 Task: Find connections with filter location Palmital with filter topic #leadershipwith filter profile language Potuguese with filter current company Euronet with filter school INSTITUTE OF AERONAUTICAL ENGINEERING with filter industry Wholesale Metals and Minerals with filter service category User Experience Design with filter keywords title Communications Director
Action: Mouse moved to (356, 434)
Screenshot: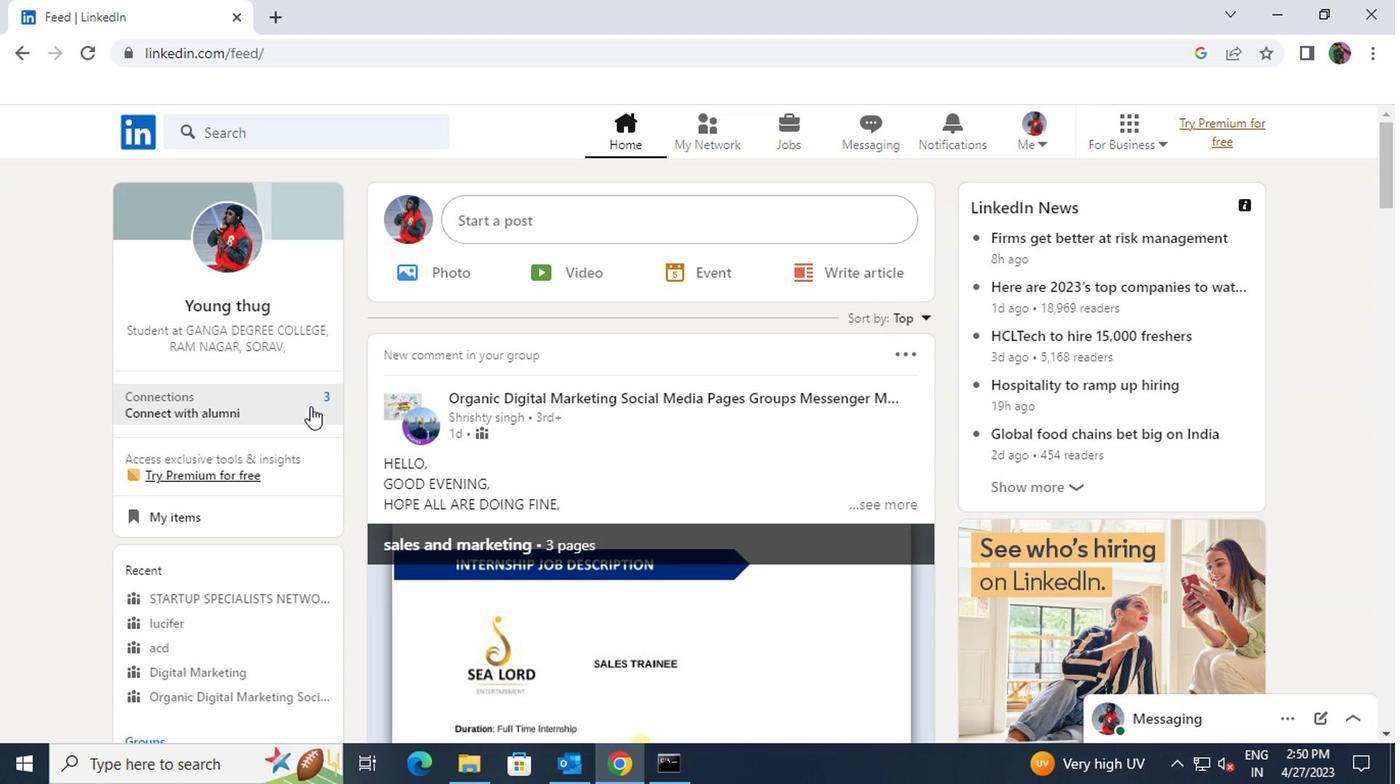 
Action: Mouse pressed left at (356, 434)
Screenshot: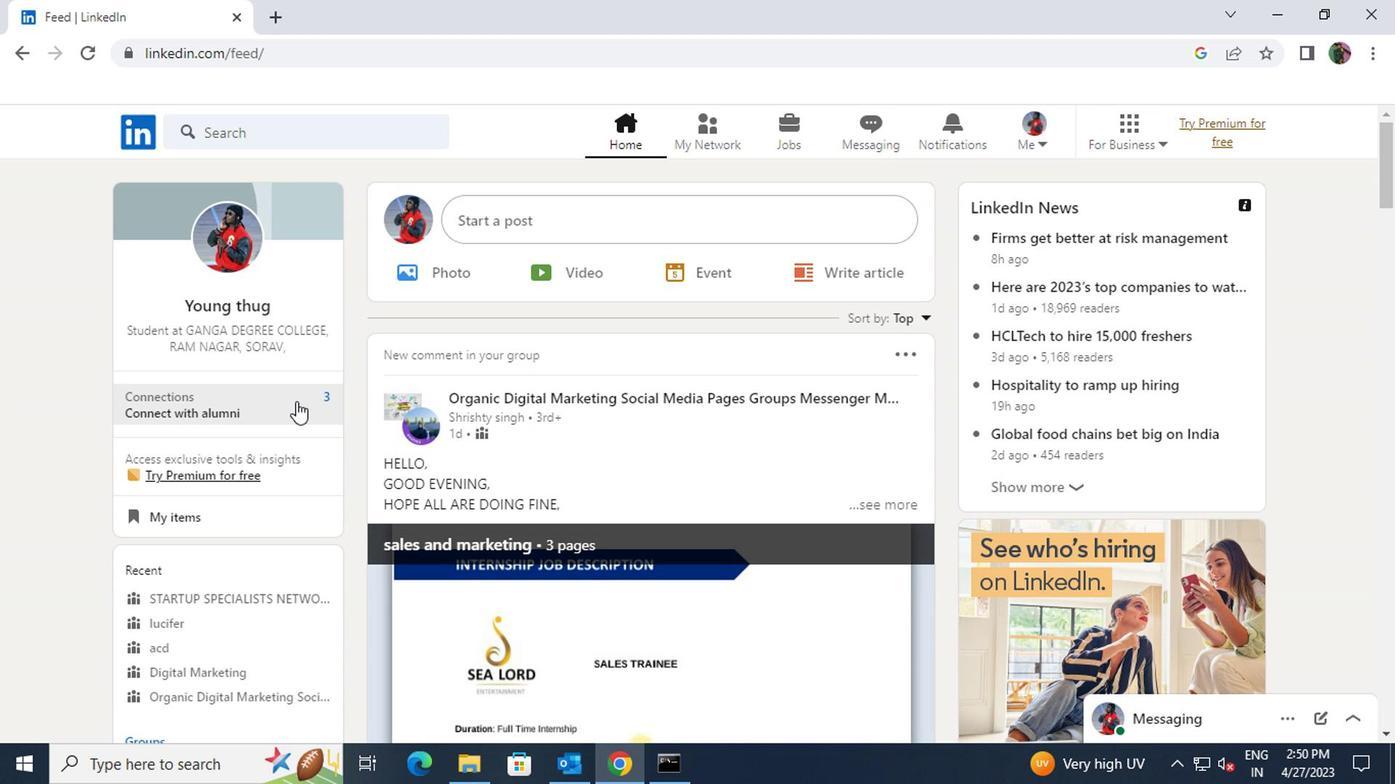 
Action: Mouse moved to (348, 323)
Screenshot: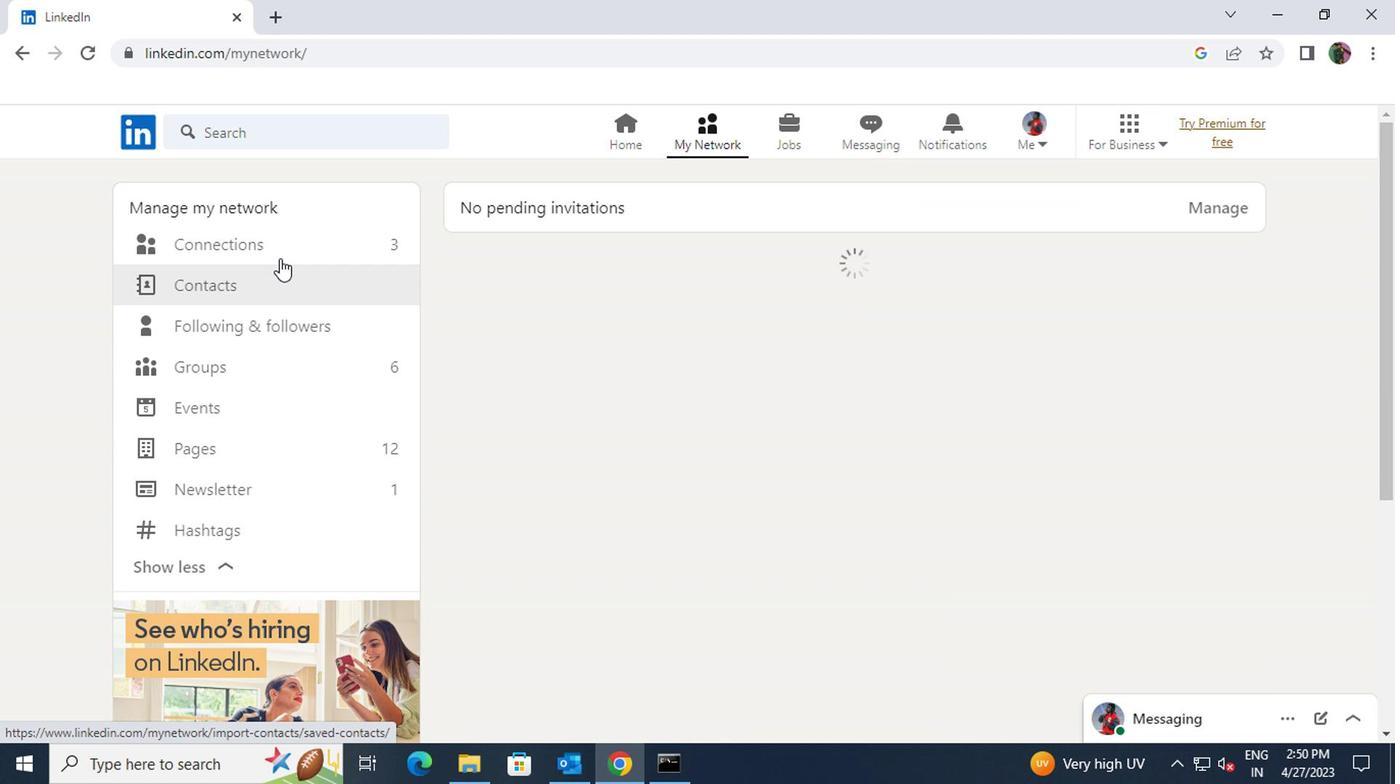 
Action: Mouse pressed left at (348, 323)
Screenshot: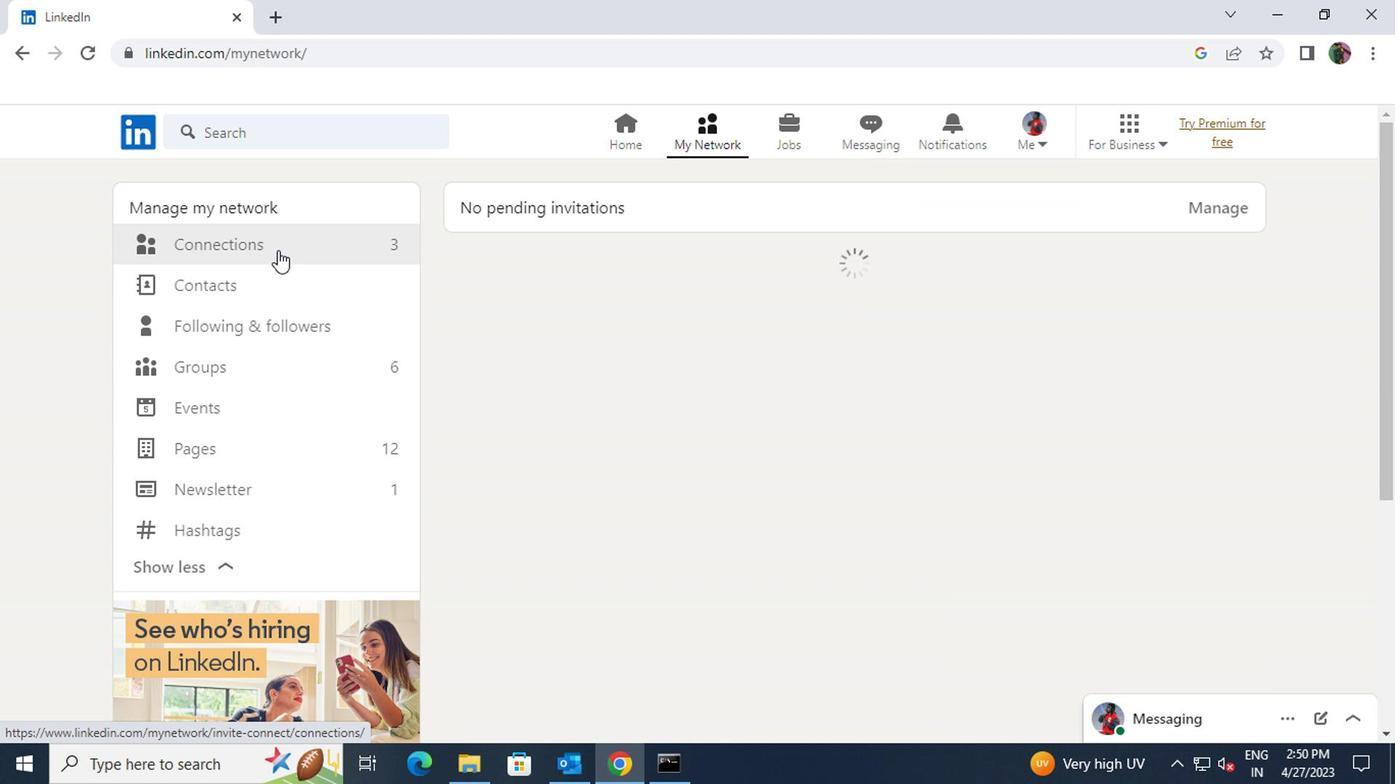 
Action: Mouse pressed left at (348, 323)
Screenshot: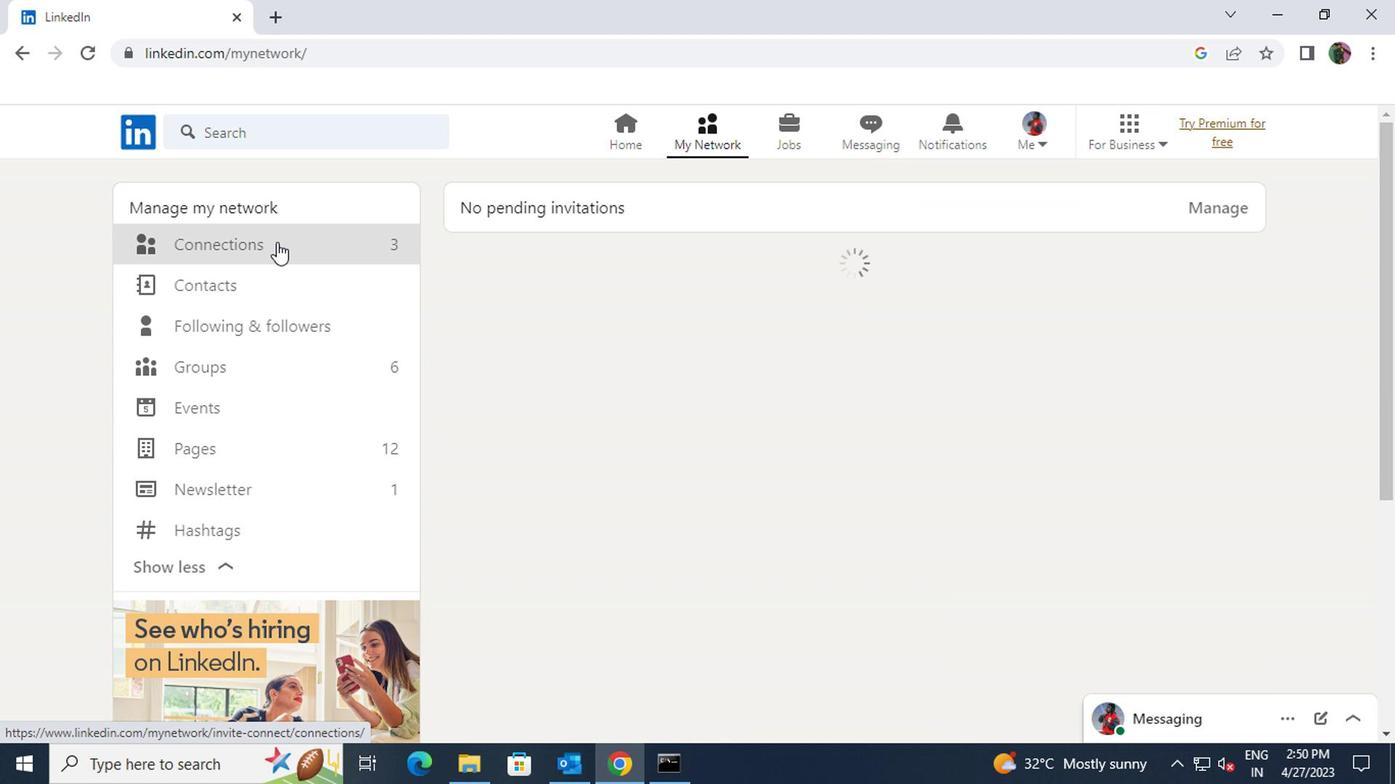 
Action: Mouse moved to (727, 326)
Screenshot: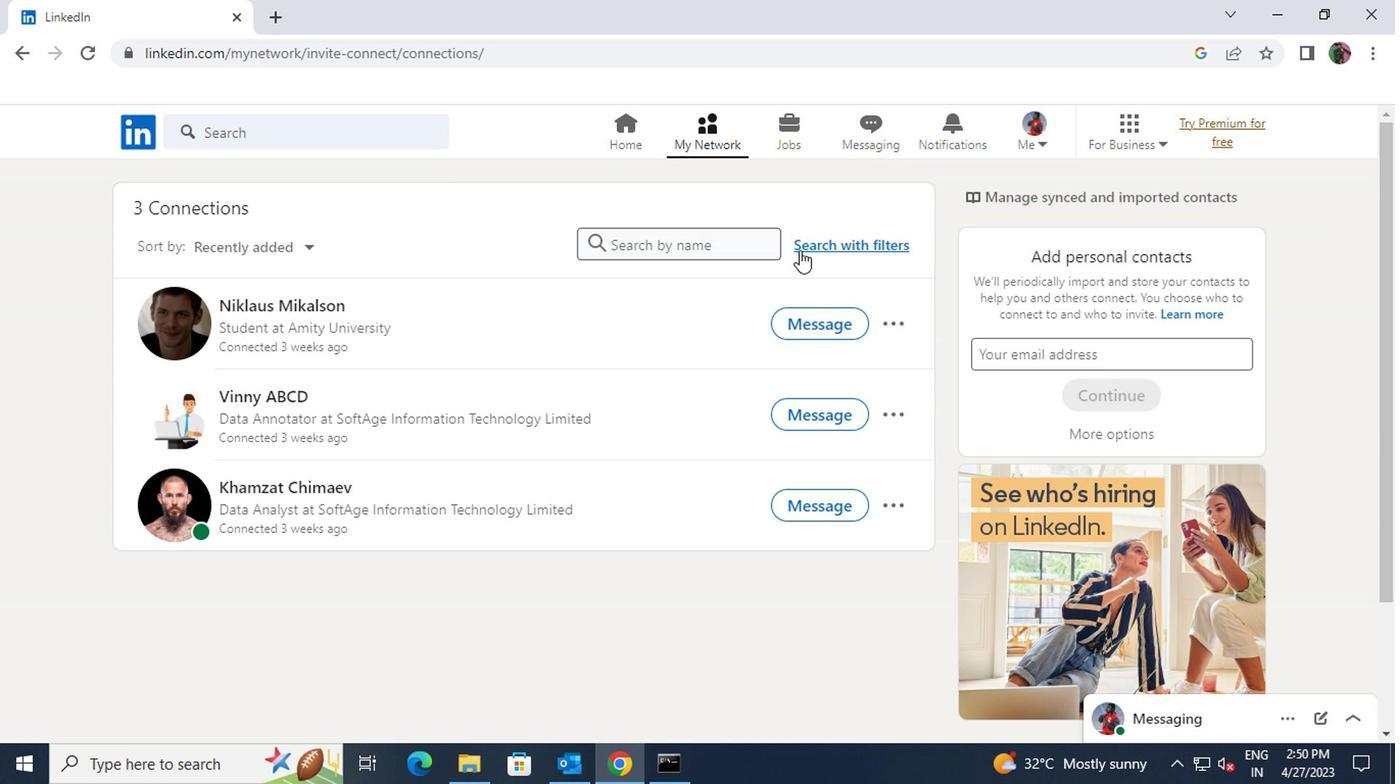 
Action: Mouse pressed left at (727, 326)
Screenshot: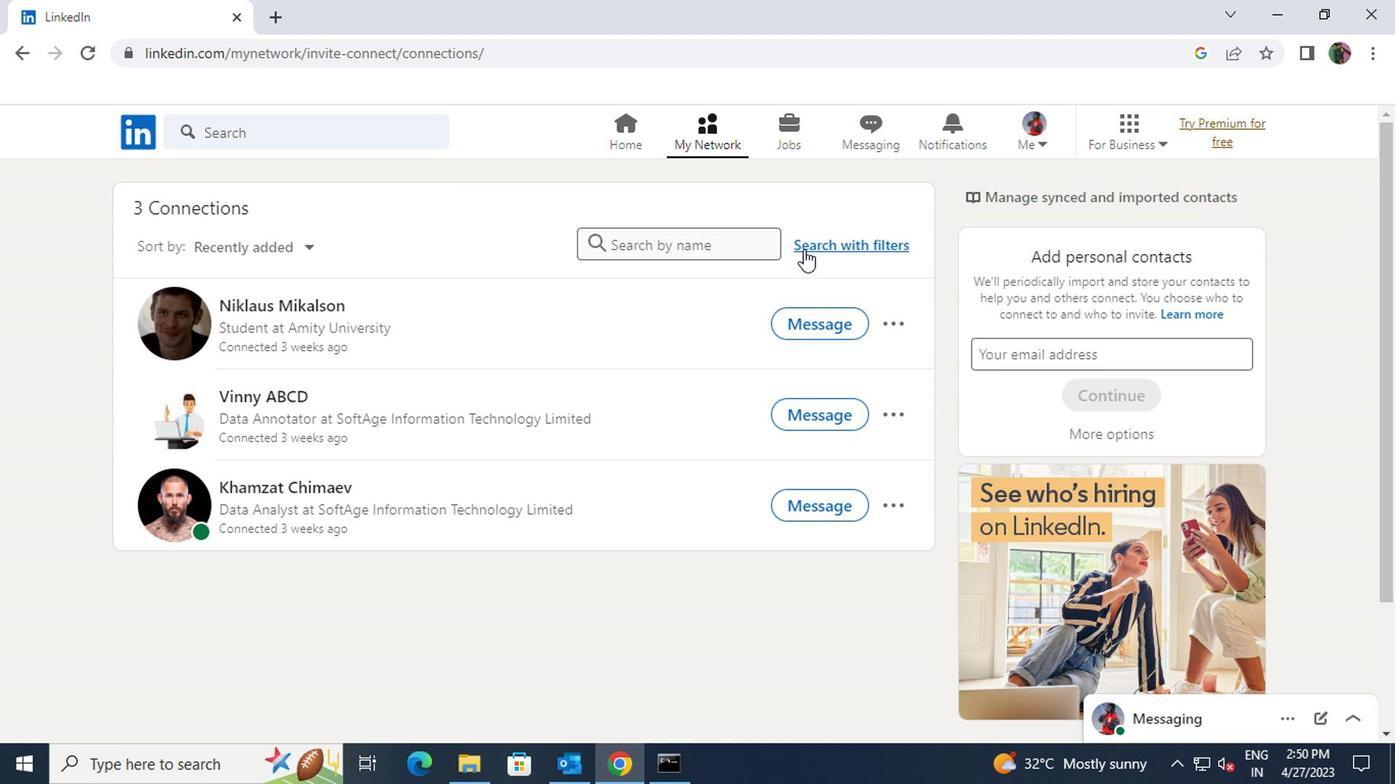 
Action: Mouse moved to (695, 283)
Screenshot: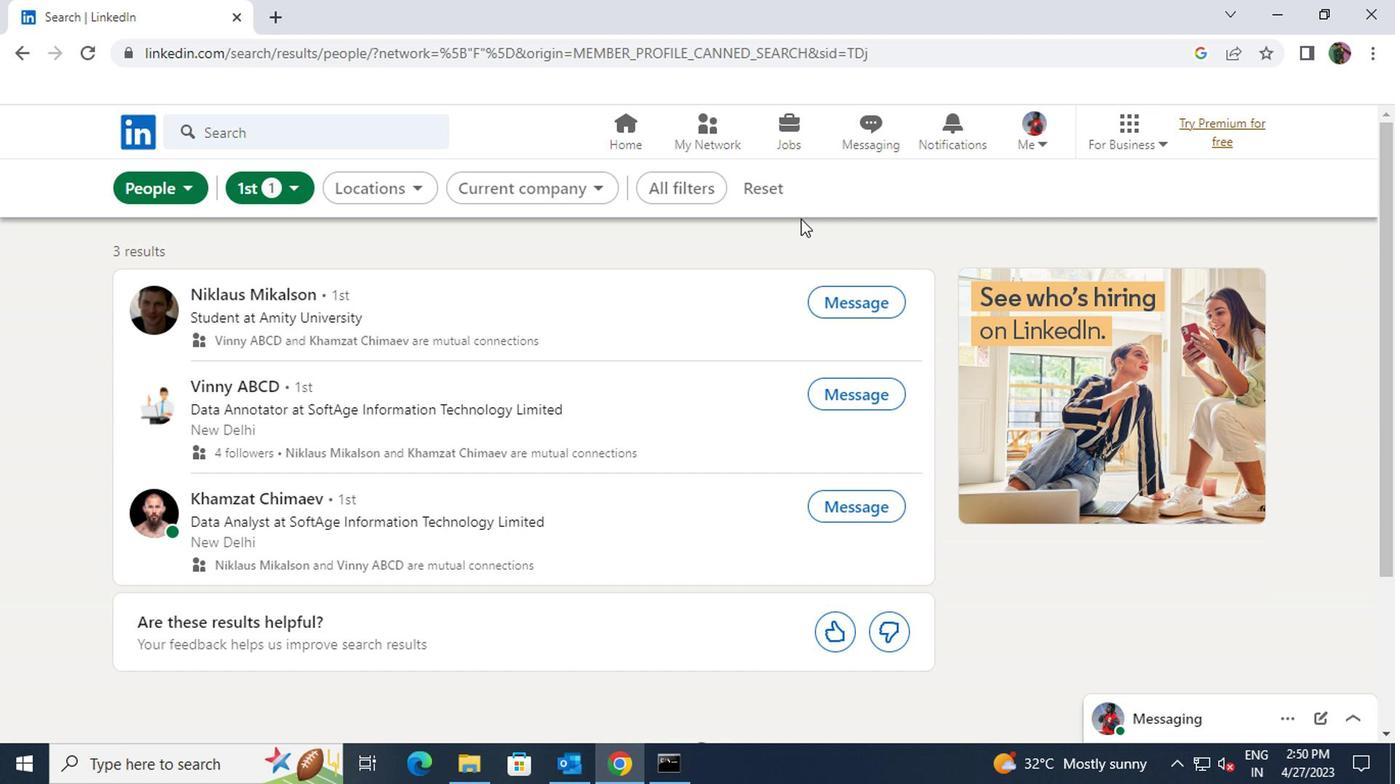 
Action: Mouse pressed left at (695, 283)
Screenshot: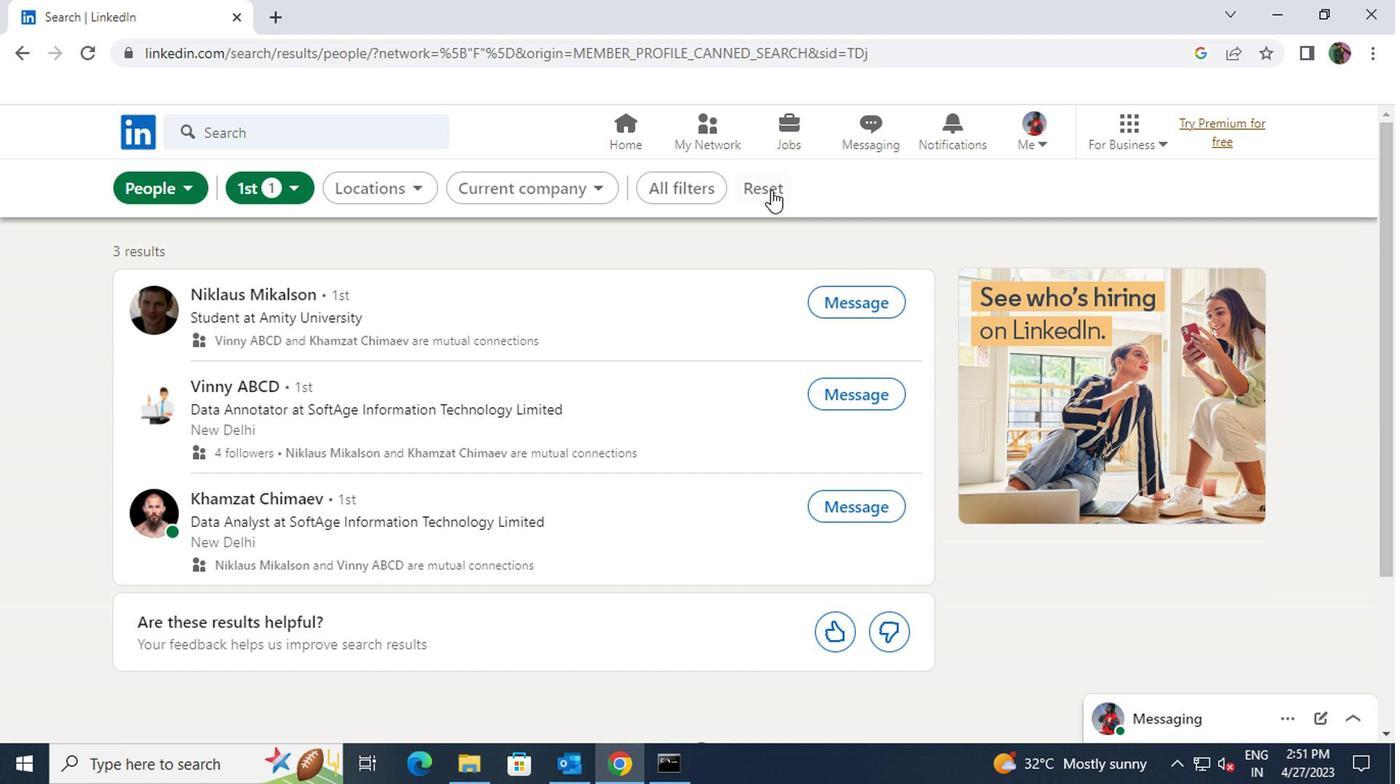 
Action: Mouse moved to (690, 280)
Screenshot: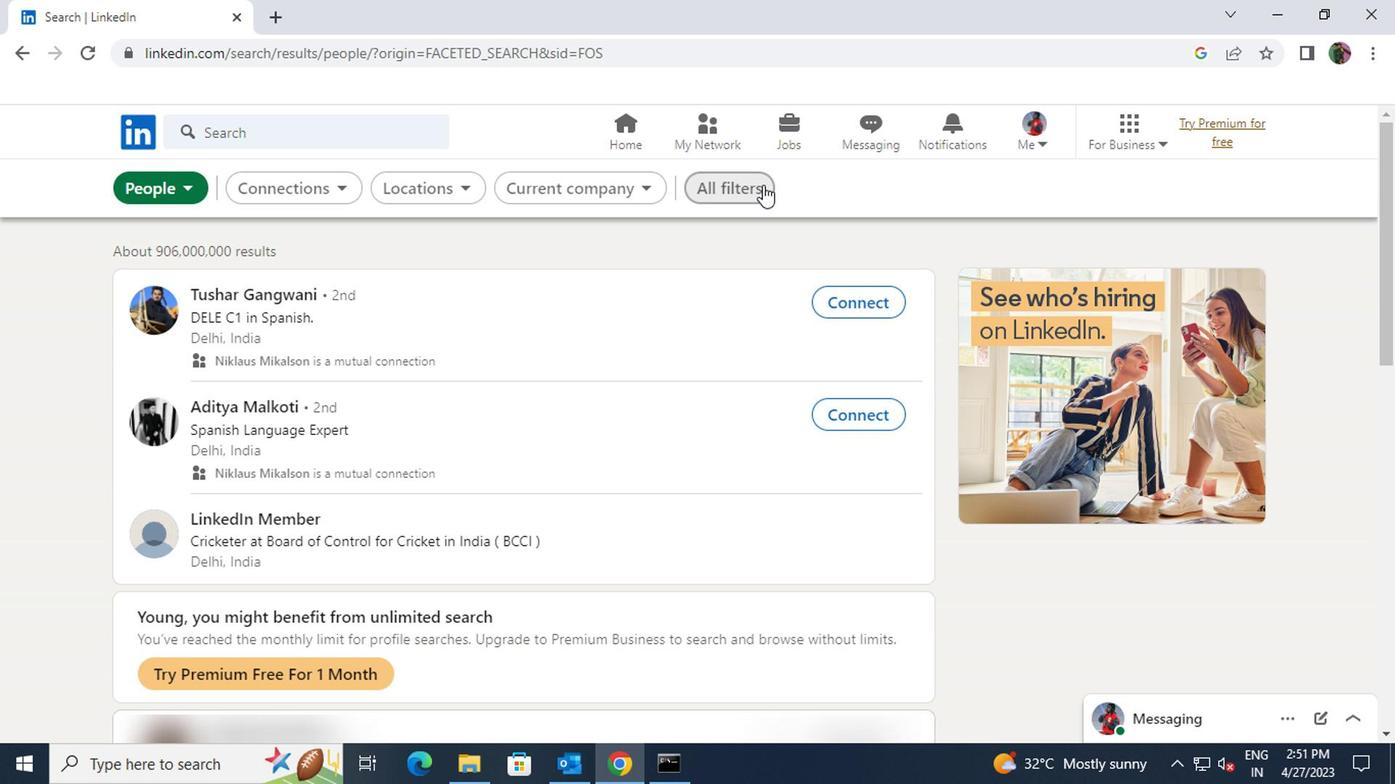 
Action: Mouse pressed left at (690, 280)
Screenshot: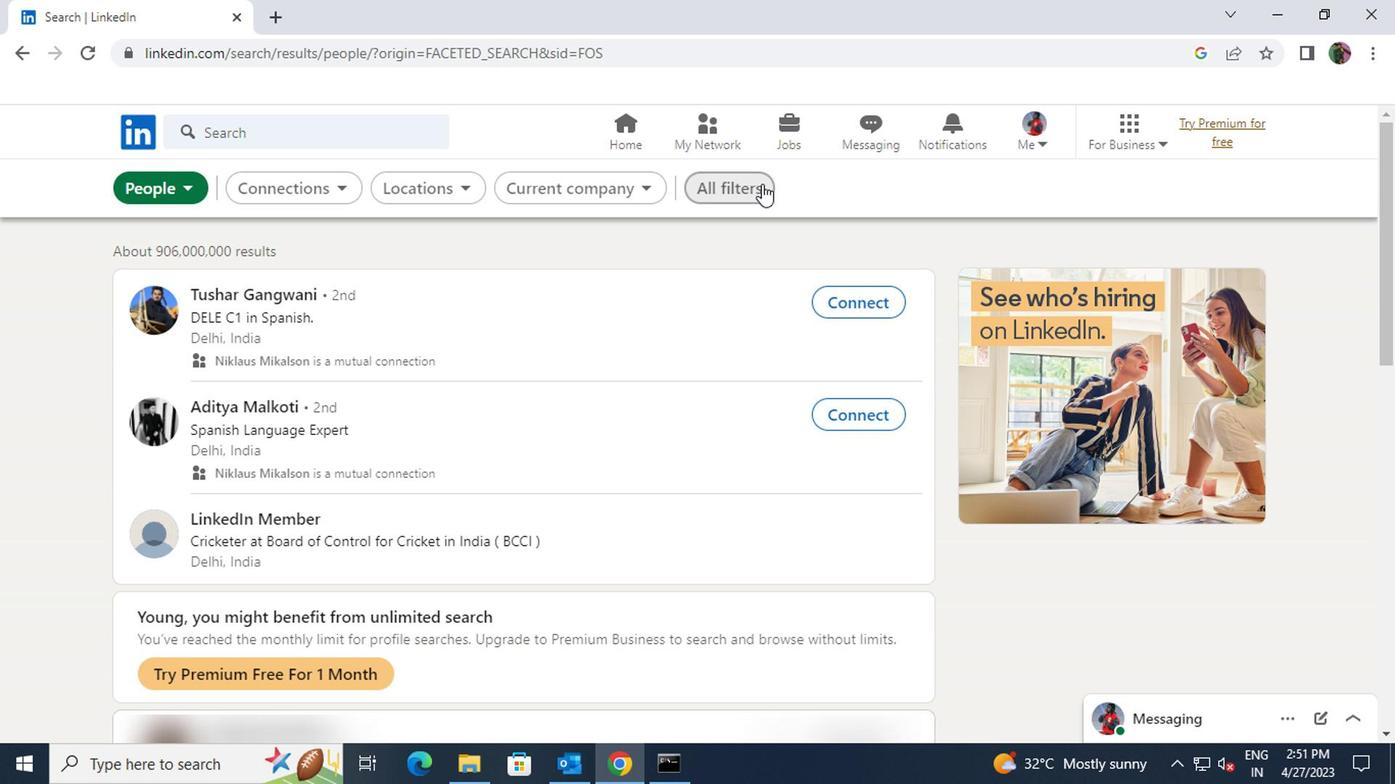 
Action: Mouse moved to (853, 433)
Screenshot: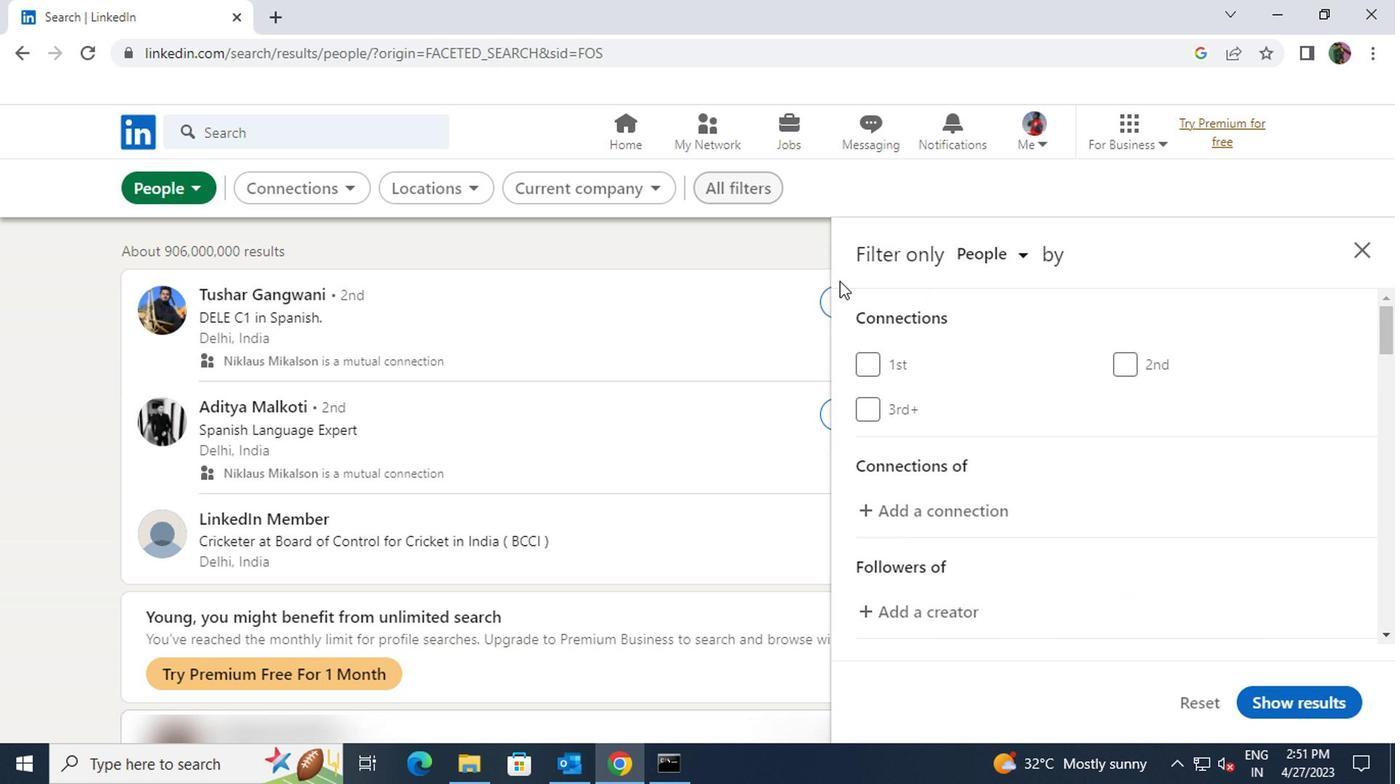 
Action: Mouse scrolled (853, 432) with delta (0, 0)
Screenshot: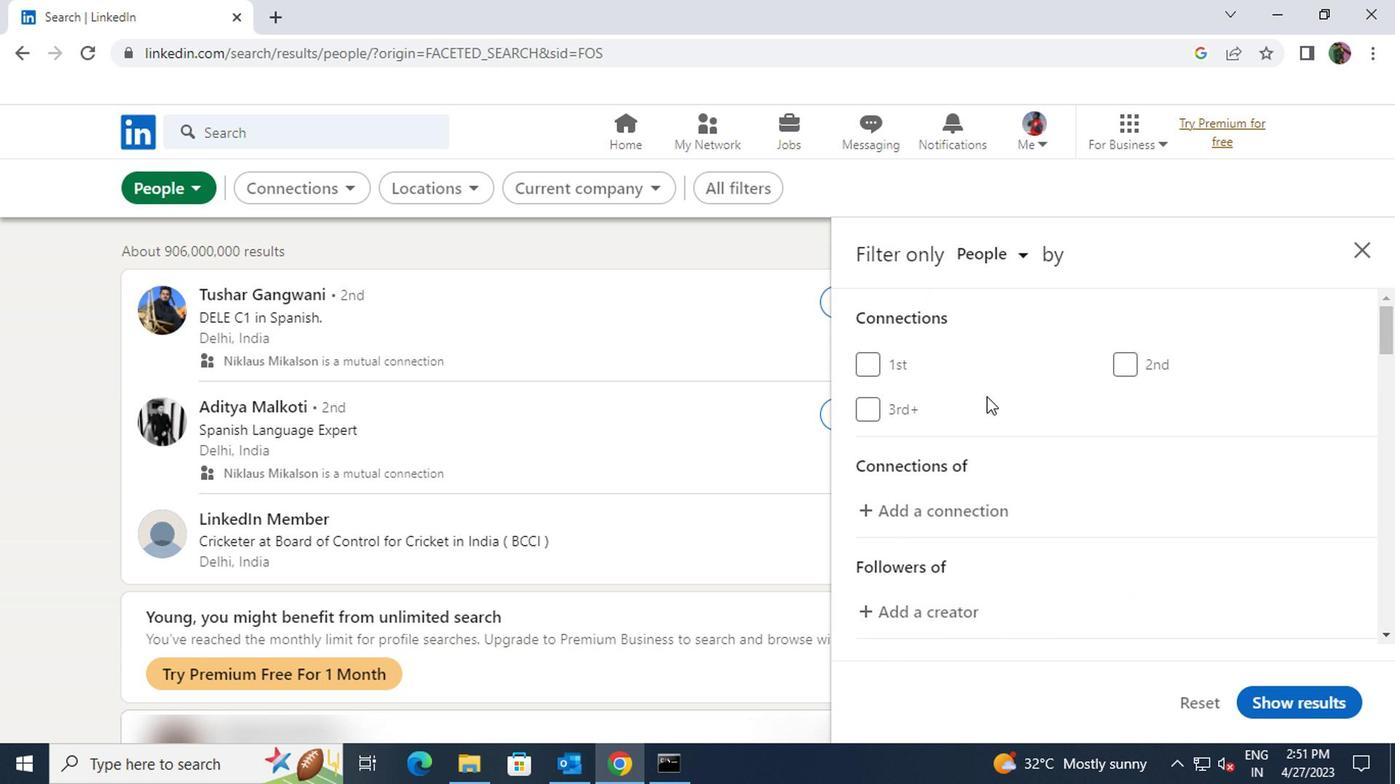 
Action: Mouse scrolled (853, 432) with delta (0, 0)
Screenshot: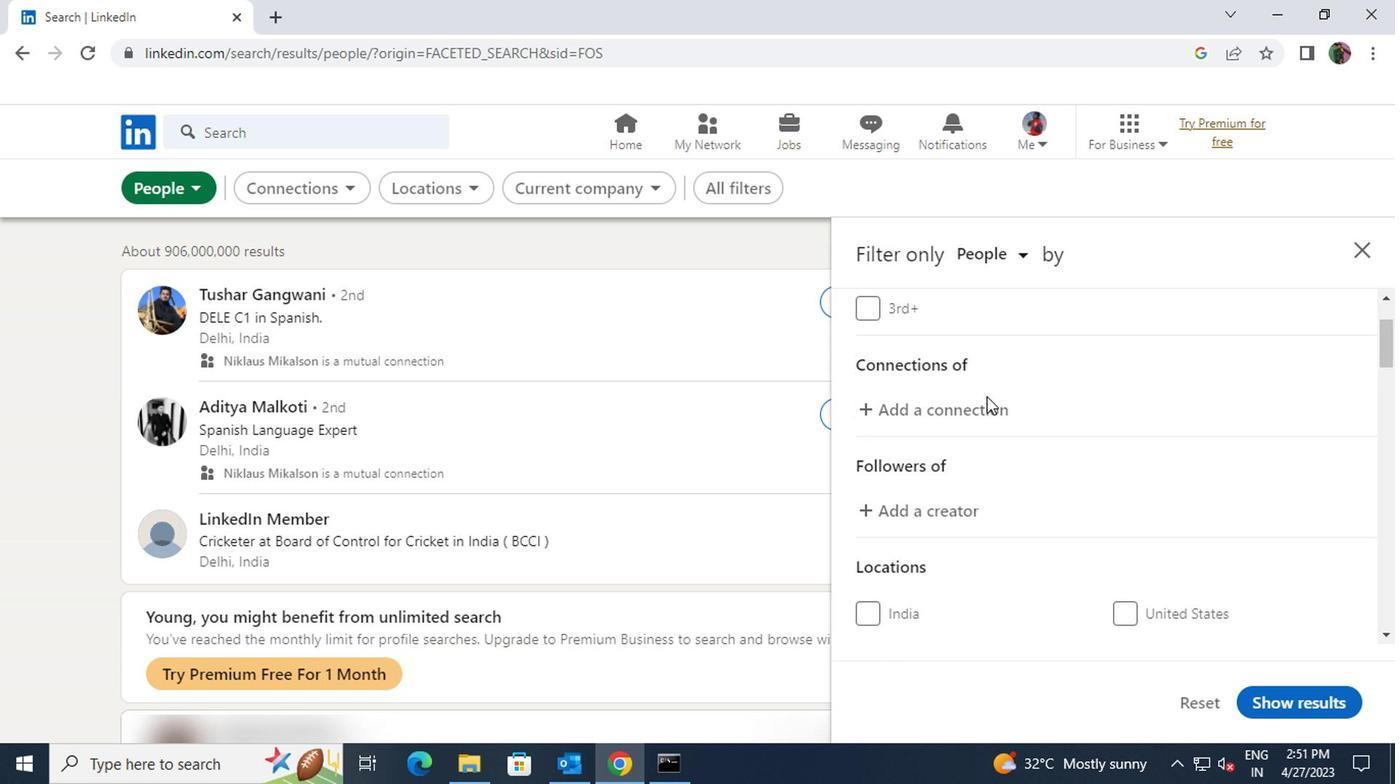 
Action: Mouse scrolled (853, 432) with delta (0, 0)
Screenshot: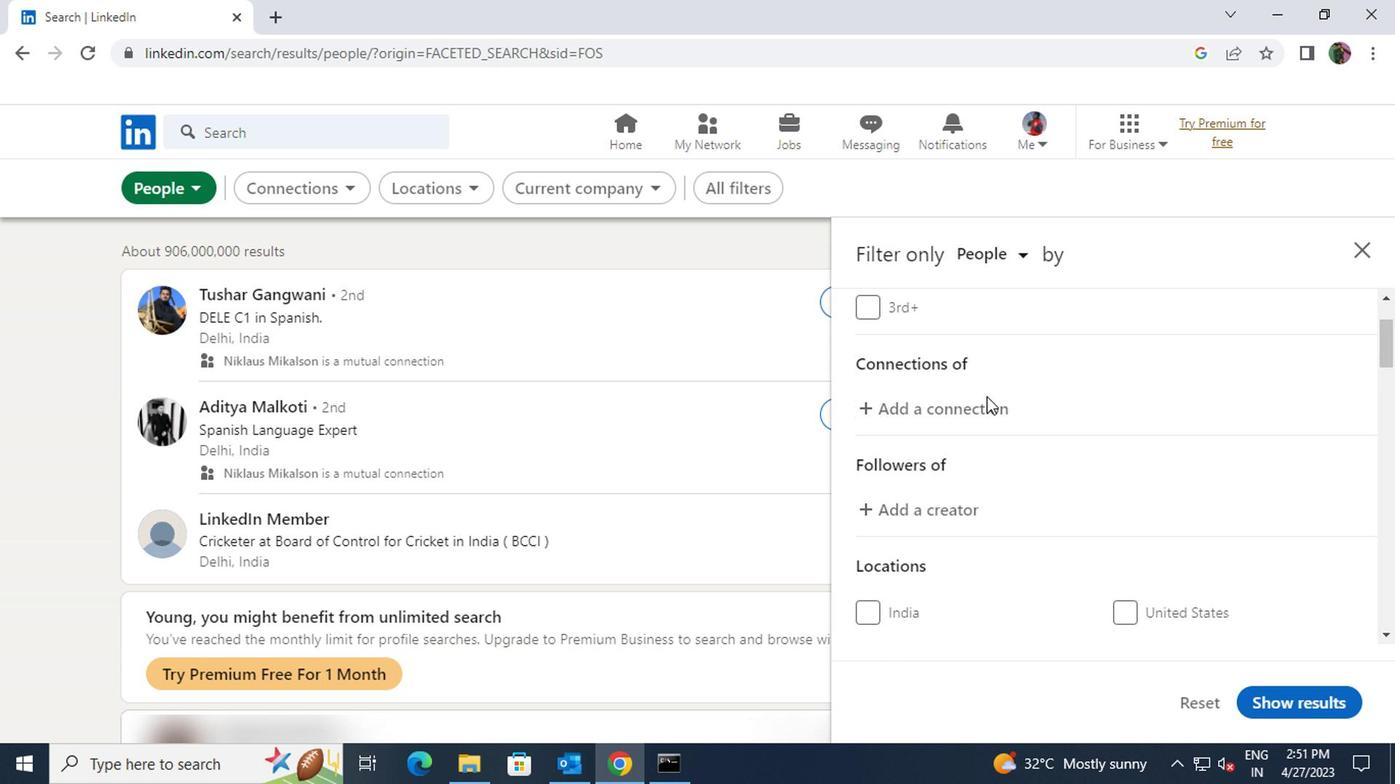 
Action: Mouse moved to (986, 505)
Screenshot: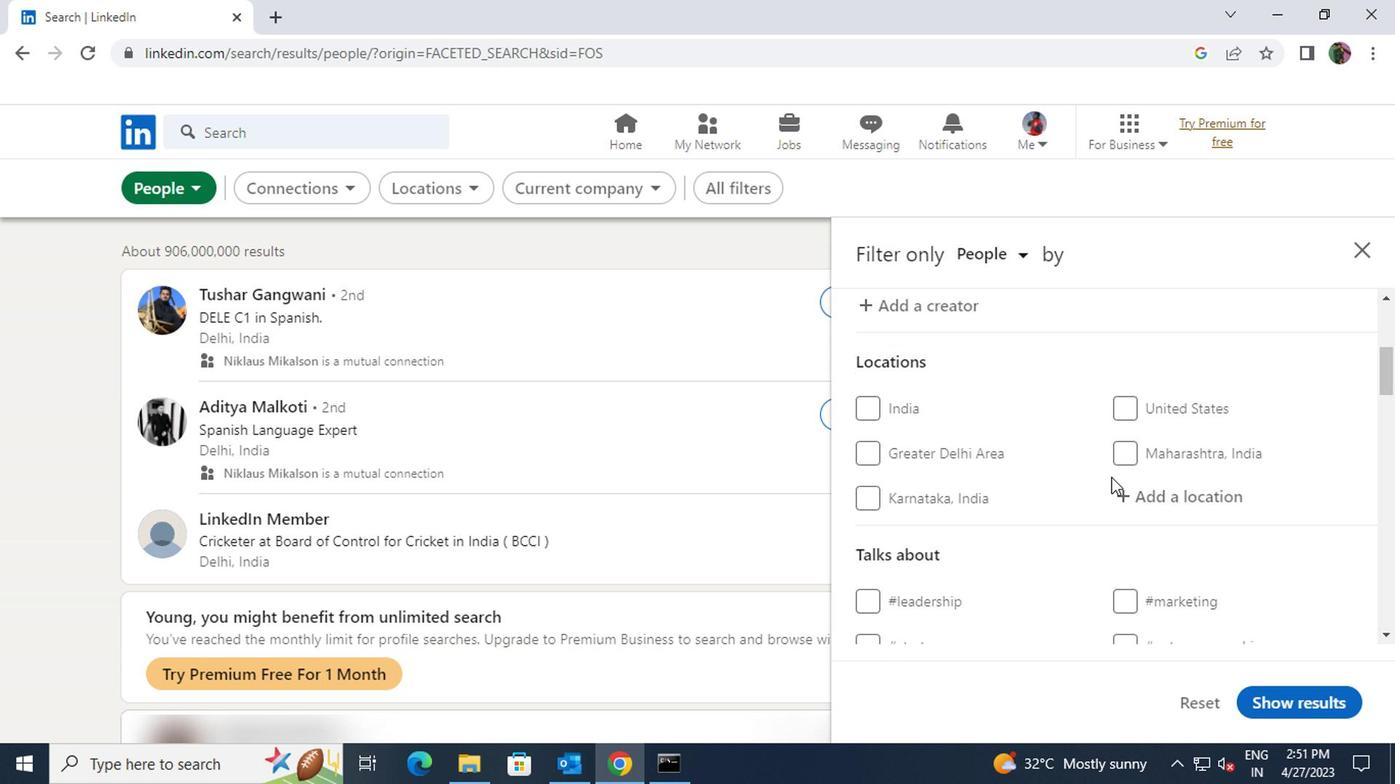 
Action: Mouse pressed left at (986, 505)
Screenshot: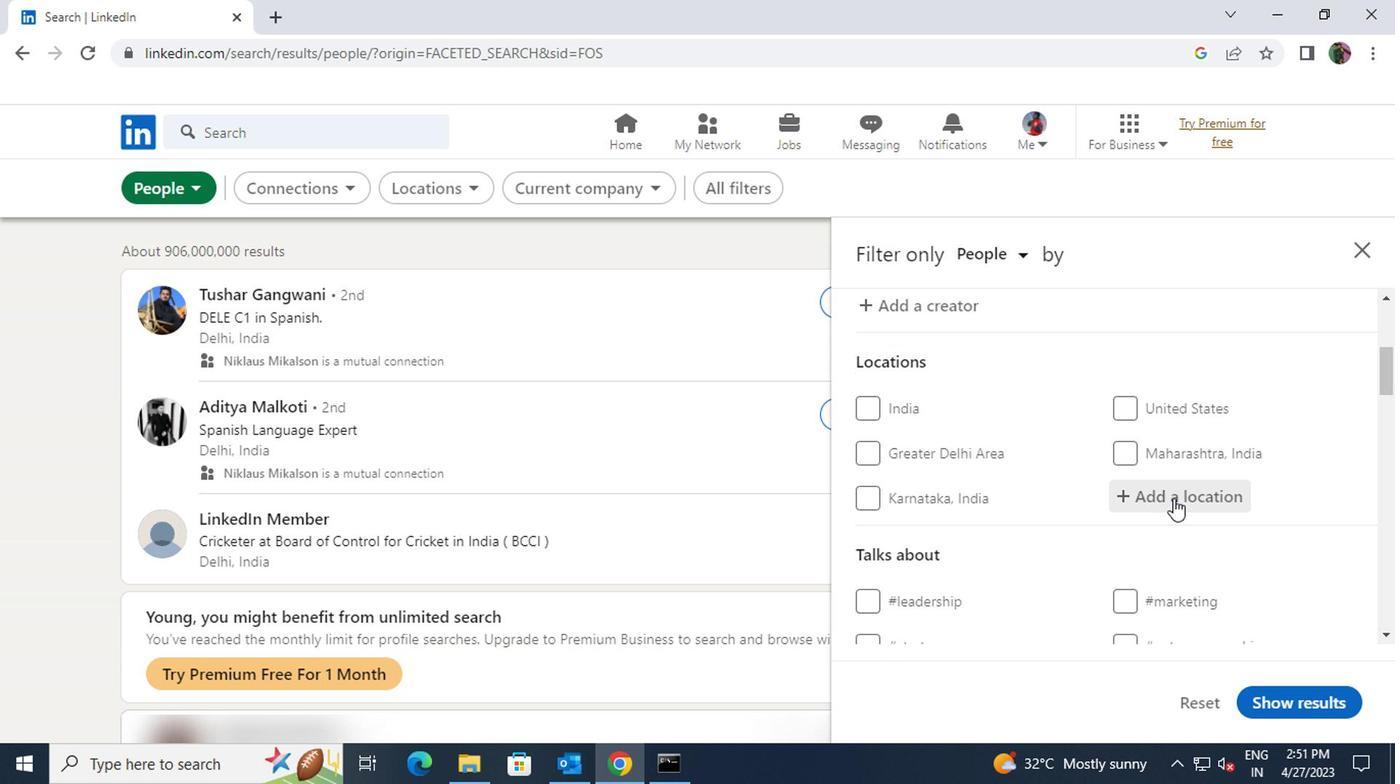 
Action: Key pressed <Key.shift><Key.shift>PALMITAL
Screenshot: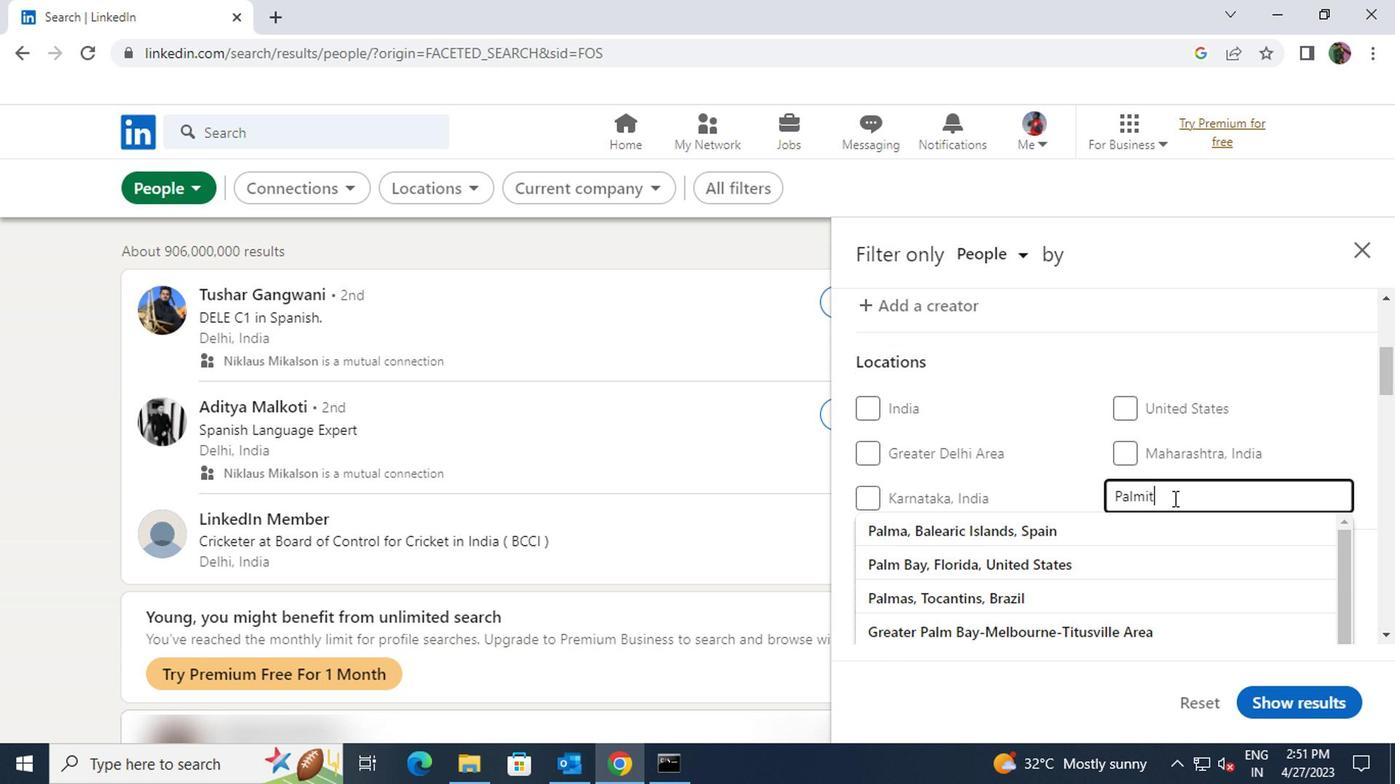 
Action: Mouse moved to (984, 521)
Screenshot: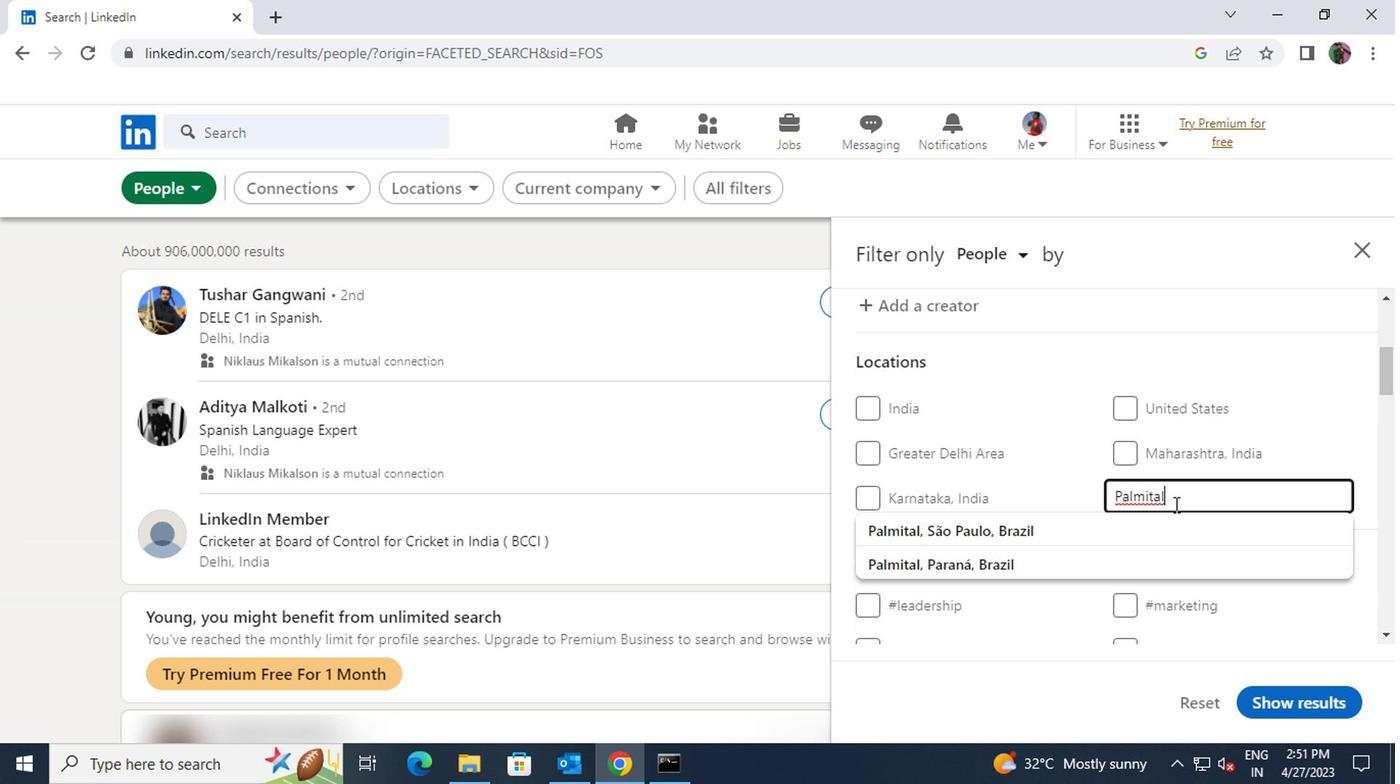 
Action: Mouse pressed left at (984, 521)
Screenshot: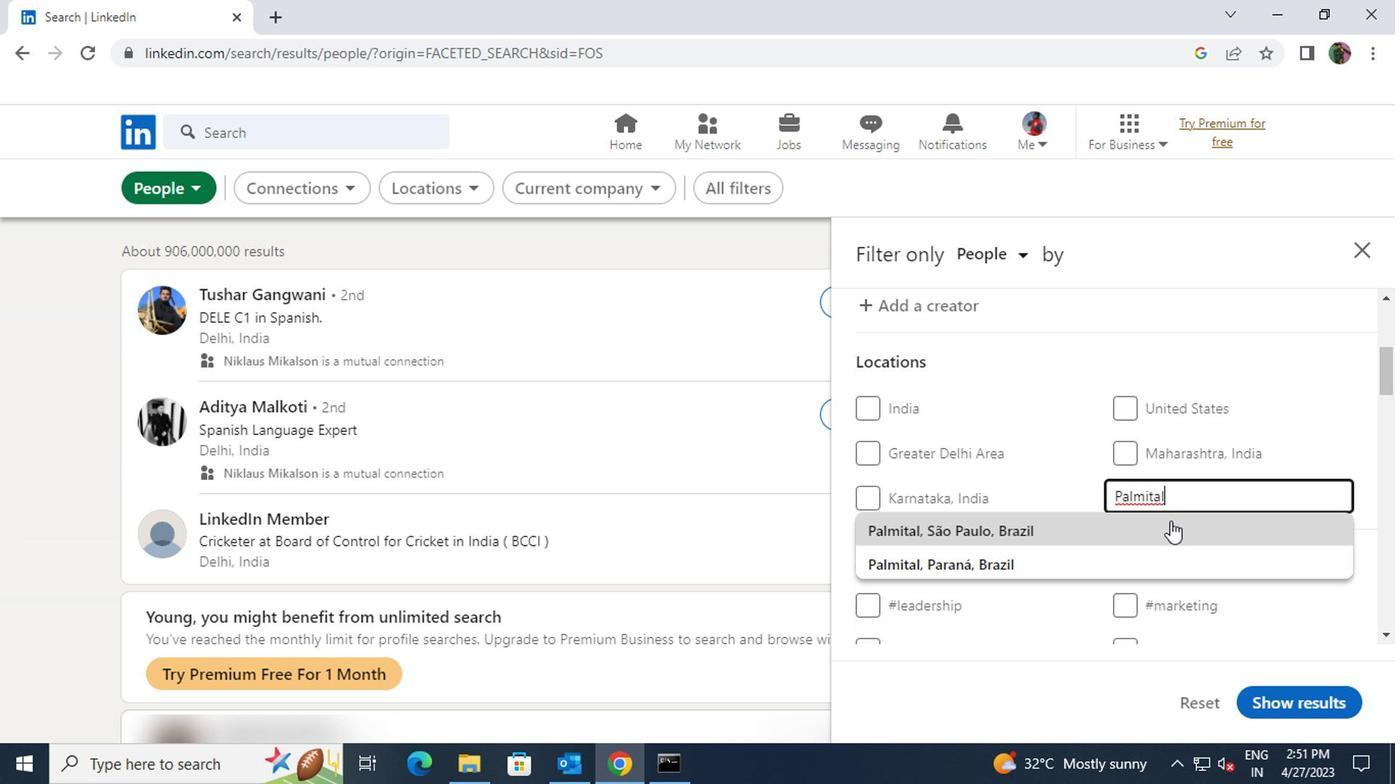 
Action: Mouse scrolled (984, 521) with delta (0, 0)
Screenshot: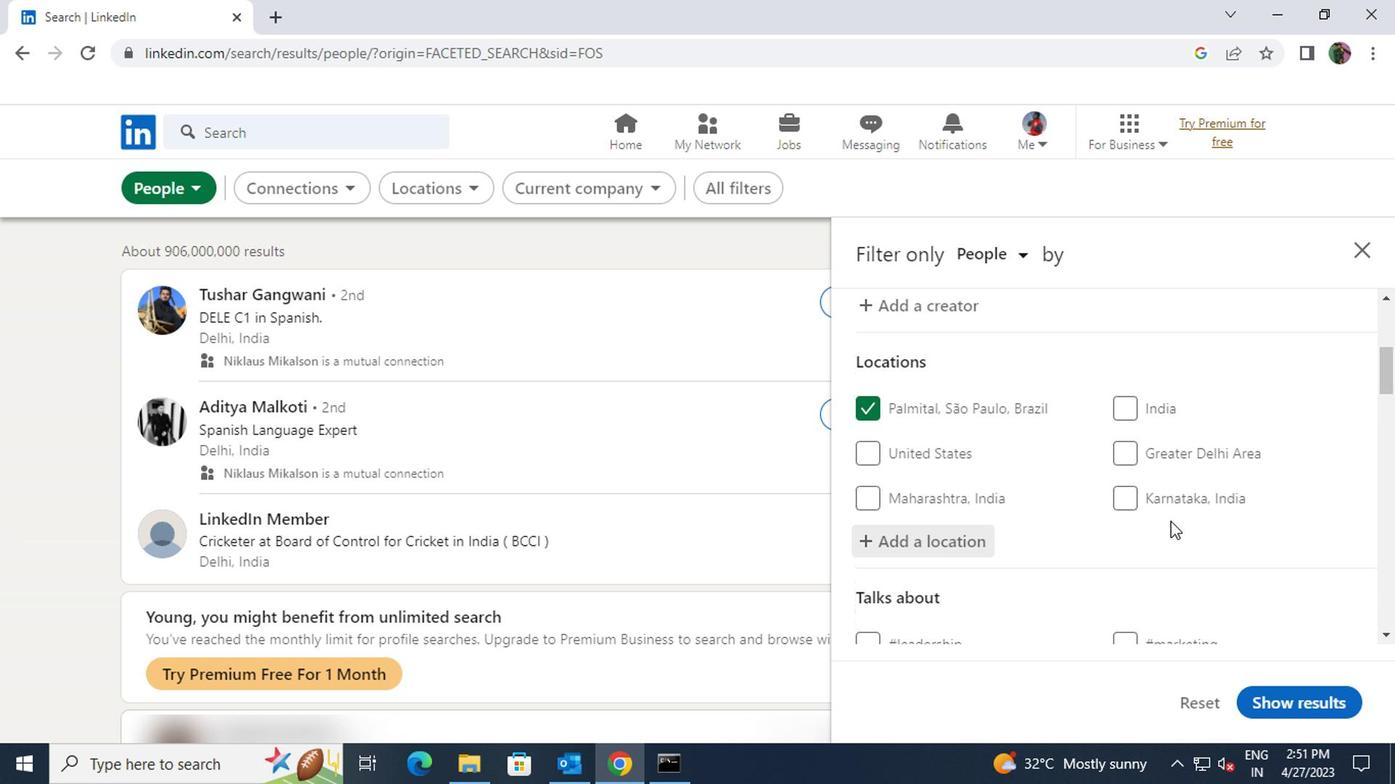 
Action: Mouse scrolled (984, 521) with delta (0, 0)
Screenshot: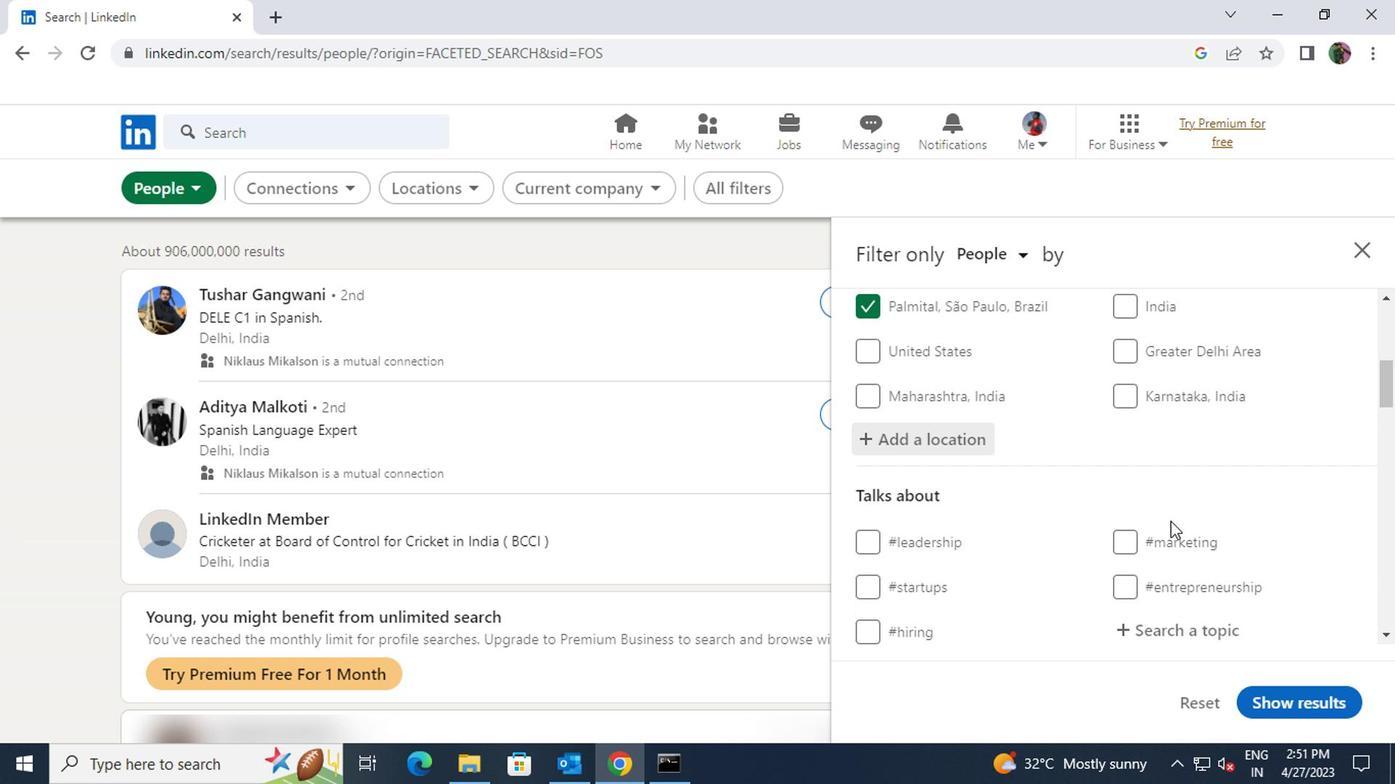 
Action: Mouse pressed left at (984, 521)
Screenshot: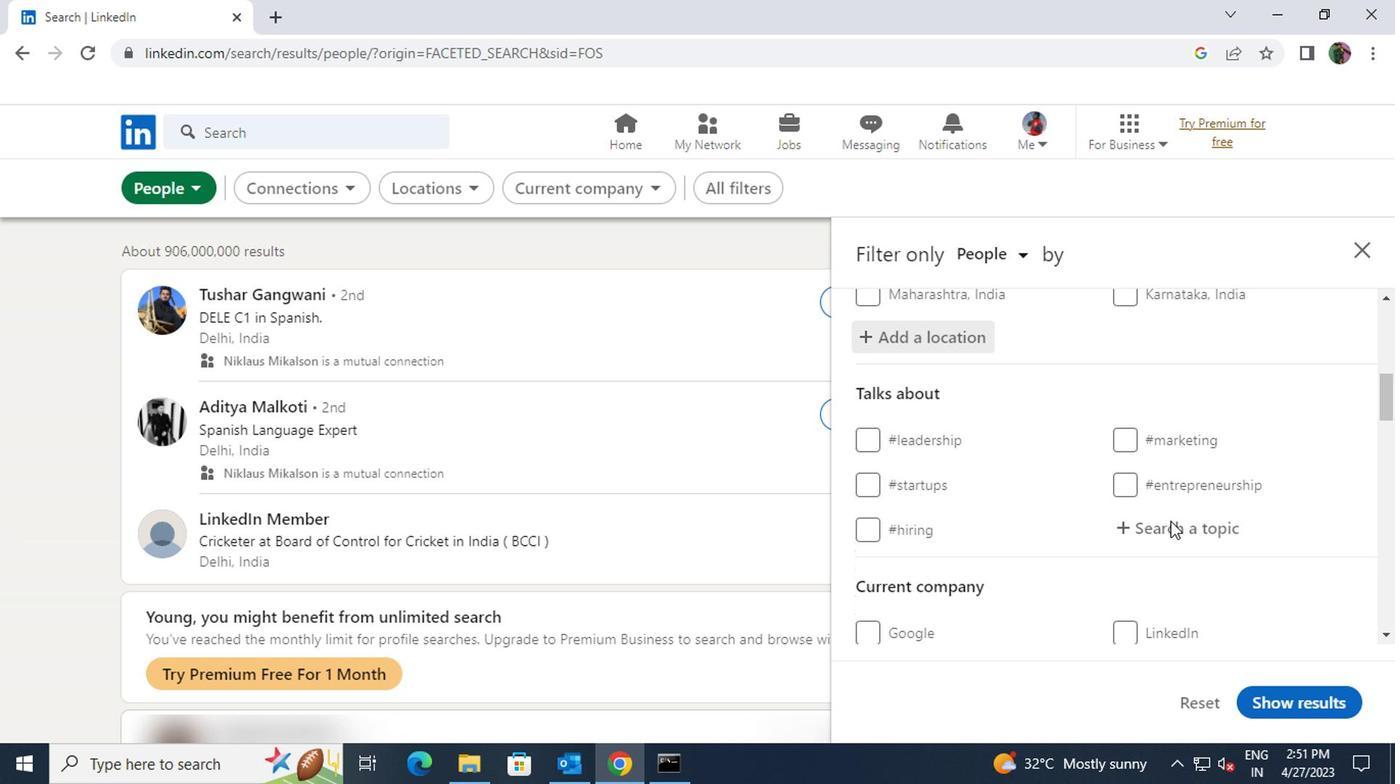 
Action: Key pressed <Key.shift><Key.shift><Key.shift><Key.shift><Key.shift>#LEADERSHIPWITH
Screenshot: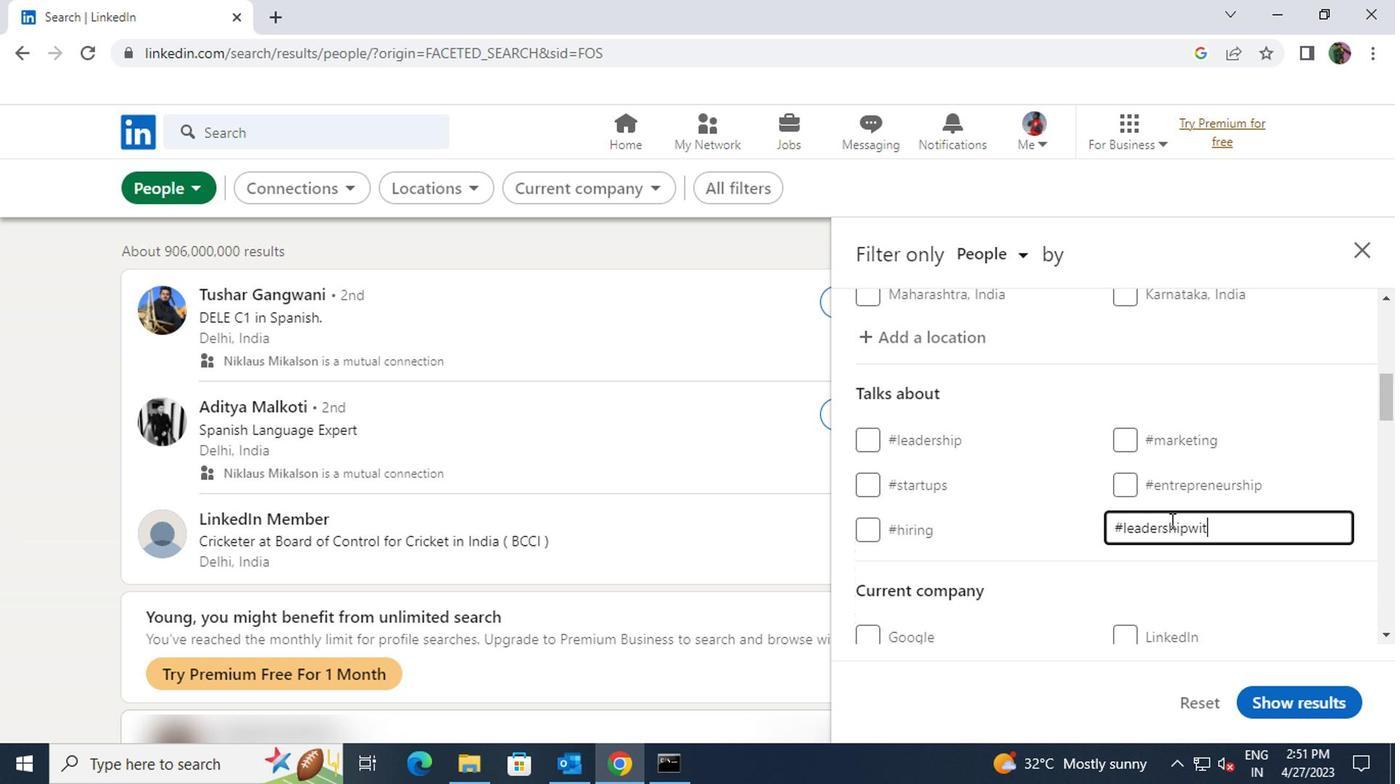 
Action: Mouse scrolled (984, 521) with delta (0, 0)
Screenshot: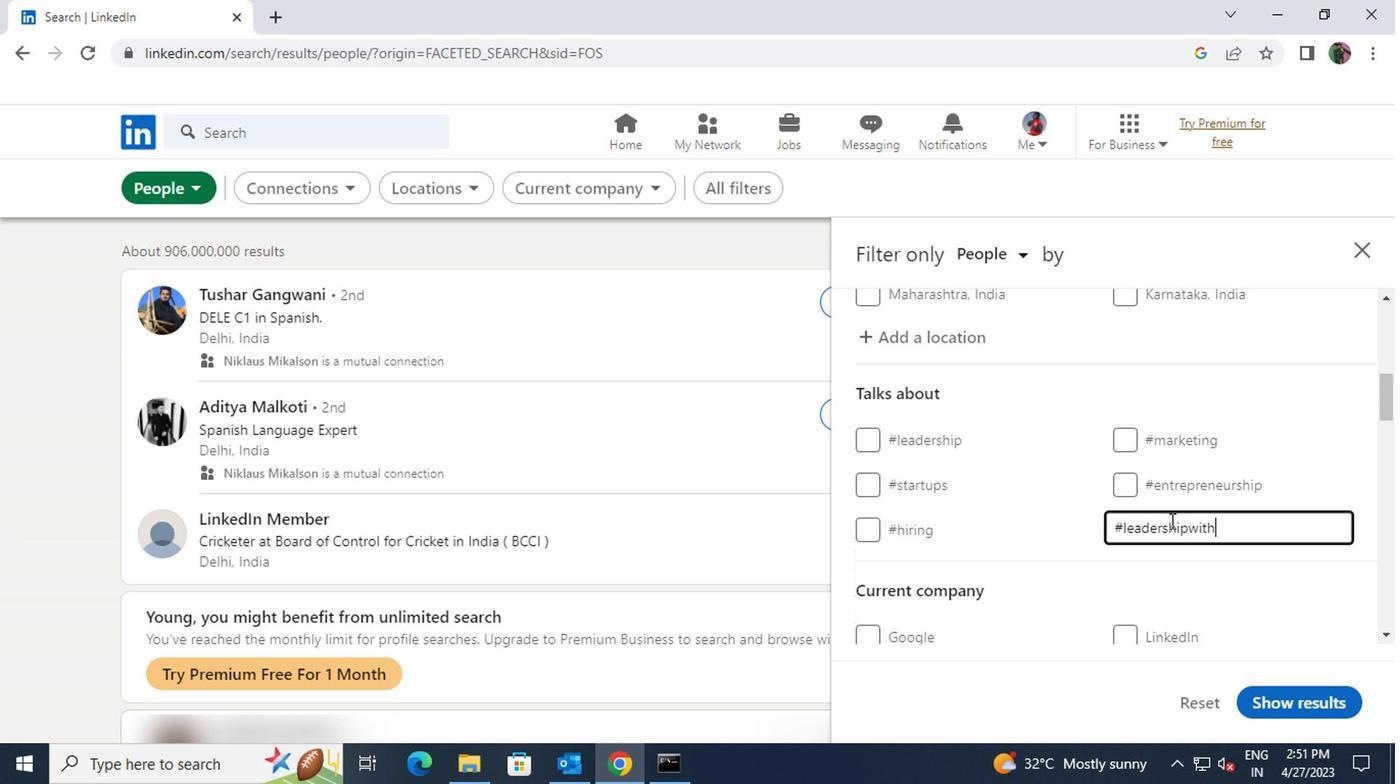 
Action: Mouse scrolled (984, 521) with delta (0, 0)
Screenshot: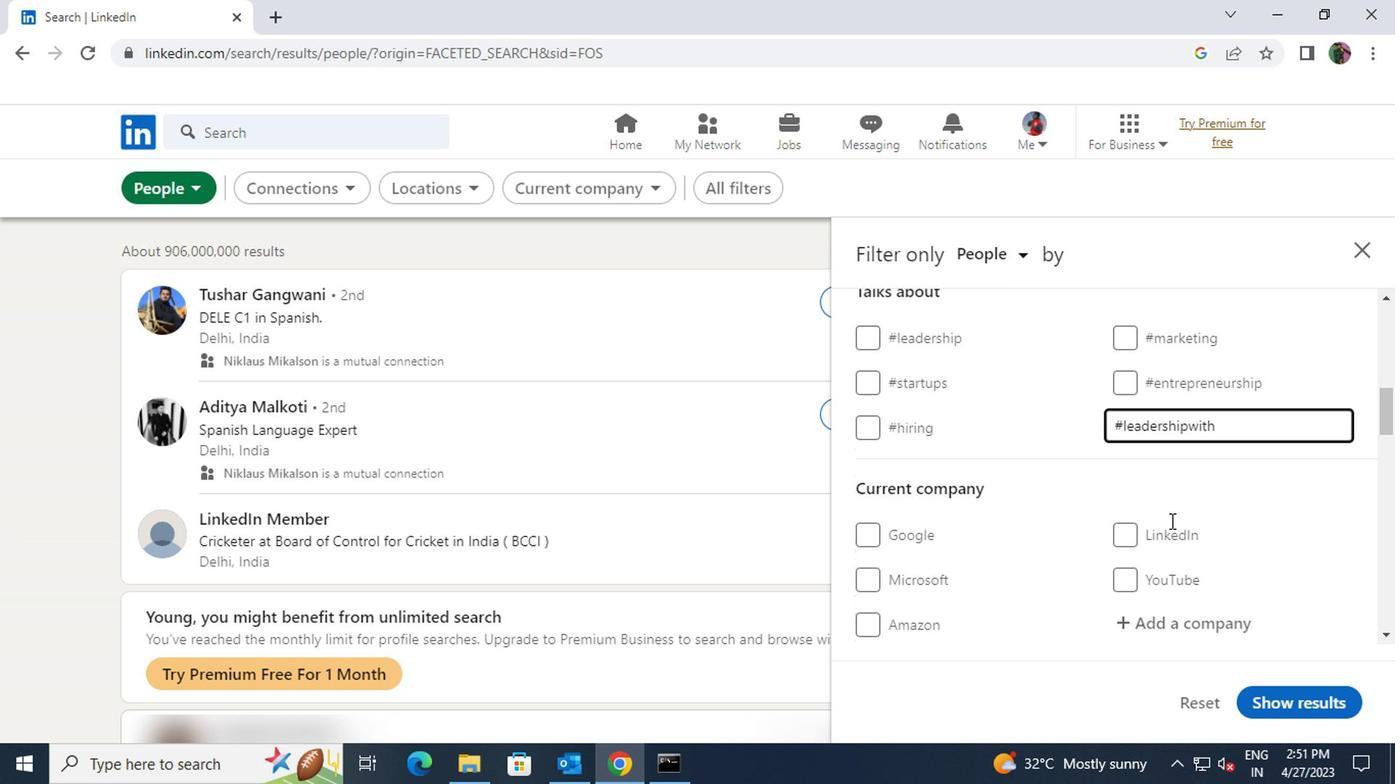 
Action: Mouse scrolled (984, 521) with delta (0, 0)
Screenshot: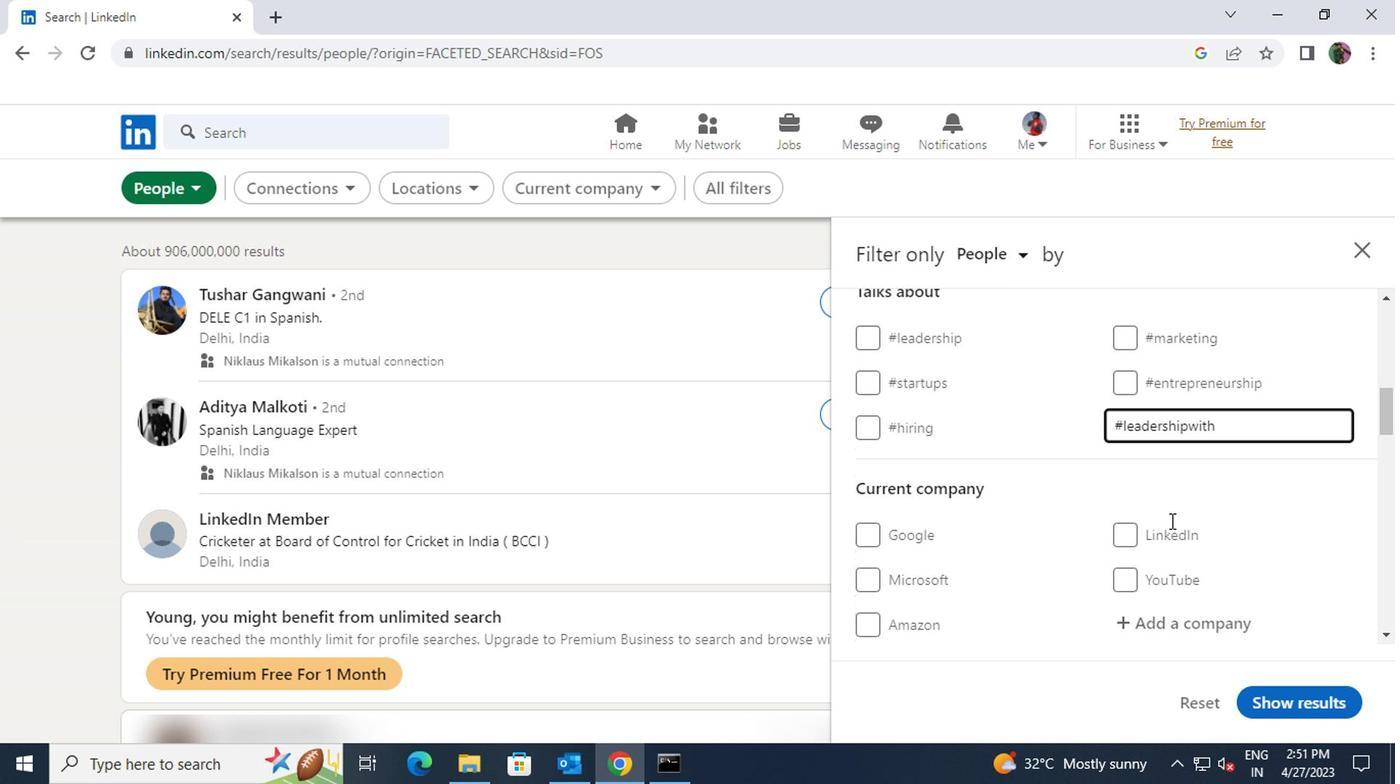 
Action: Mouse moved to (979, 452)
Screenshot: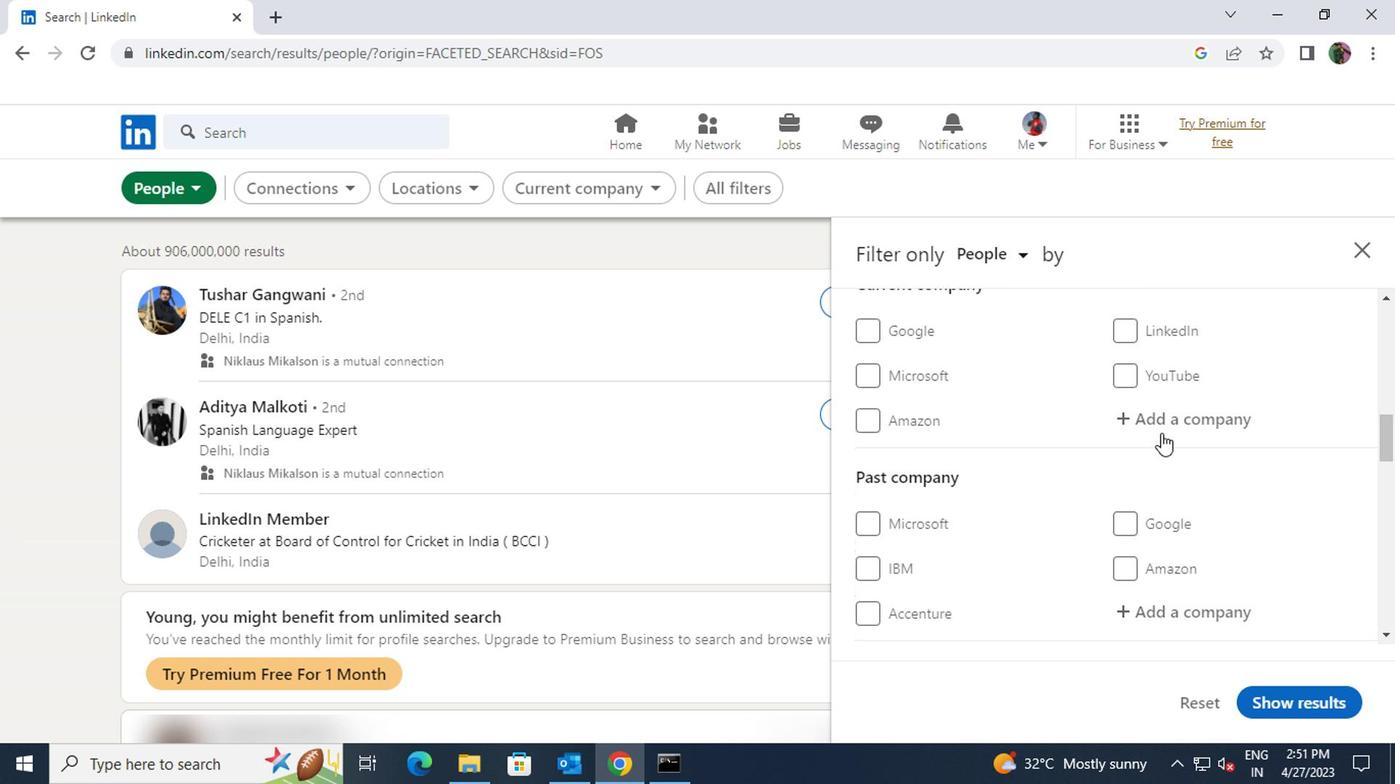 
Action: Mouse pressed left at (979, 452)
Screenshot: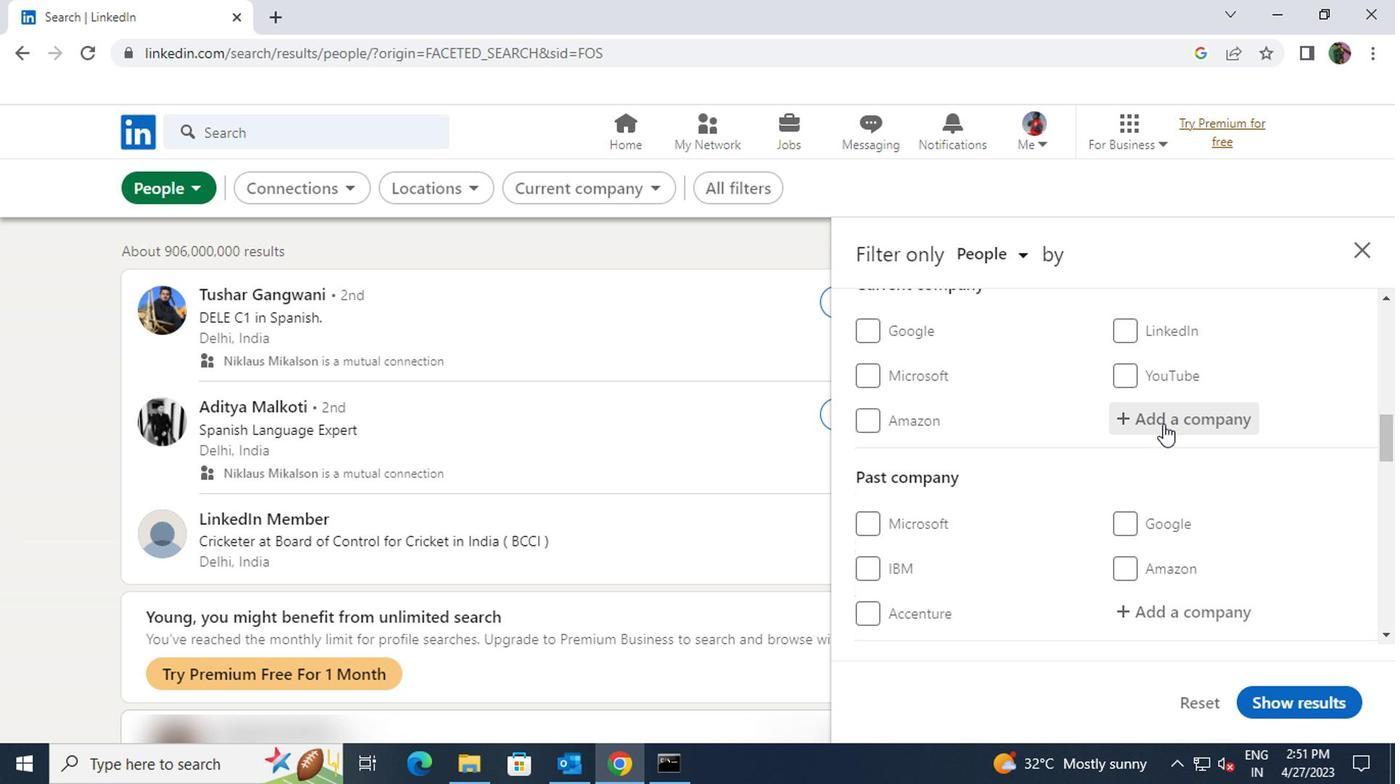 
Action: Key pressed <Key.shift><Key.shift><Key.shift><Key.shift><Key.shift><Key.shift><Key.shift>EURON
Screenshot: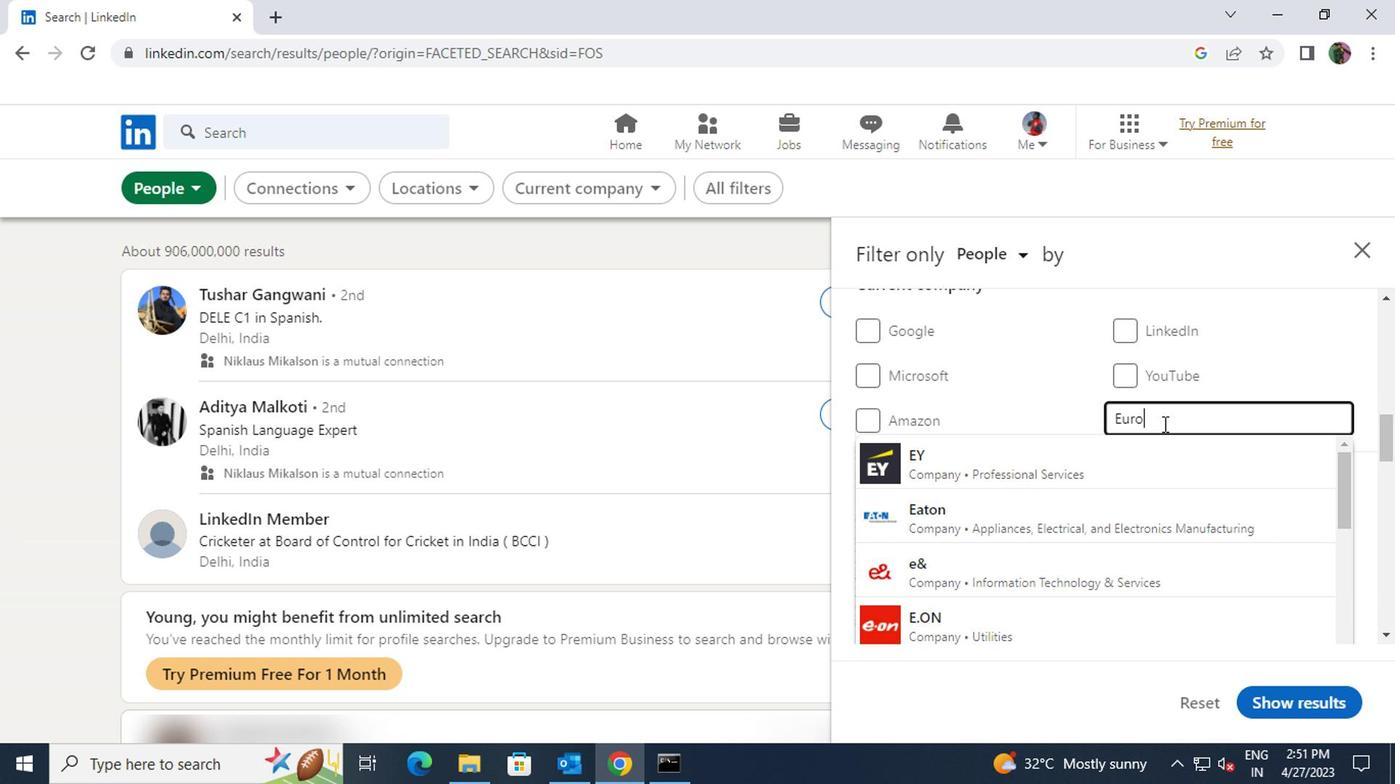 
Action: Mouse moved to (970, 513)
Screenshot: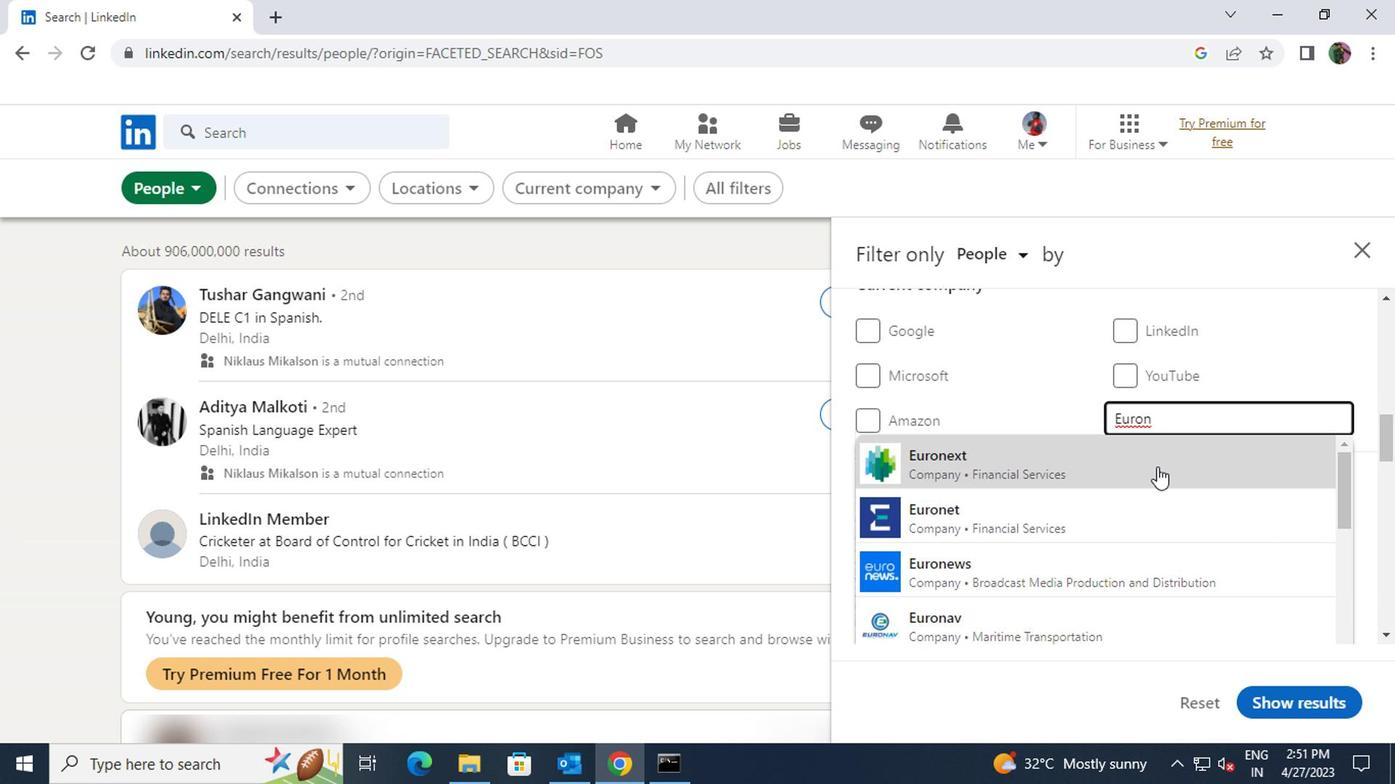 
Action: Mouse pressed left at (970, 513)
Screenshot: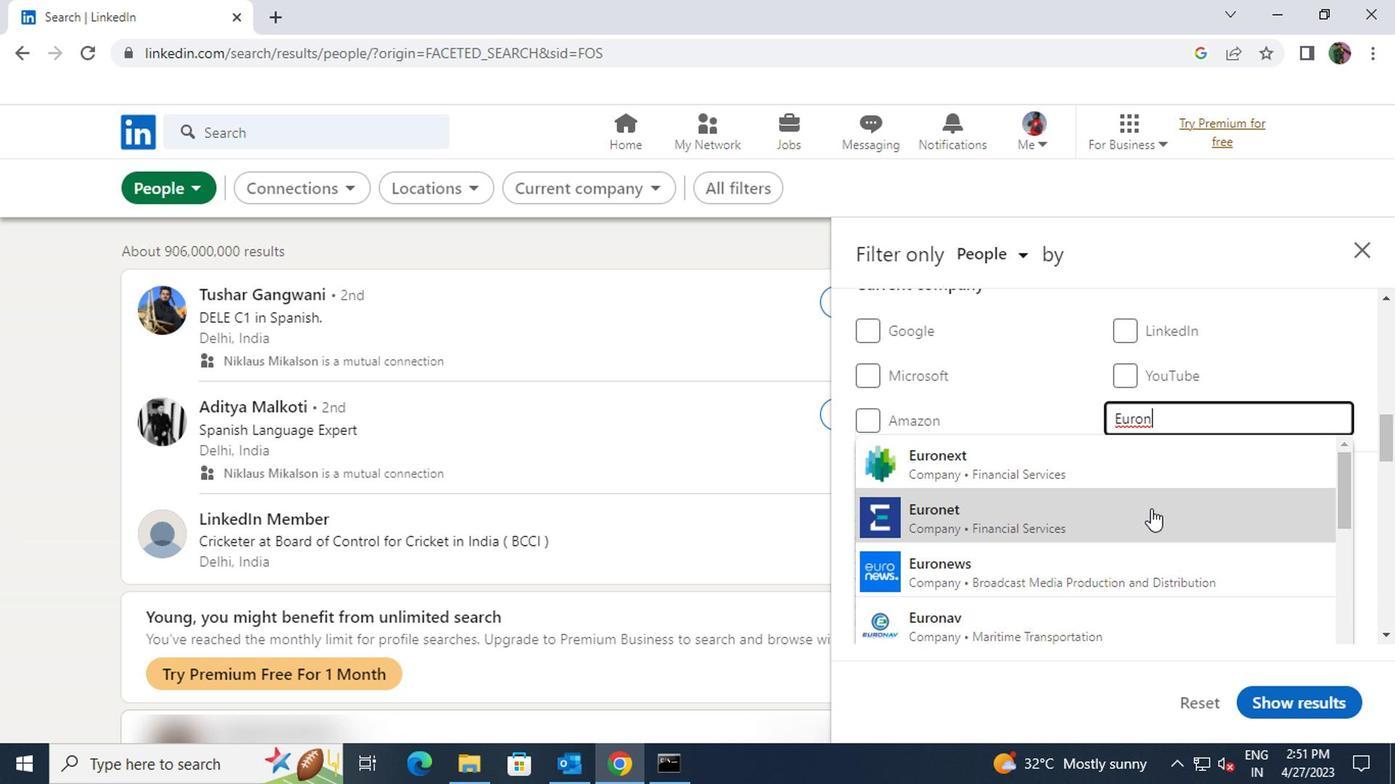 
Action: Mouse scrolled (970, 512) with delta (0, 0)
Screenshot: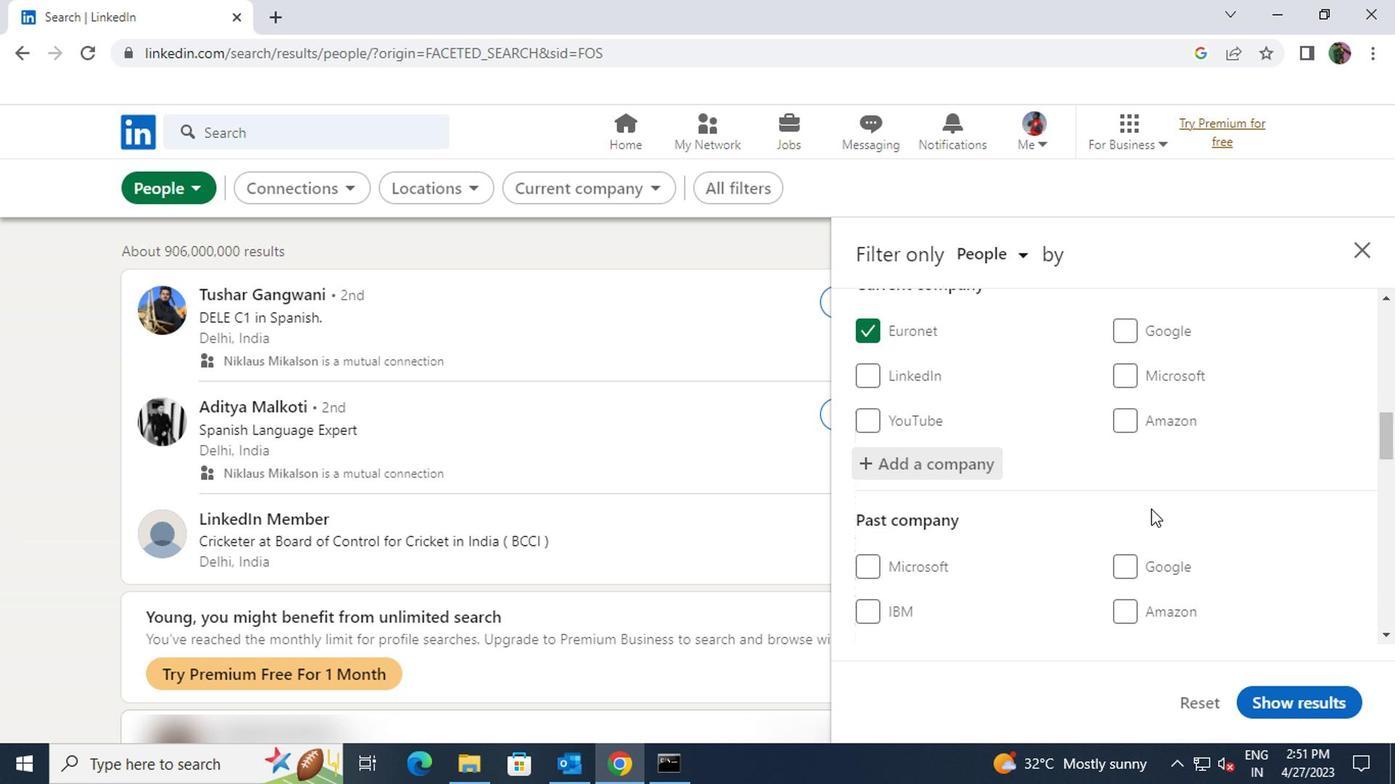 
Action: Mouse scrolled (970, 512) with delta (0, 0)
Screenshot: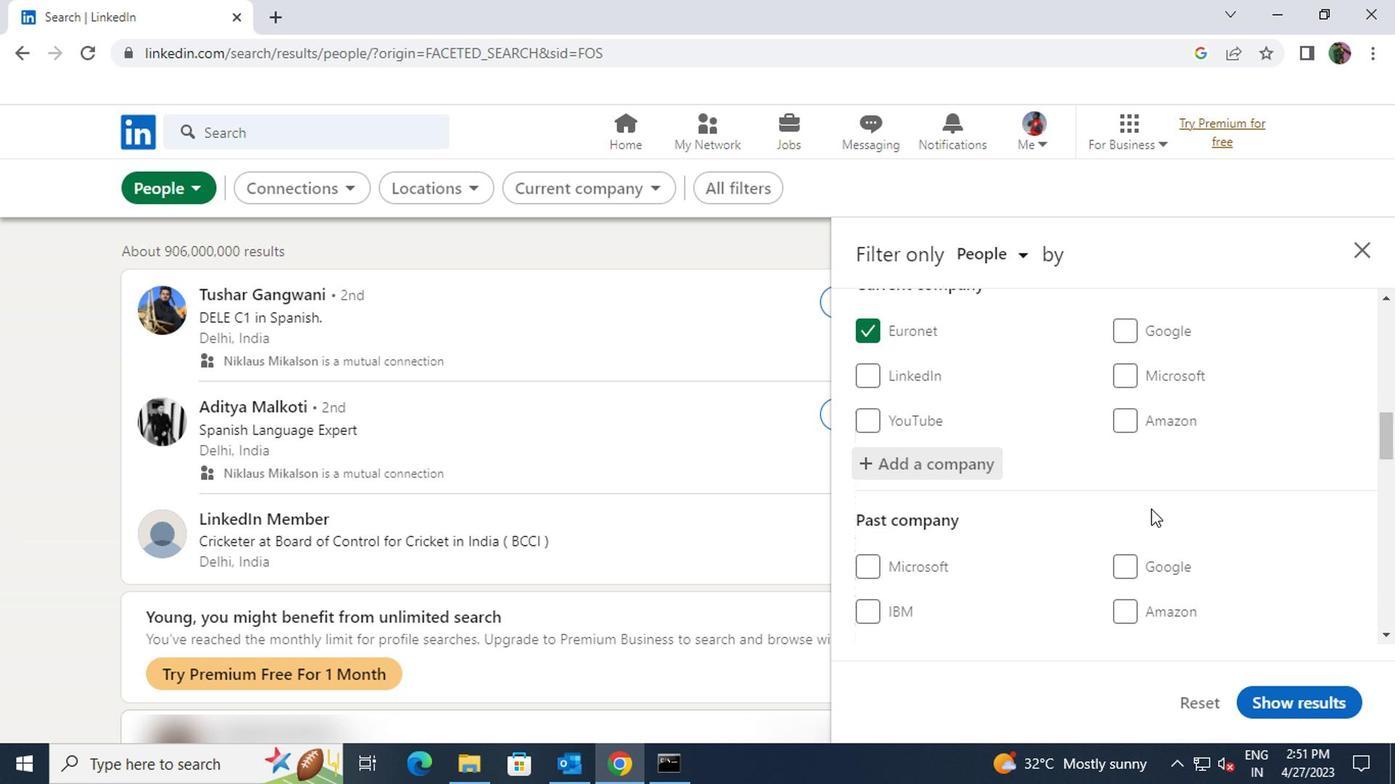 
Action: Mouse scrolled (970, 512) with delta (0, 0)
Screenshot: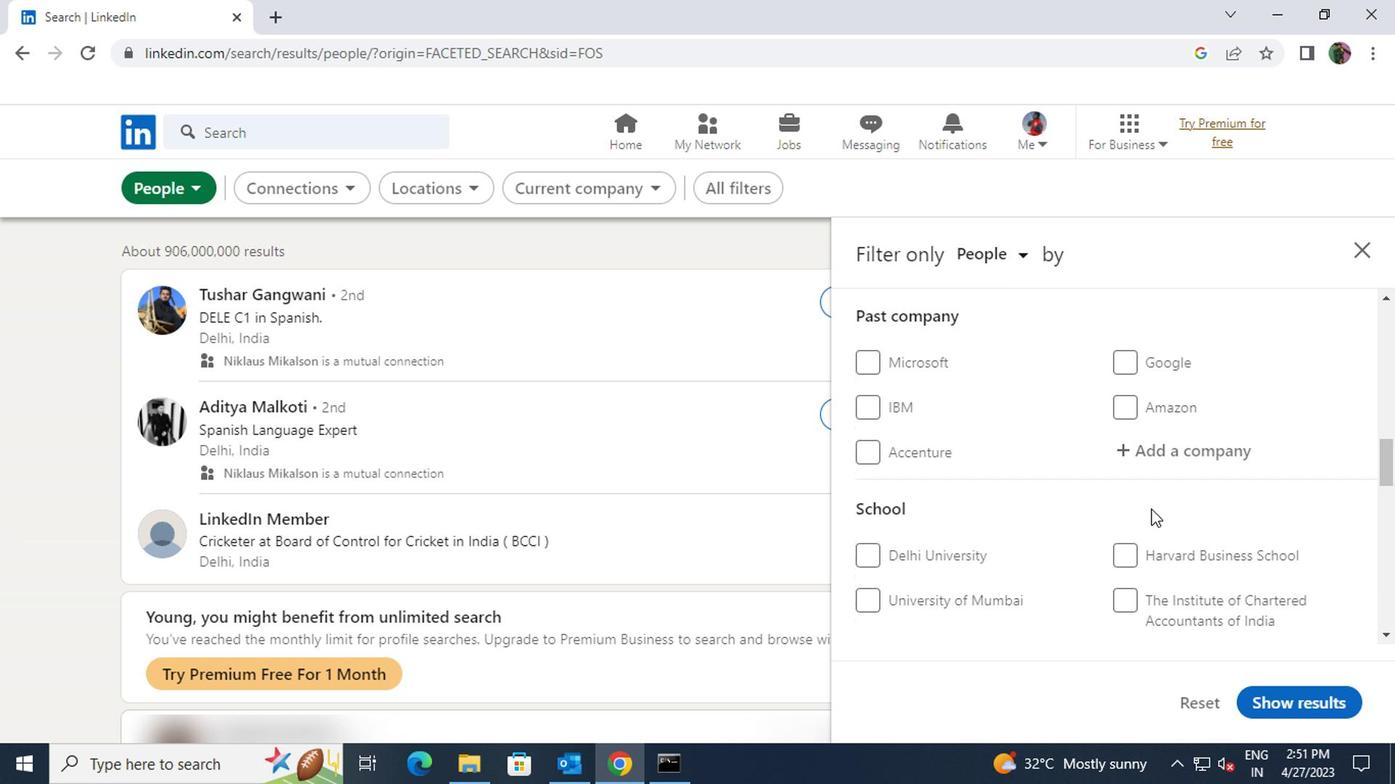 
Action: Mouse moved to (973, 548)
Screenshot: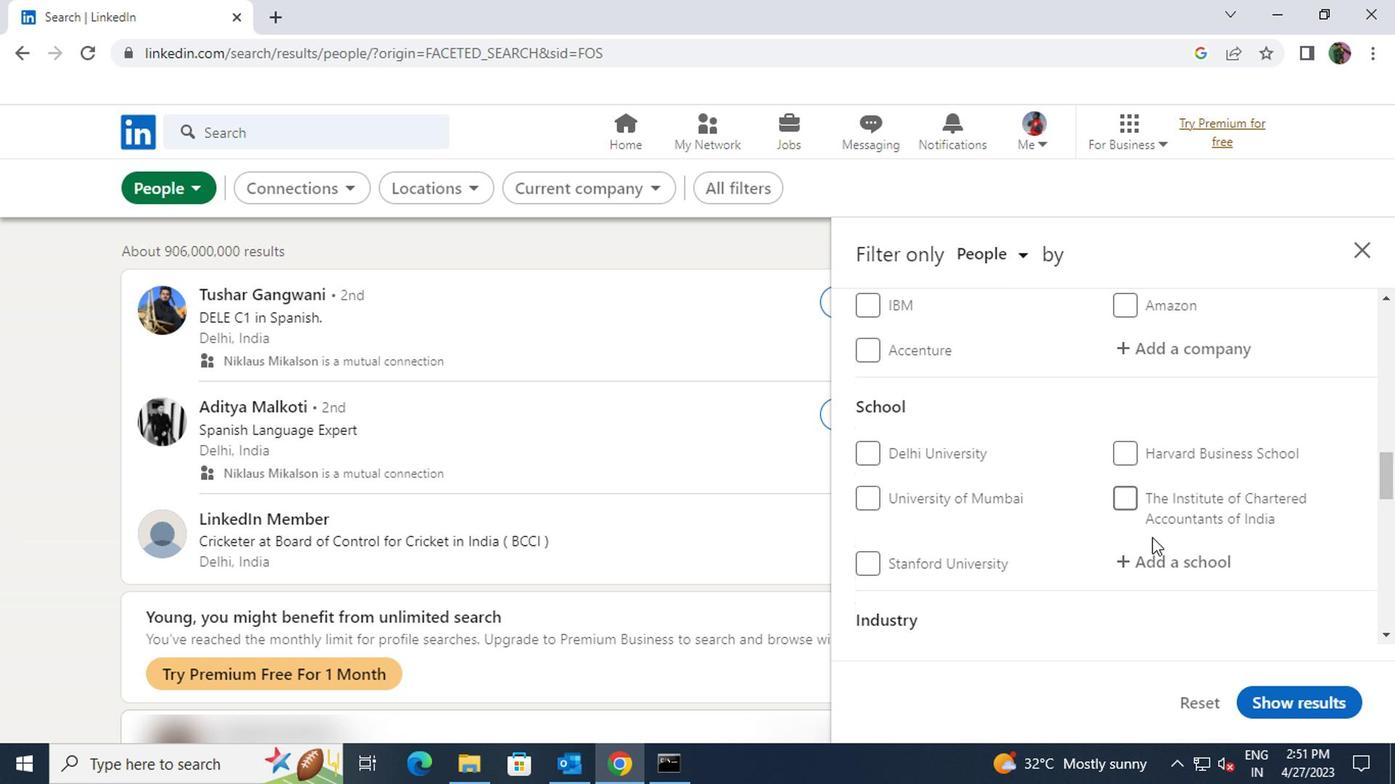 
Action: Mouse pressed left at (973, 548)
Screenshot: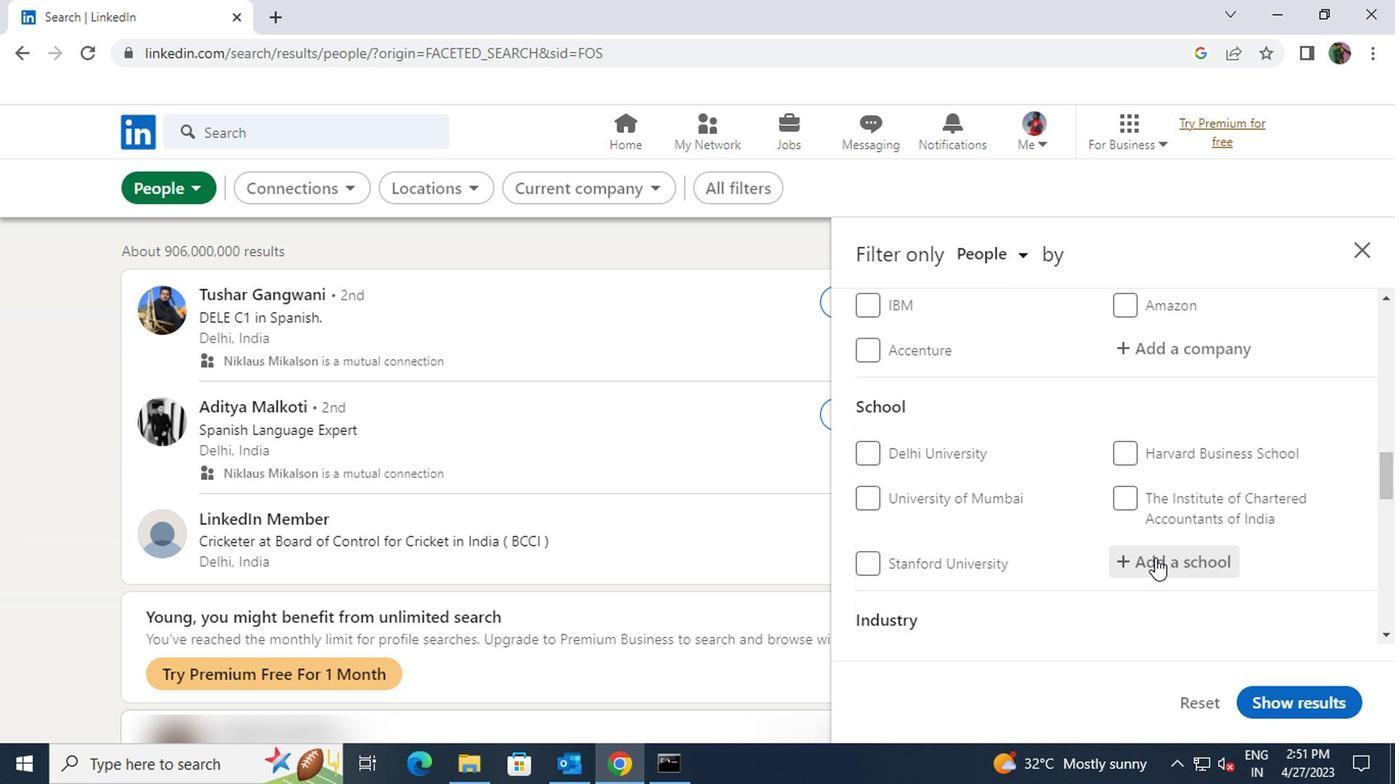 
Action: Key pressed <Key.shift><Key.shift>INSTITUTE<Key.space>OF<Key.space>AERO
Screenshot: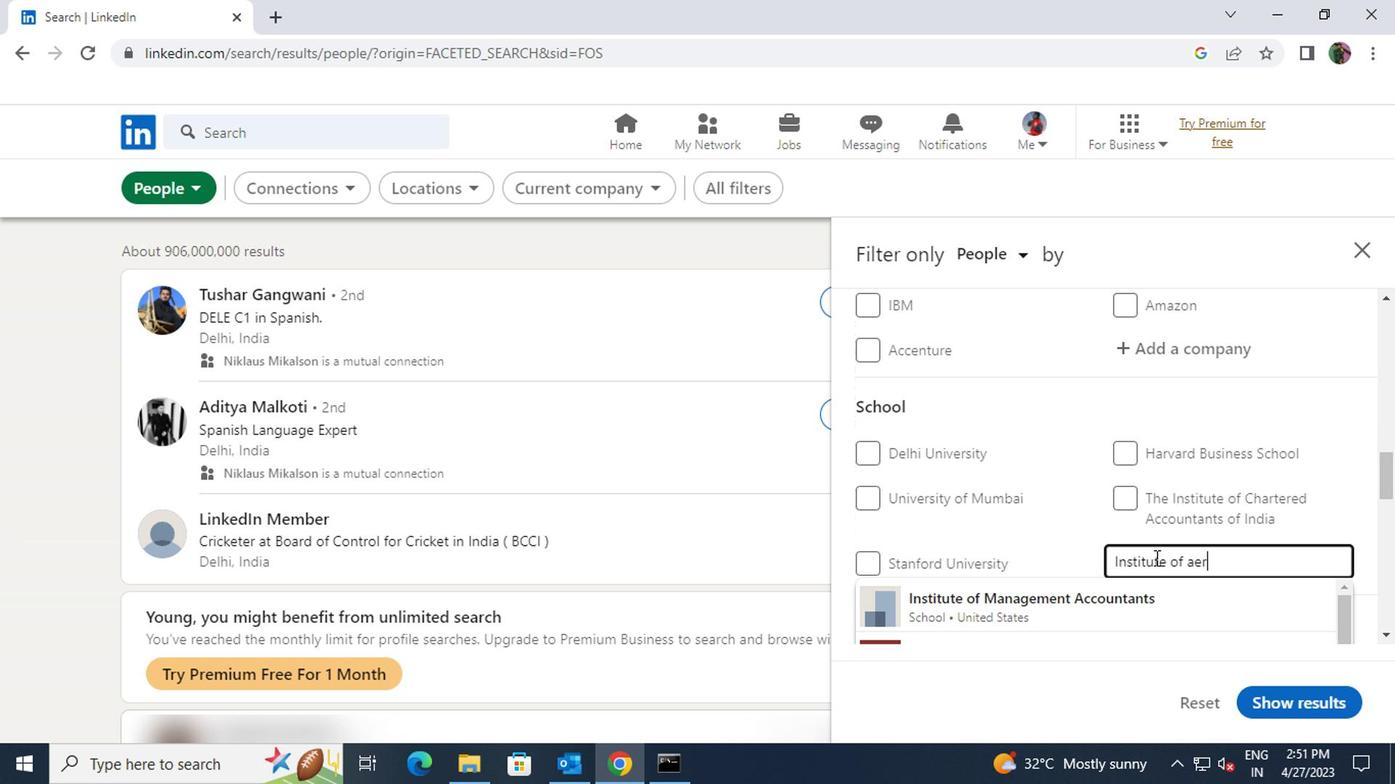 
Action: Mouse moved to (972, 574)
Screenshot: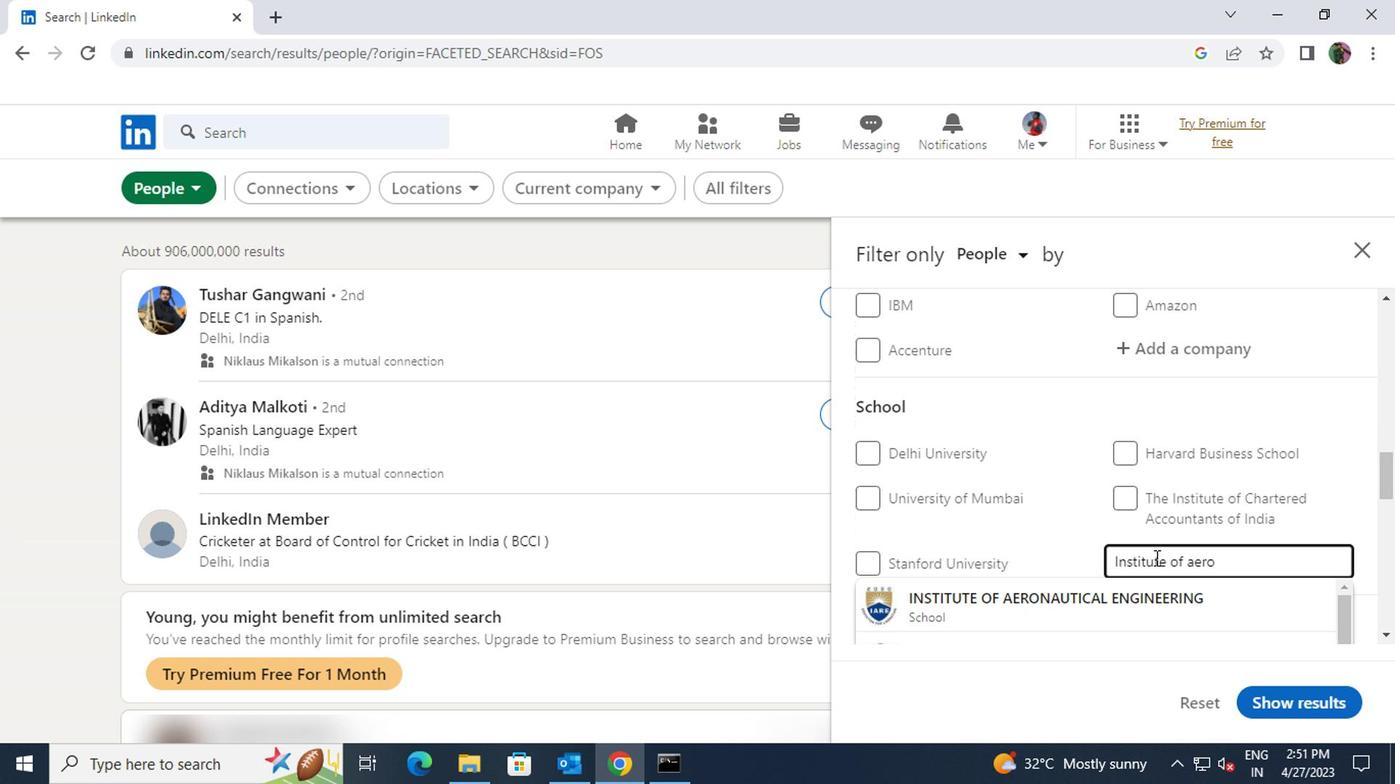 
Action: Mouse pressed left at (972, 574)
Screenshot: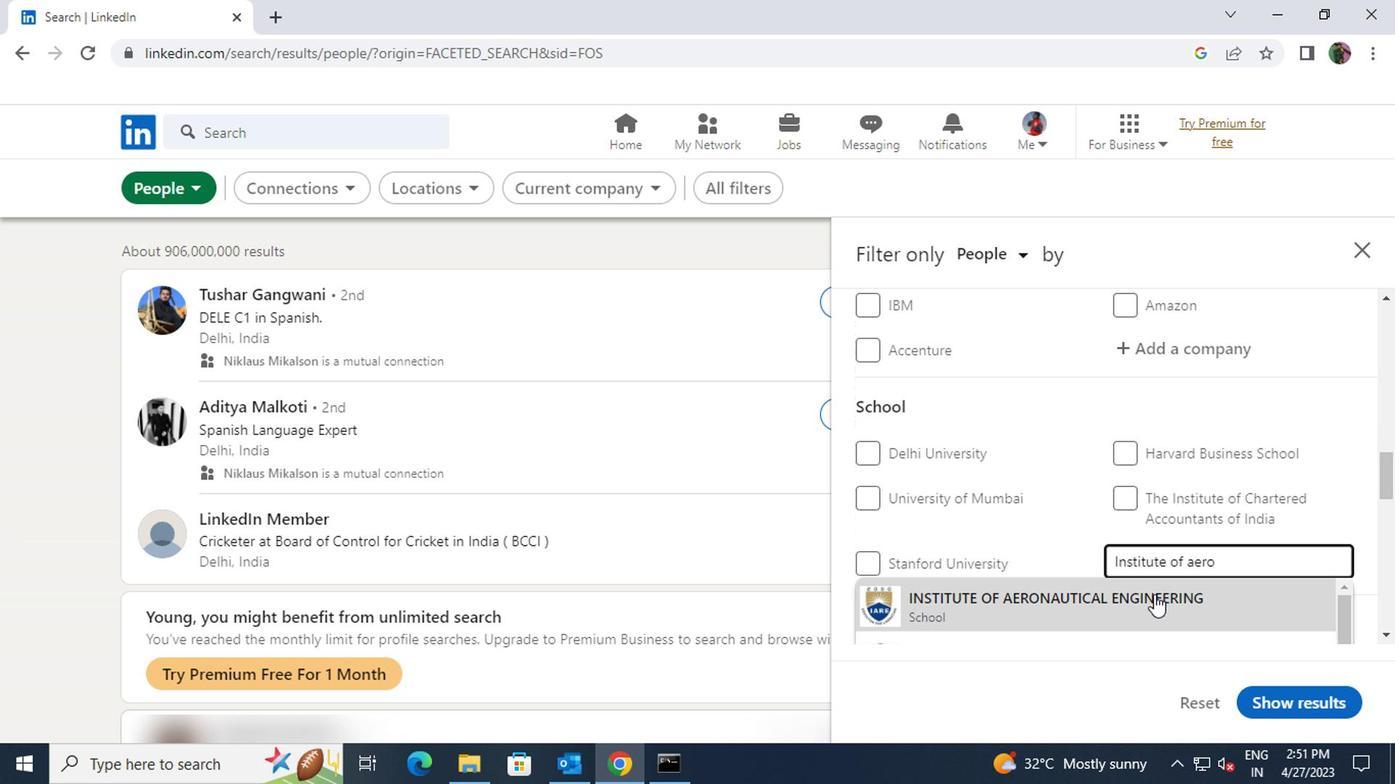
Action: Mouse scrolled (972, 573) with delta (0, 0)
Screenshot: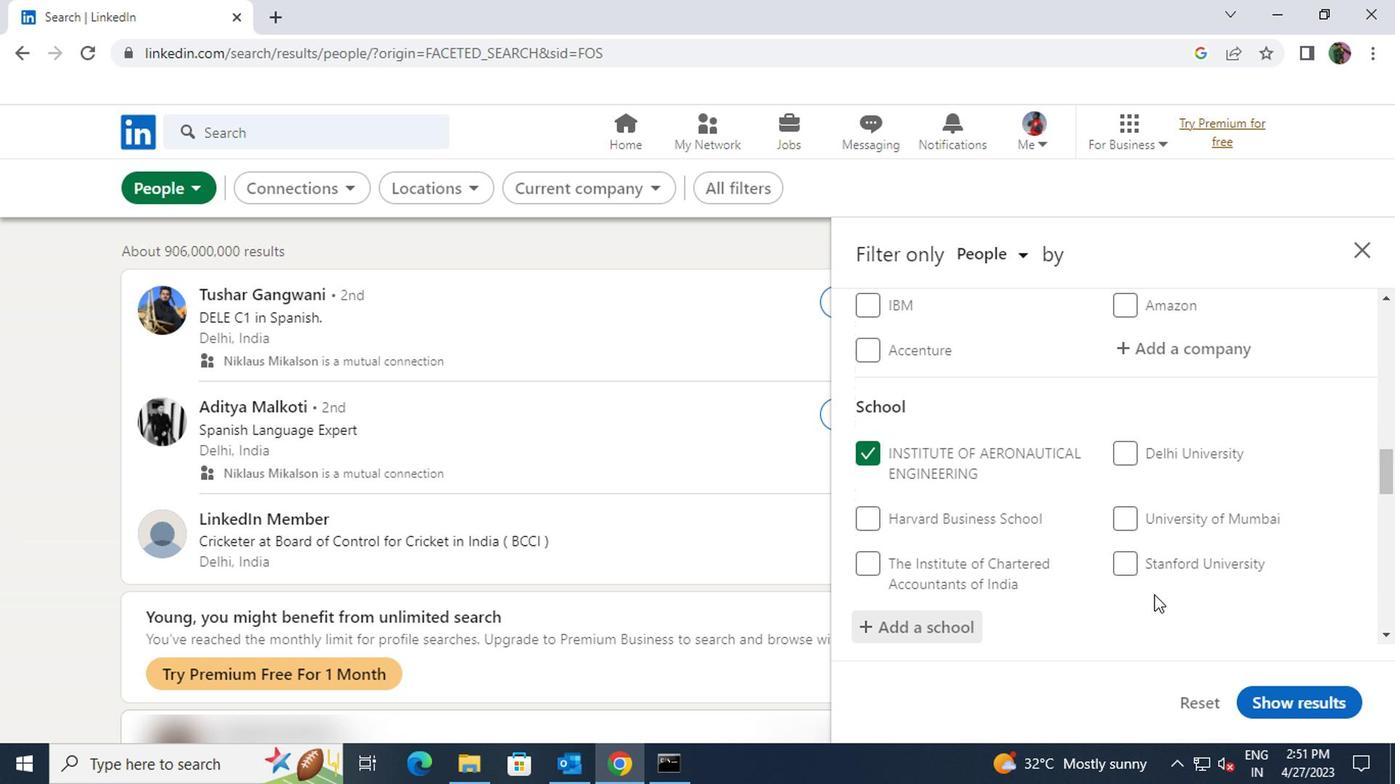 
Action: Mouse scrolled (972, 573) with delta (0, 0)
Screenshot: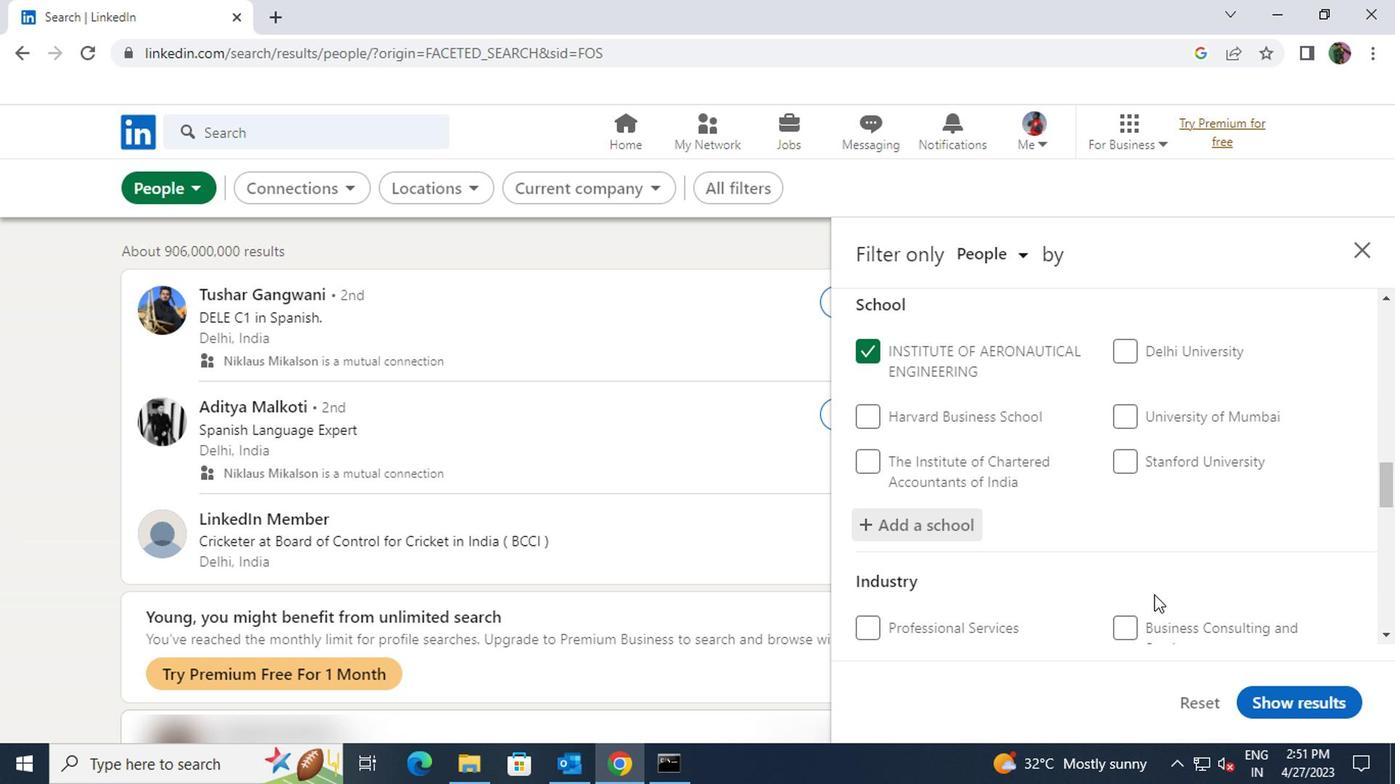 
Action: Mouse scrolled (972, 573) with delta (0, 0)
Screenshot: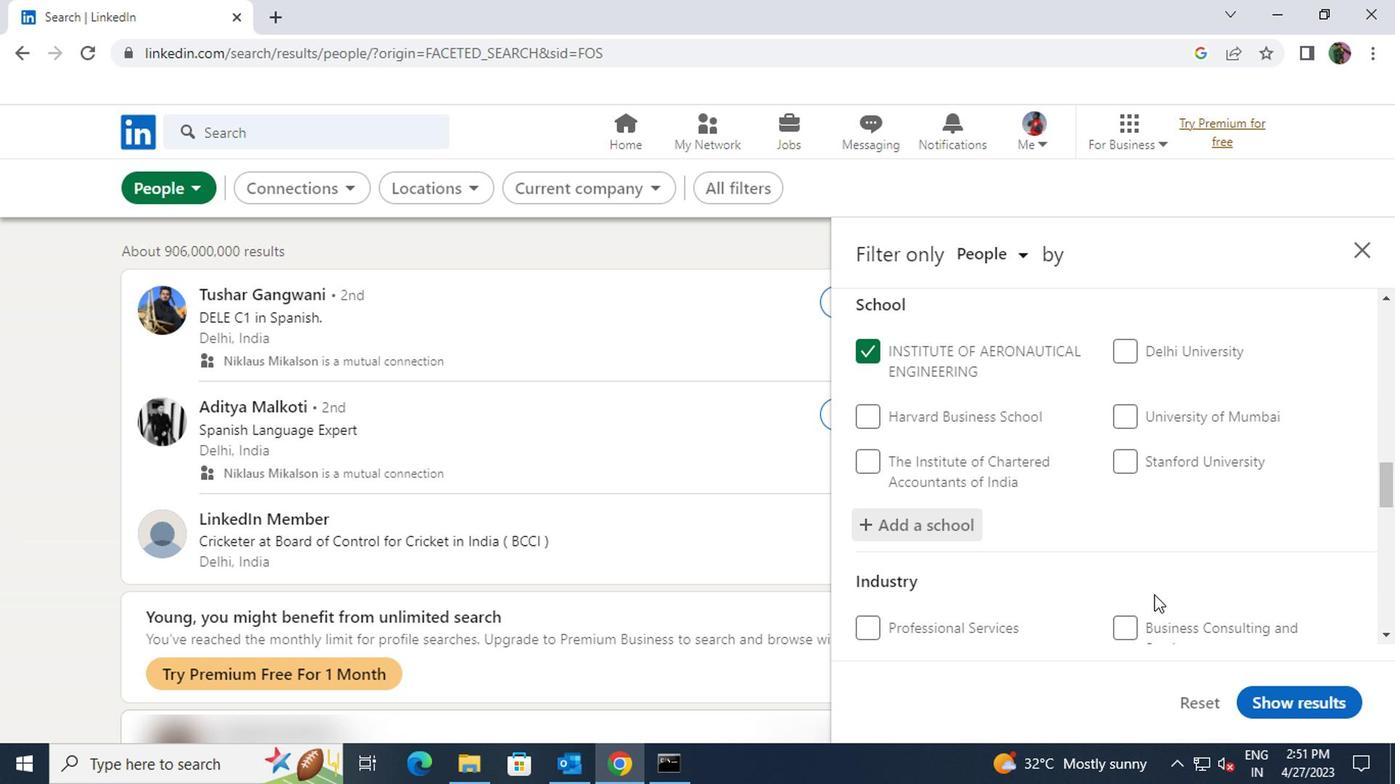 
Action: Mouse moved to (971, 547)
Screenshot: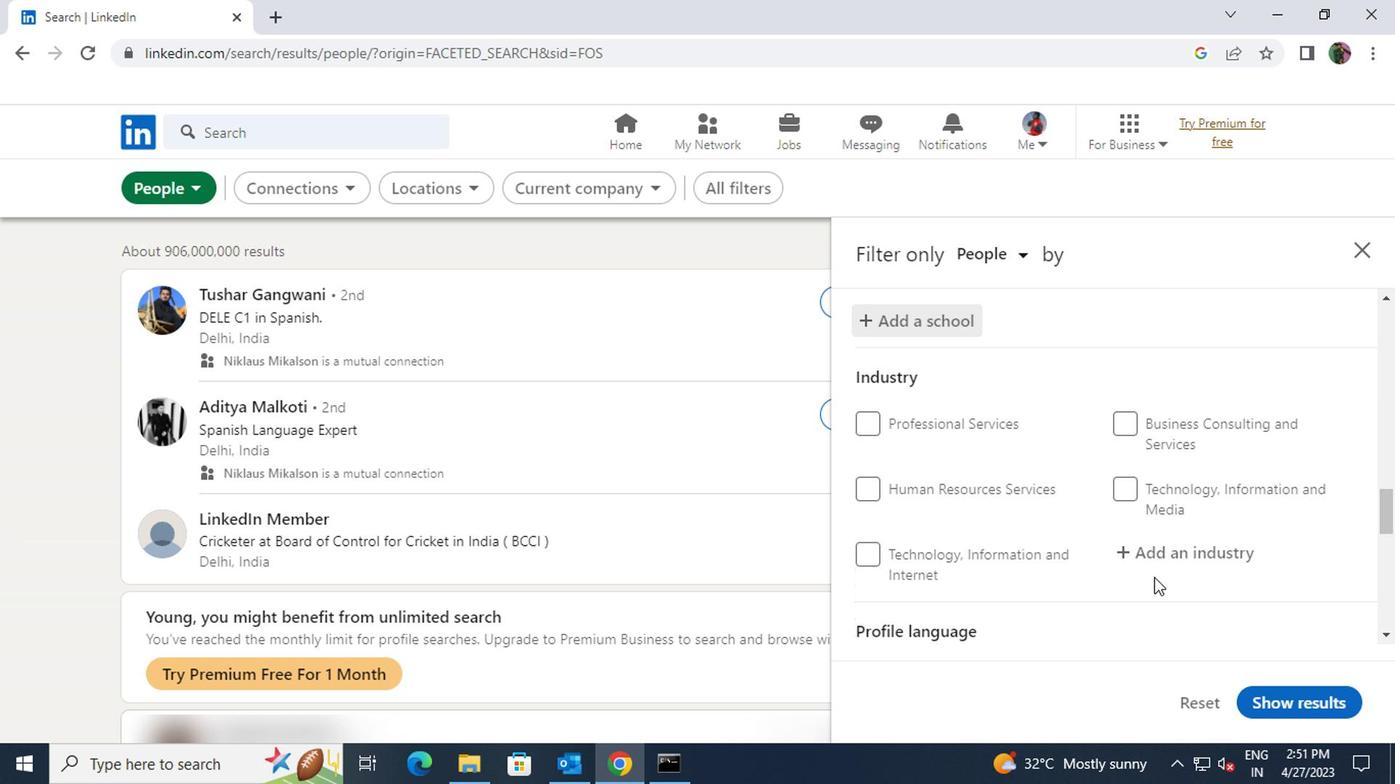 
Action: Mouse pressed left at (971, 547)
Screenshot: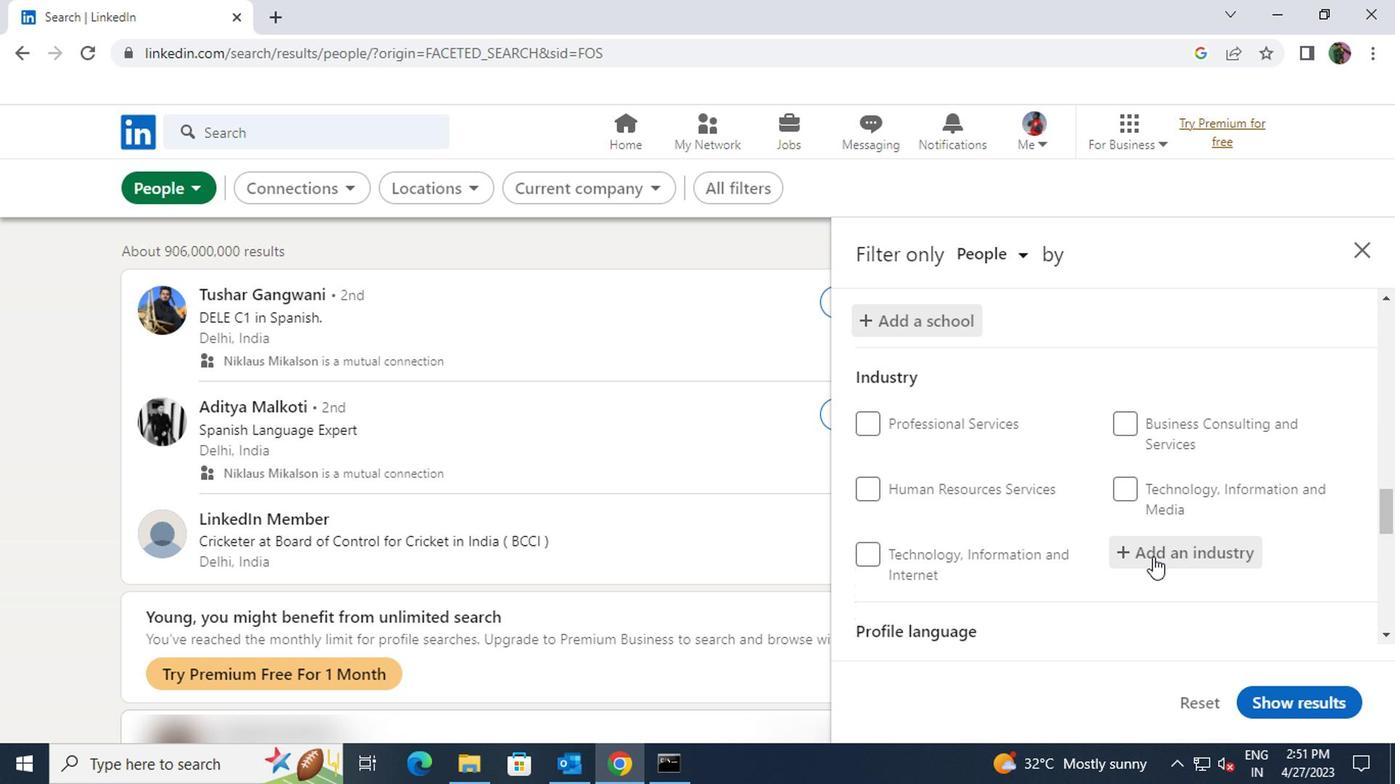 
Action: Key pressed <Key.shift>WHOLESALE
Screenshot: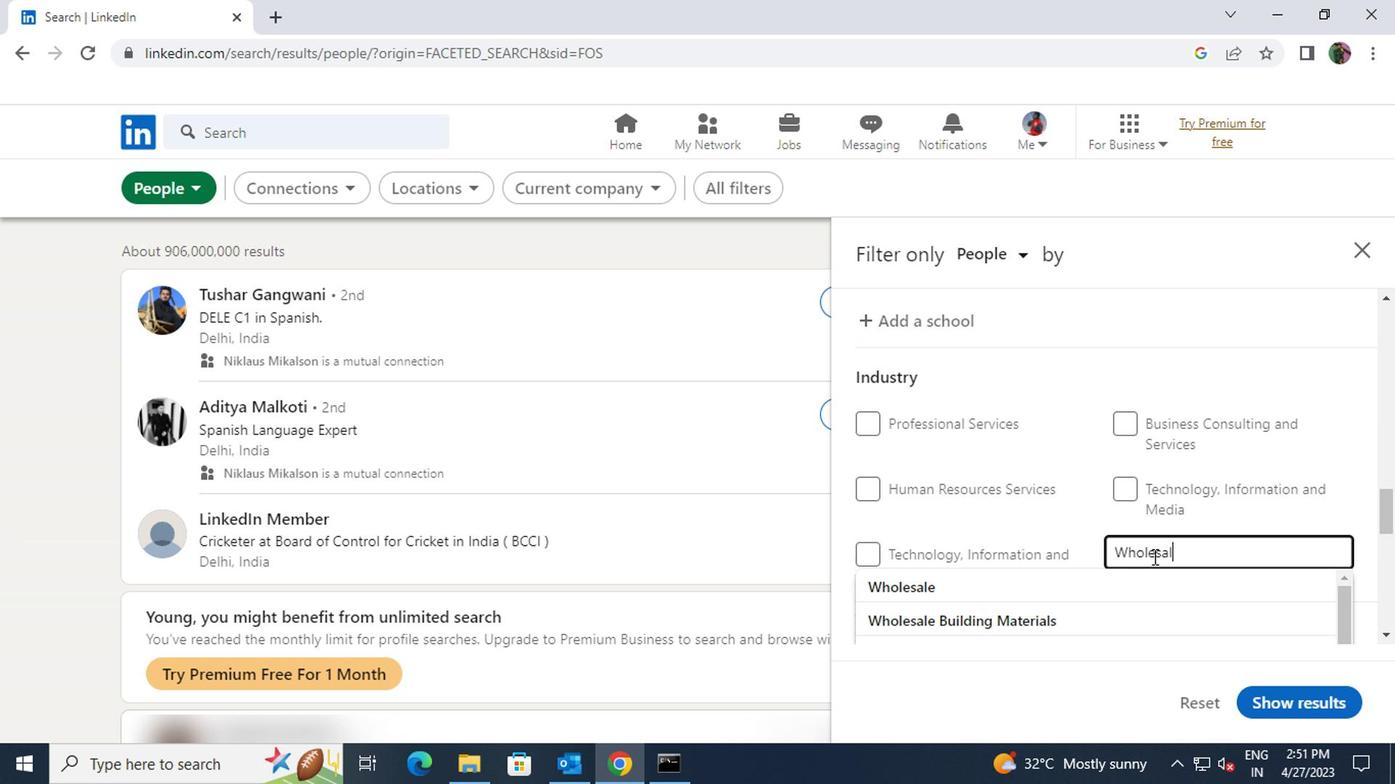 
Action: Mouse moved to (960, 584)
Screenshot: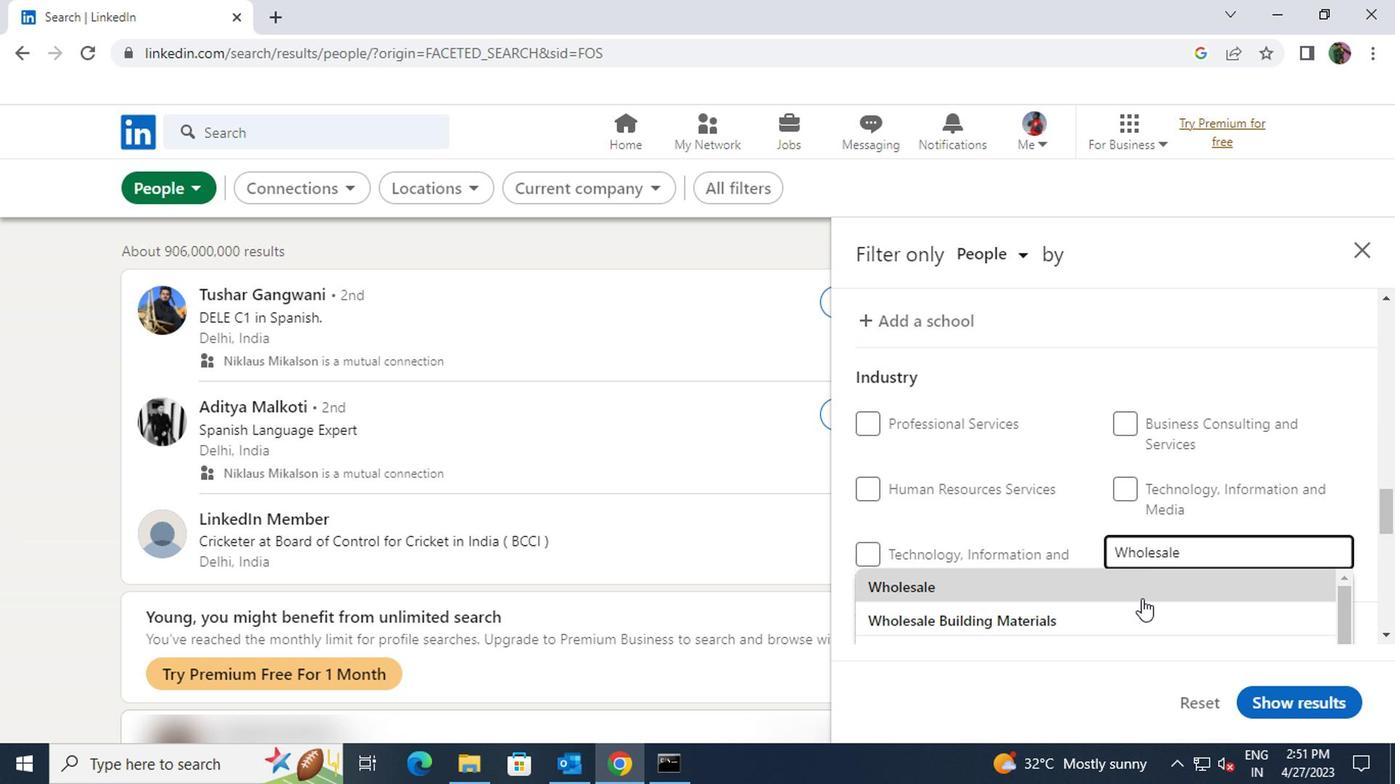 
Action: Mouse pressed left at (960, 584)
Screenshot: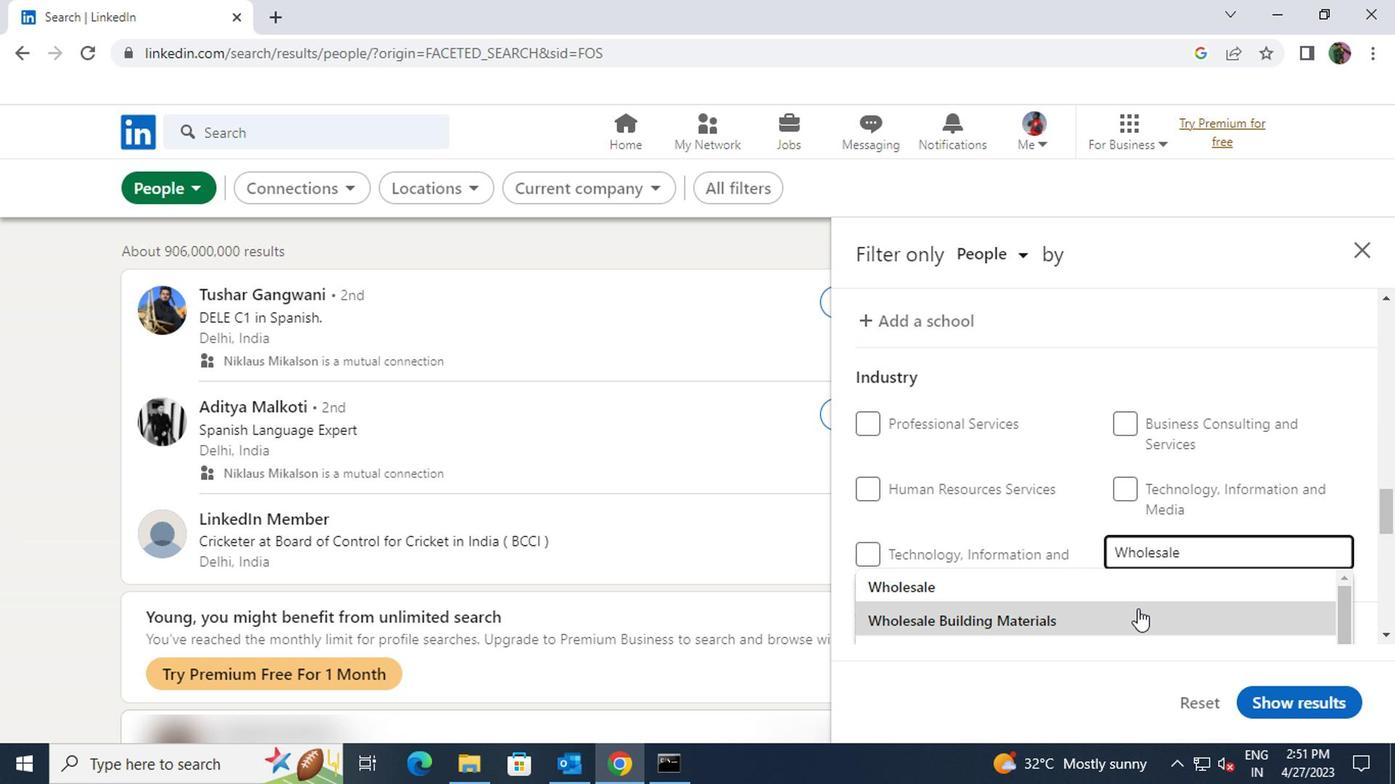 
Action: Mouse scrolled (960, 583) with delta (0, 0)
Screenshot: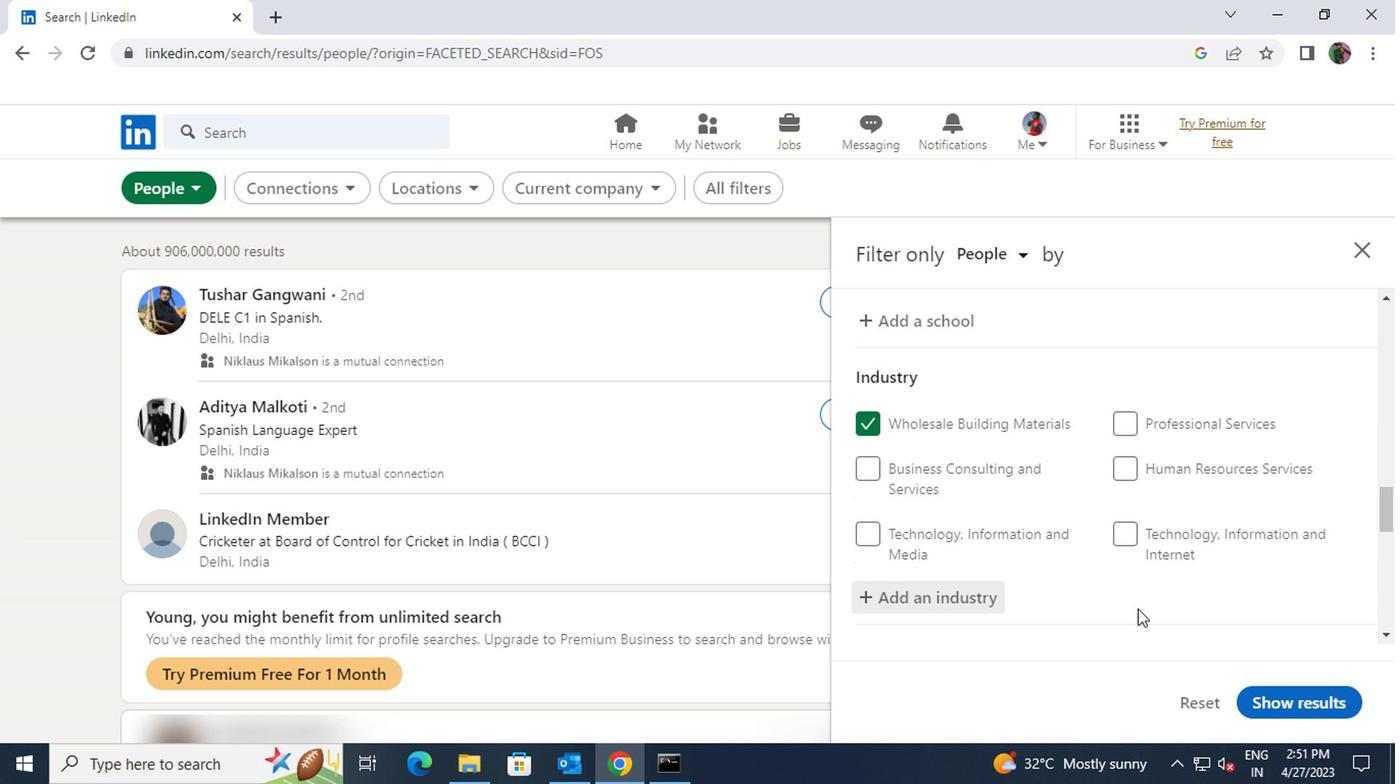 
Action: Mouse scrolled (960, 583) with delta (0, 0)
Screenshot: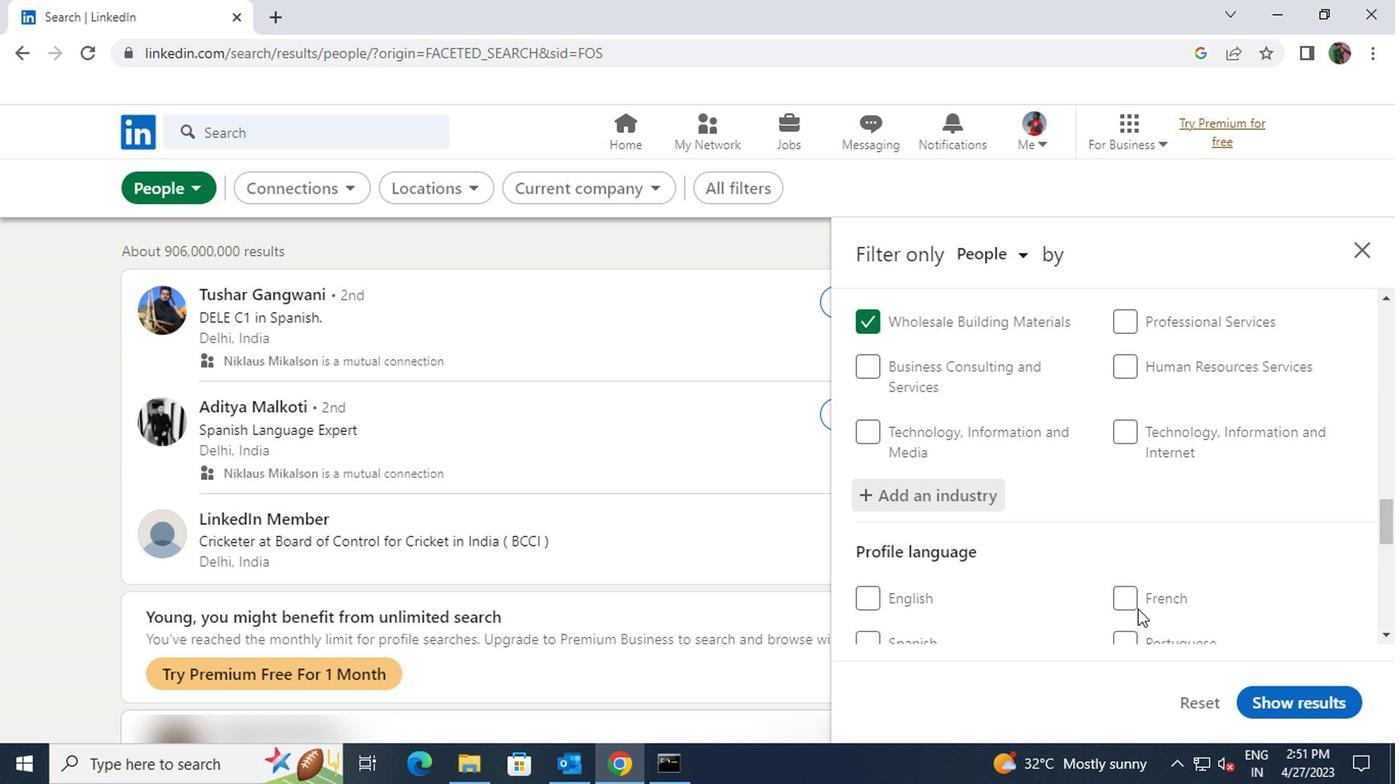 
Action: Mouse scrolled (960, 583) with delta (0, 0)
Screenshot: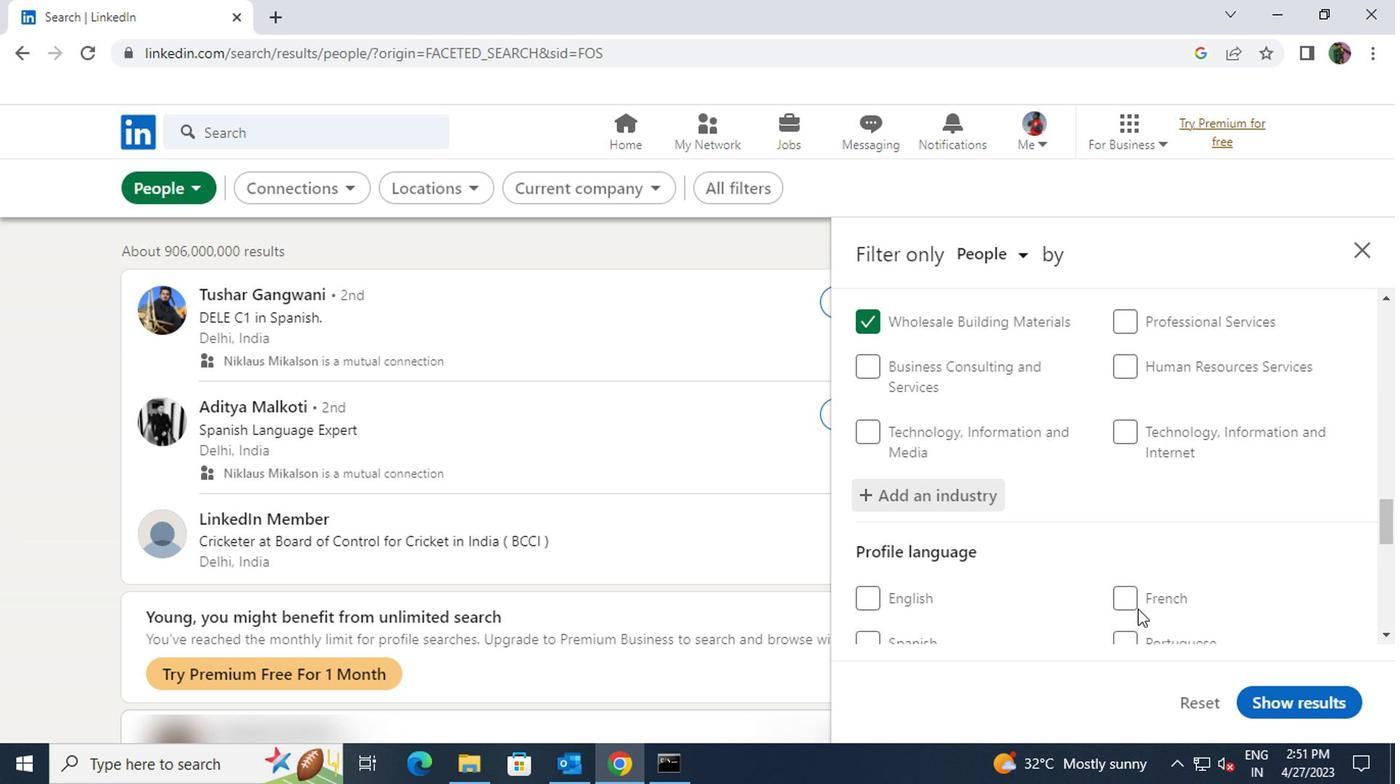 
Action: Mouse moved to (953, 470)
Screenshot: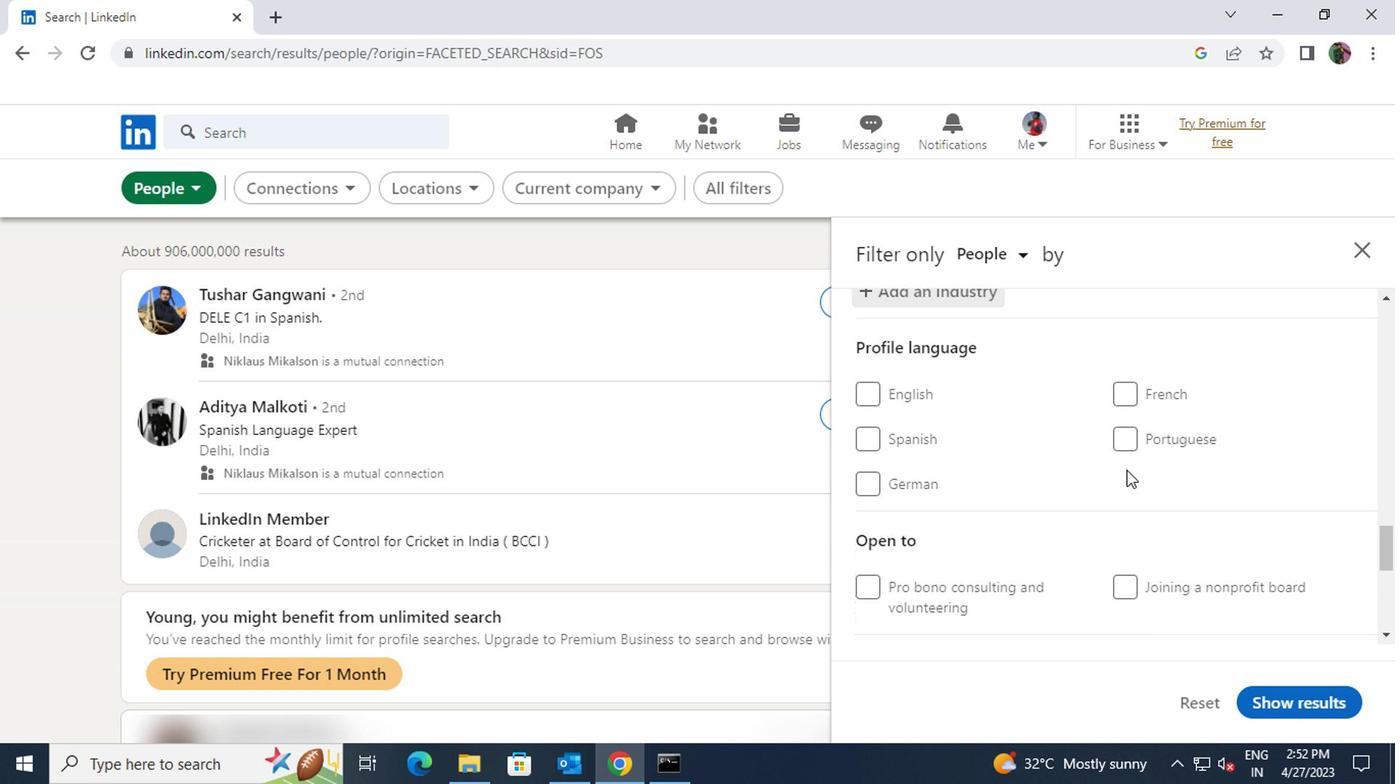 
Action: Mouse pressed left at (953, 470)
Screenshot: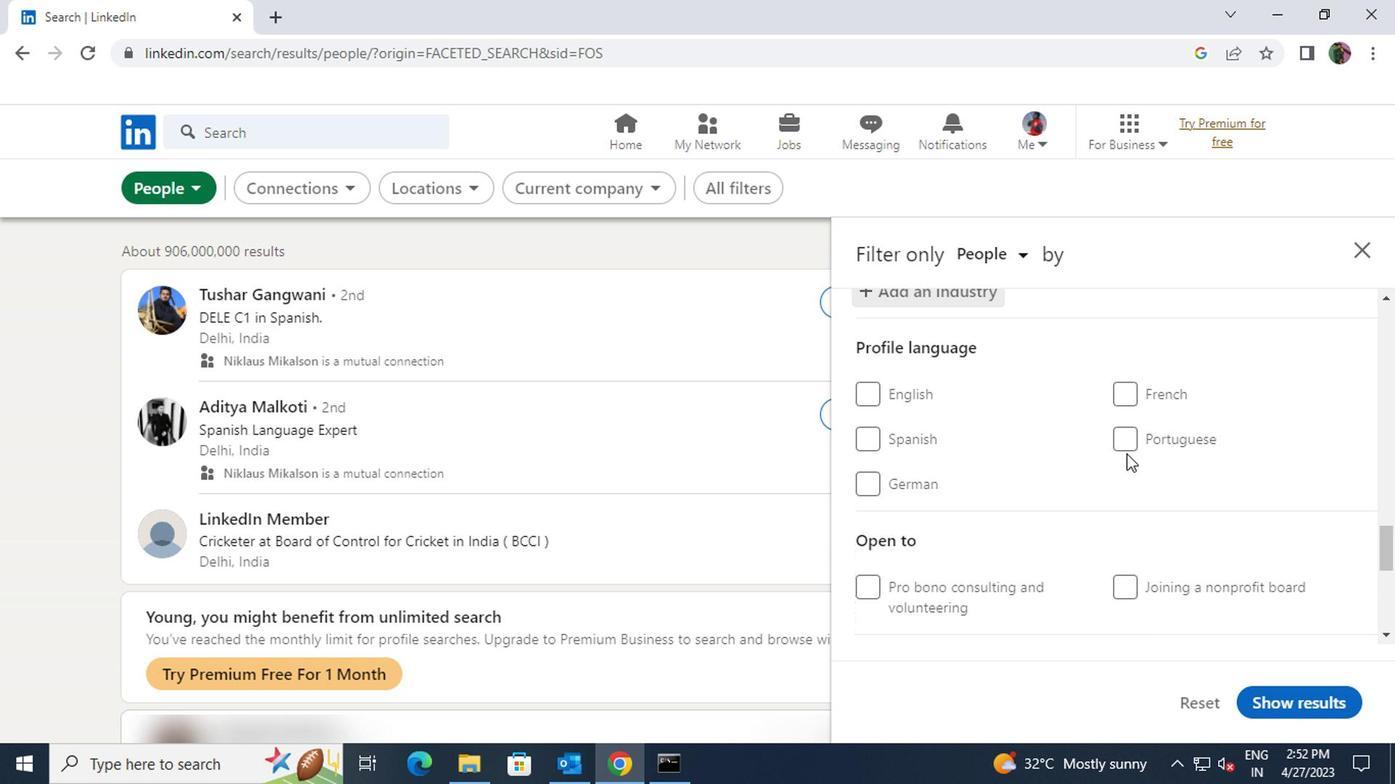 
Action: Mouse scrolled (953, 470) with delta (0, 0)
Screenshot: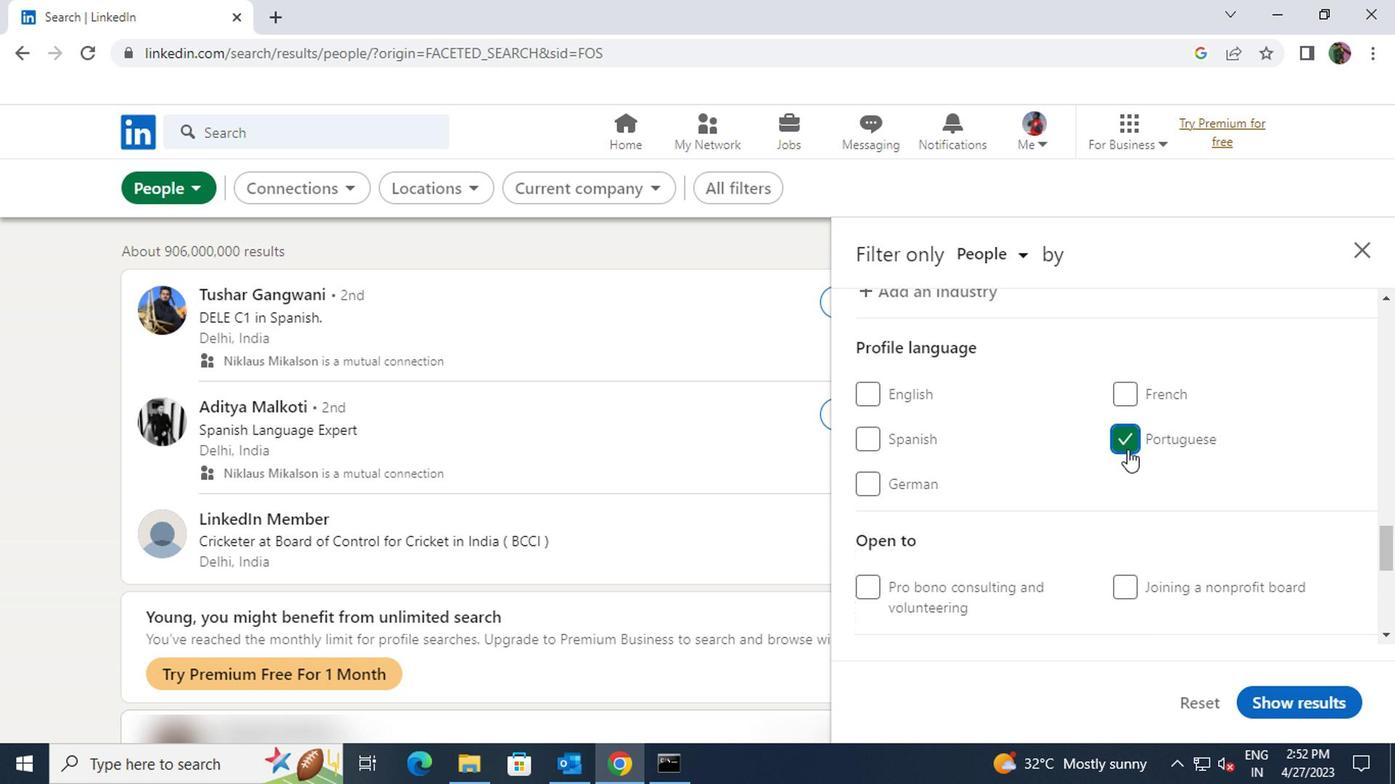 
Action: Mouse scrolled (953, 470) with delta (0, 0)
Screenshot: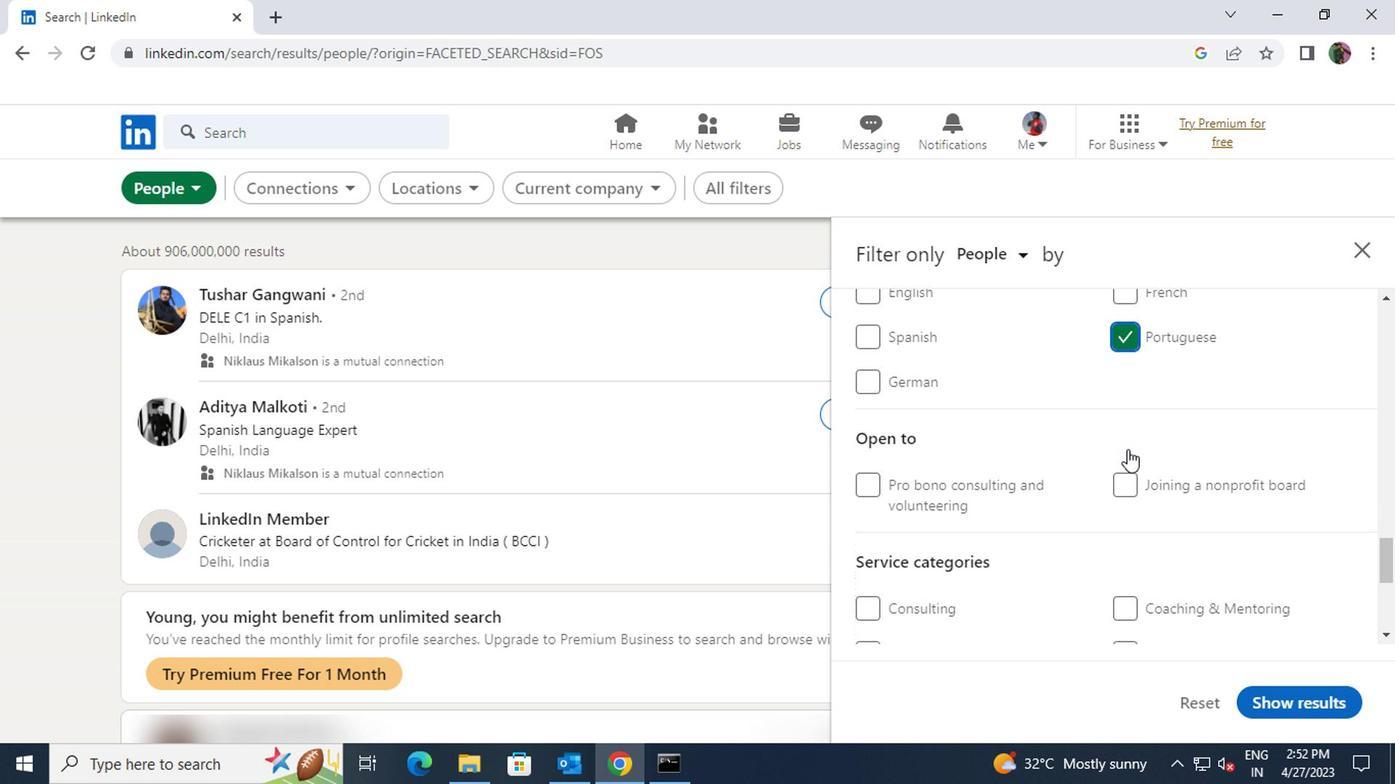 
Action: Mouse scrolled (953, 470) with delta (0, 0)
Screenshot: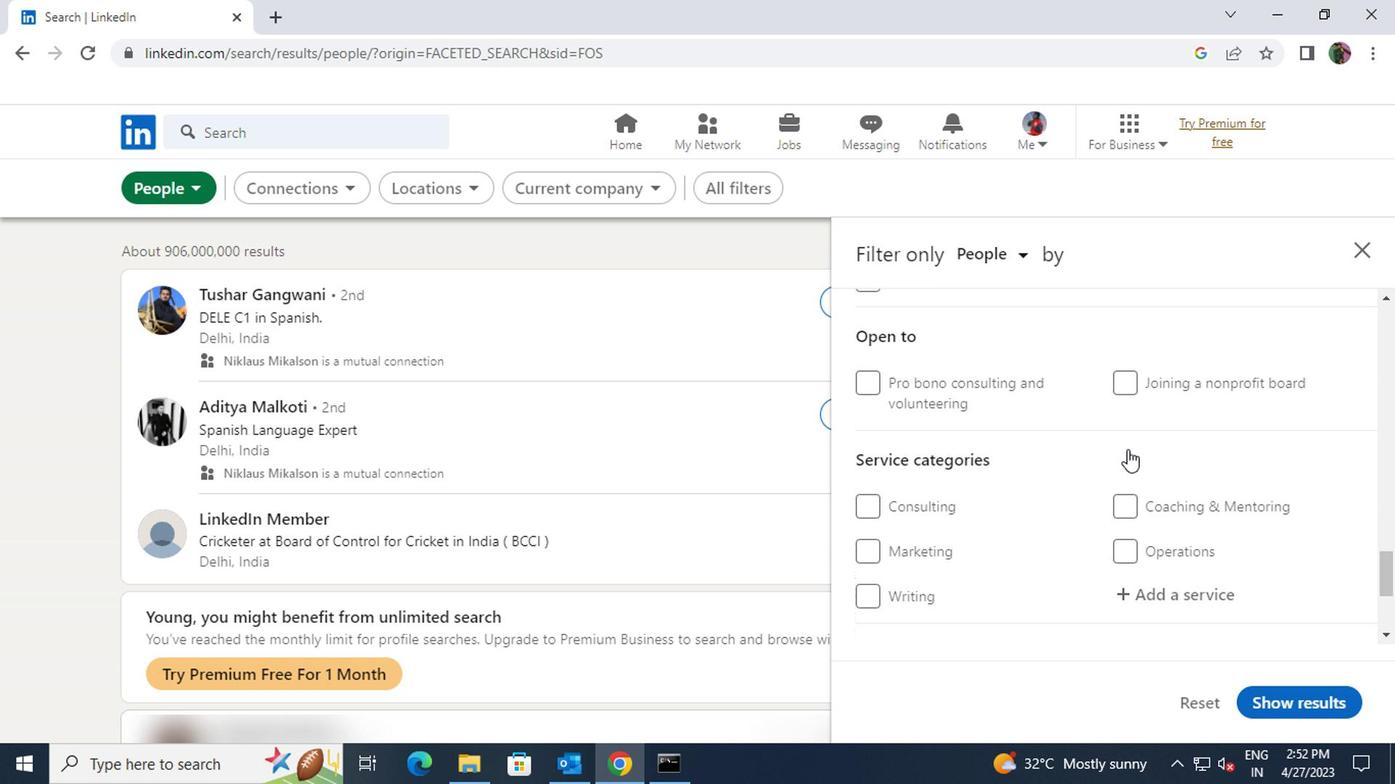 
Action: Mouse moved to (963, 494)
Screenshot: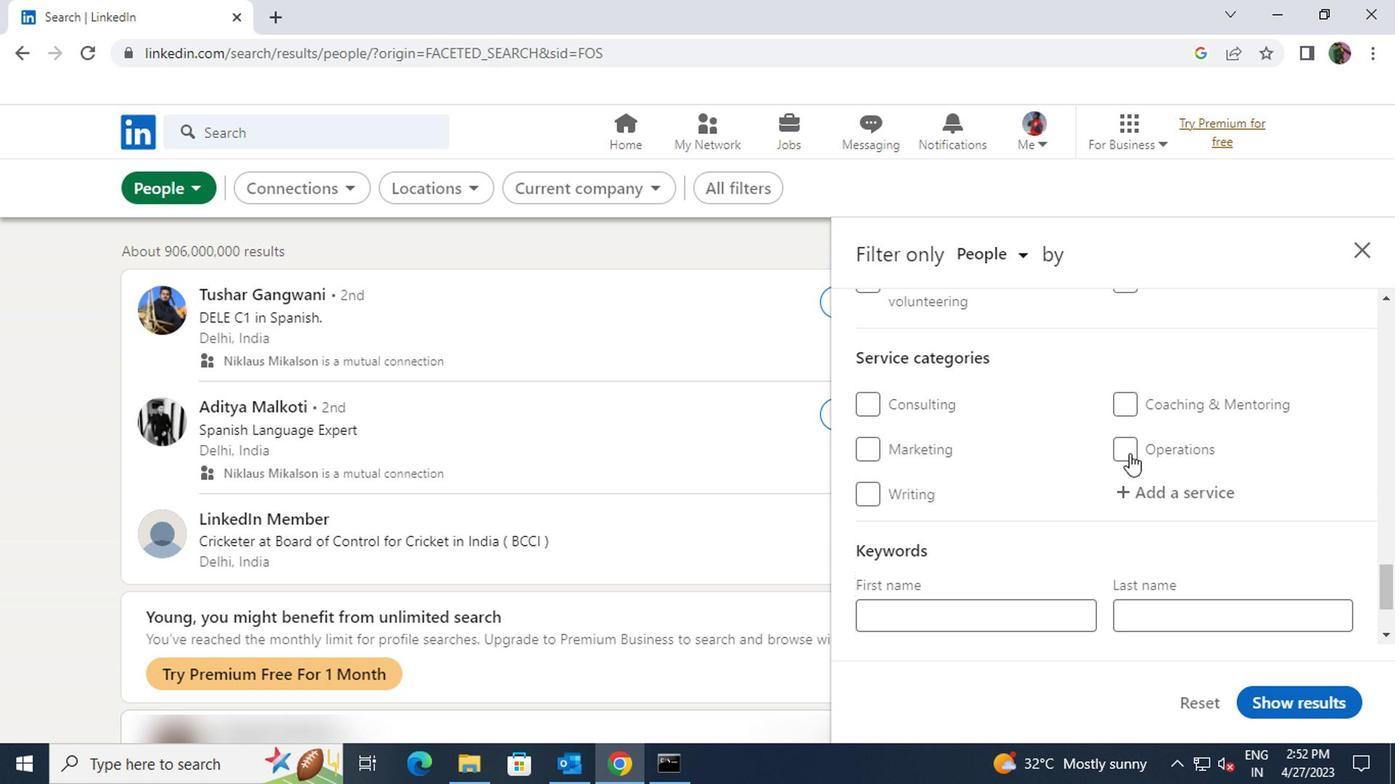 
Action: Mouse pressed left at (963, 494)
Screenshot: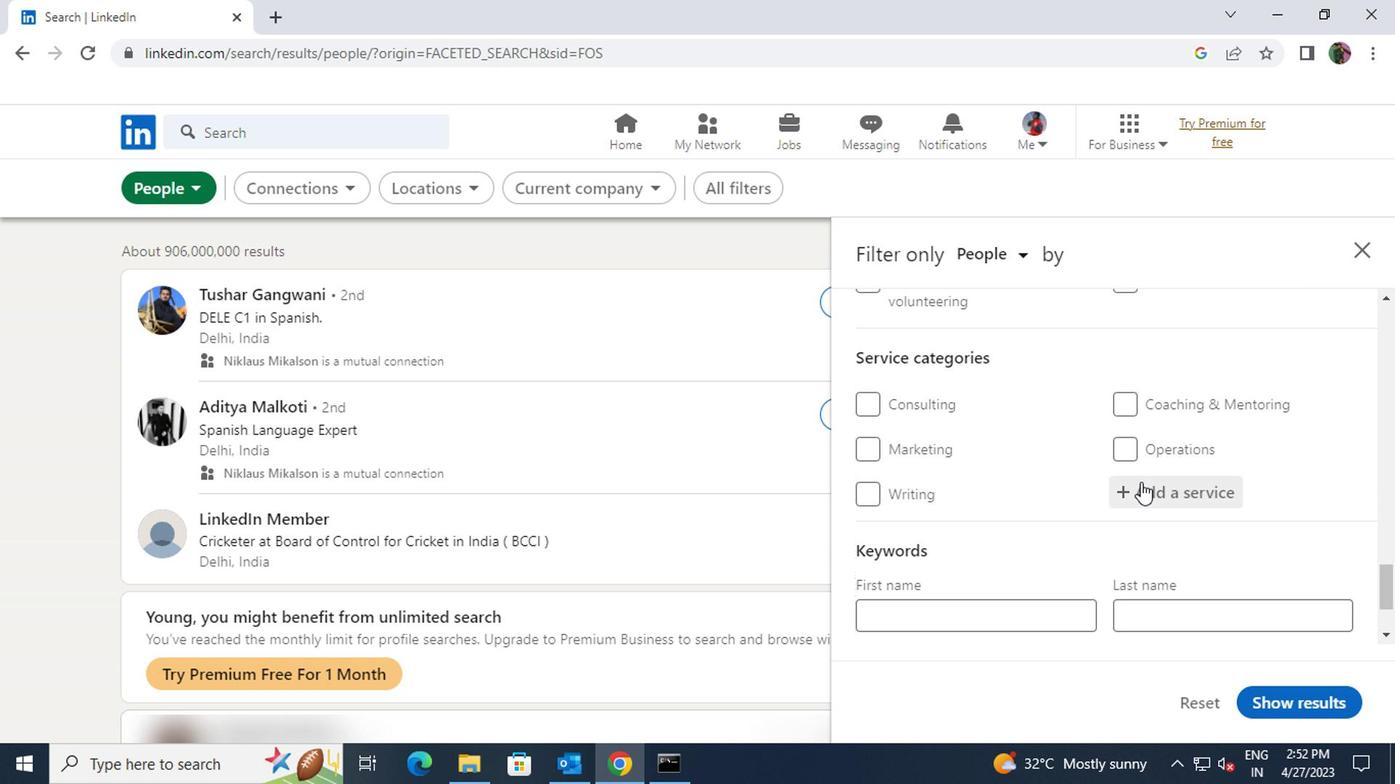
Action: Key pressed <Key.shift><Key.shift>USER<Key.space>EX
Screenshot: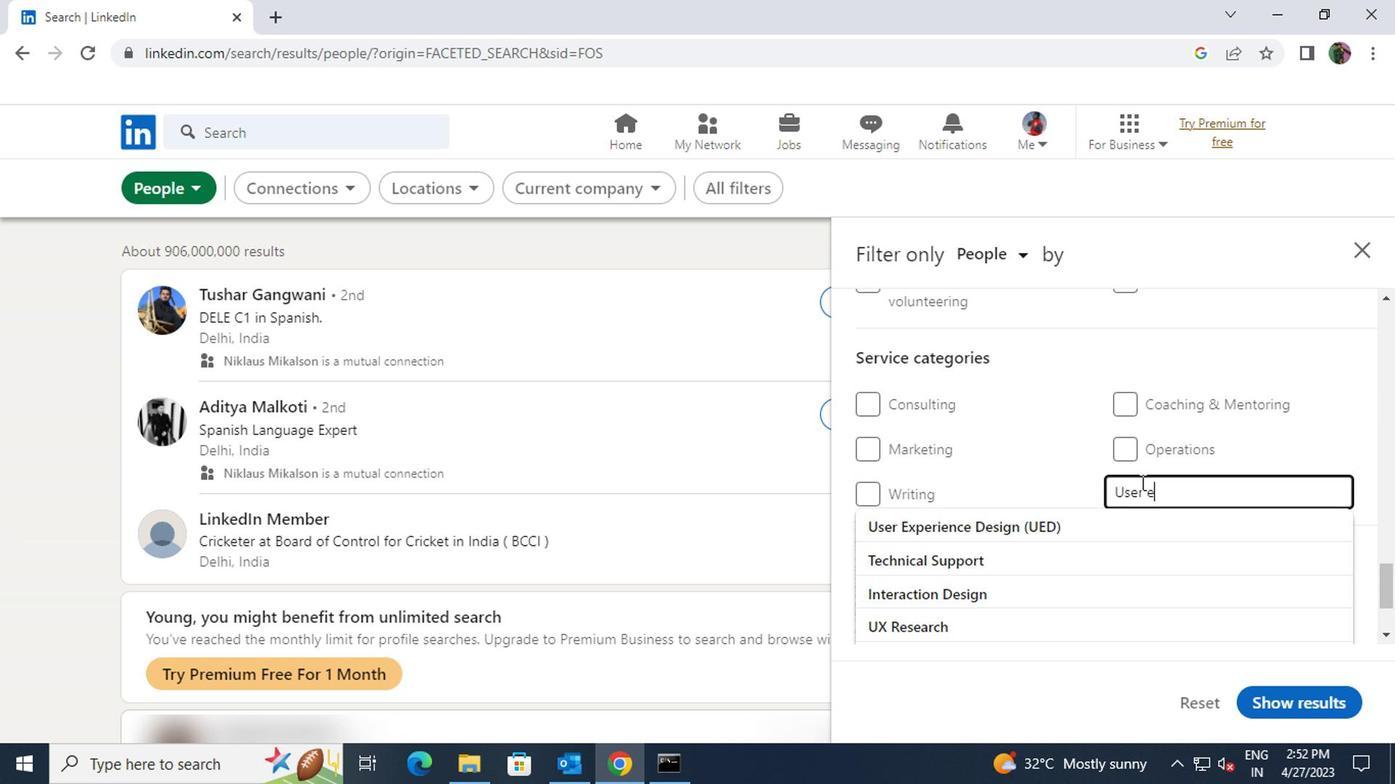 
Action: Mouse moved to (955, 518)
Screenshot: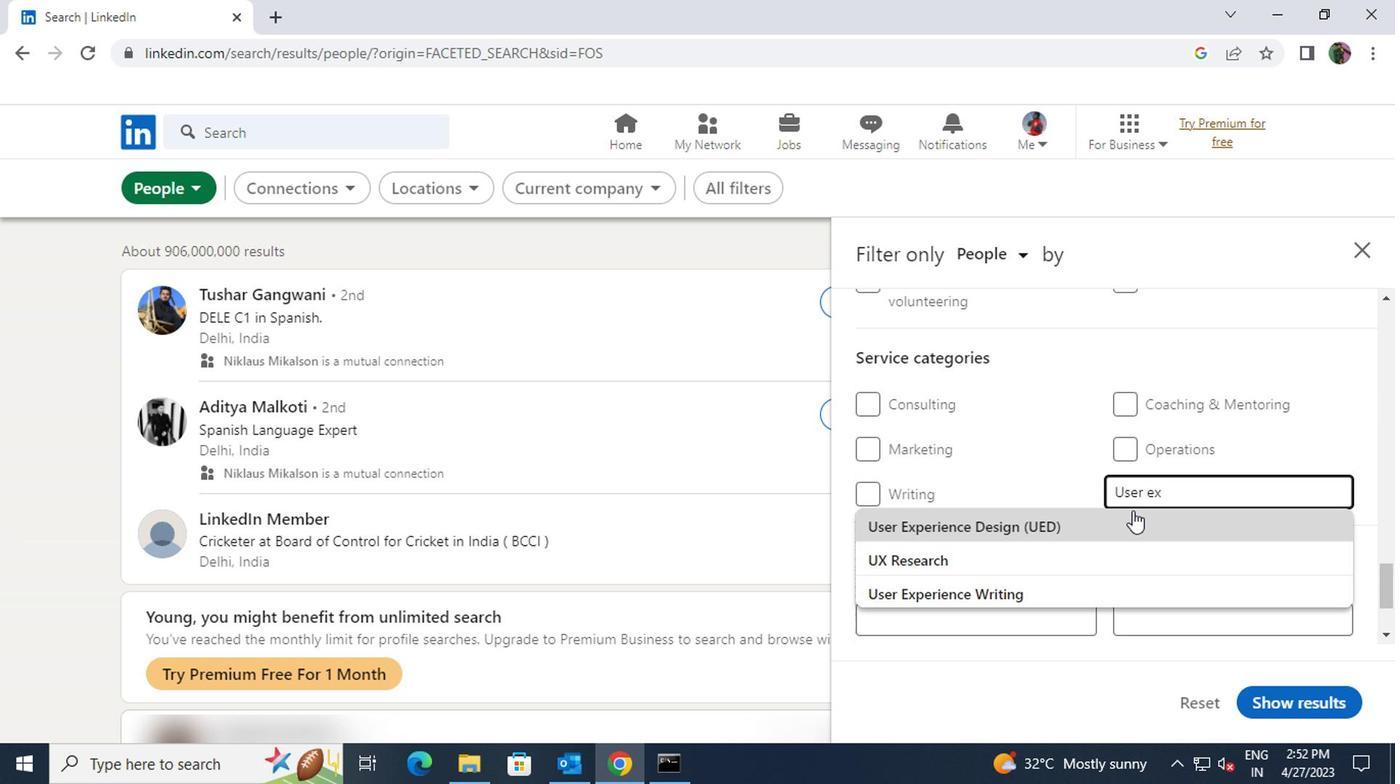 
Action: Mouse pressed left at (955, 518)
Screenshot: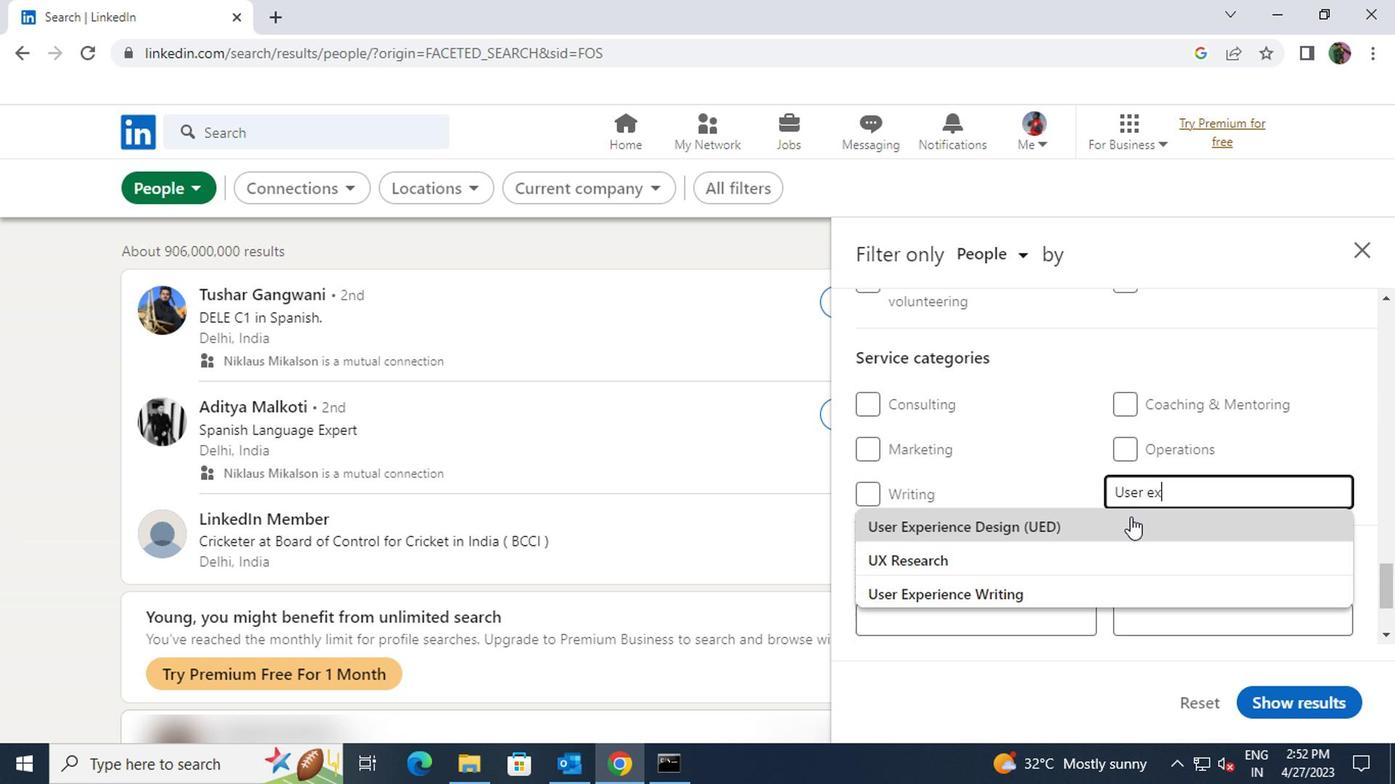 
Action: Mouse scrolled (955, 518) with delta (0, 0)
Screenshot: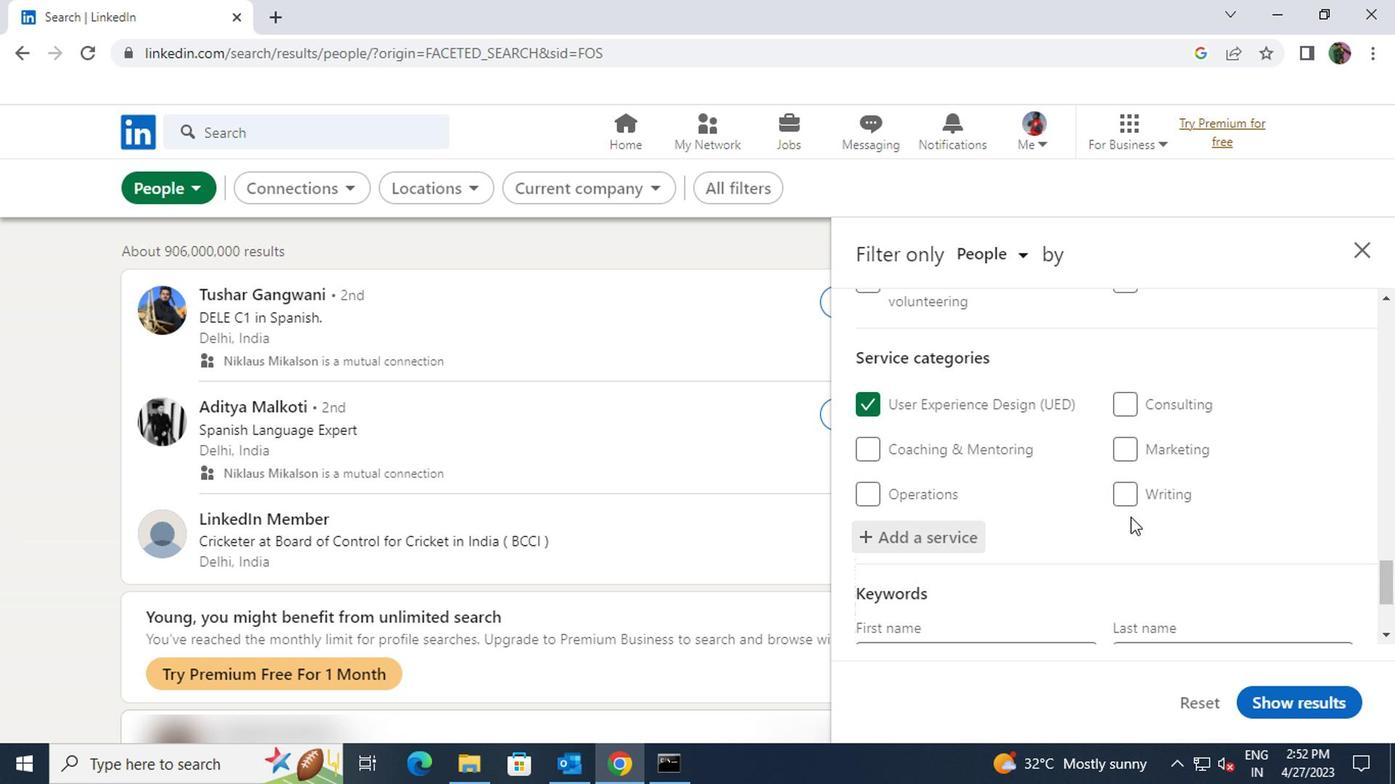 
Action: Mouse scrolled (955, 518) with delta (0, 0)
Screenshot: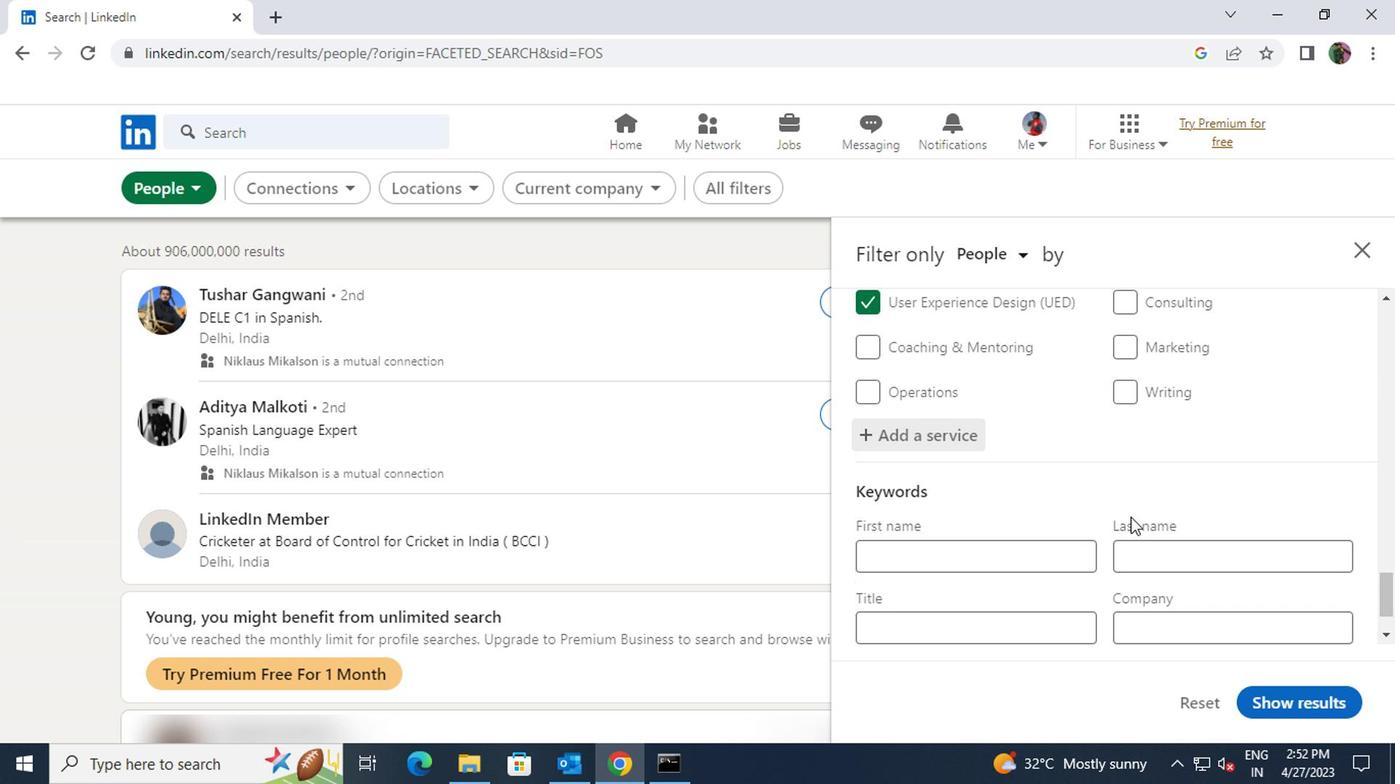 
Action: Mouse moved to (901, 536)
Screenshot: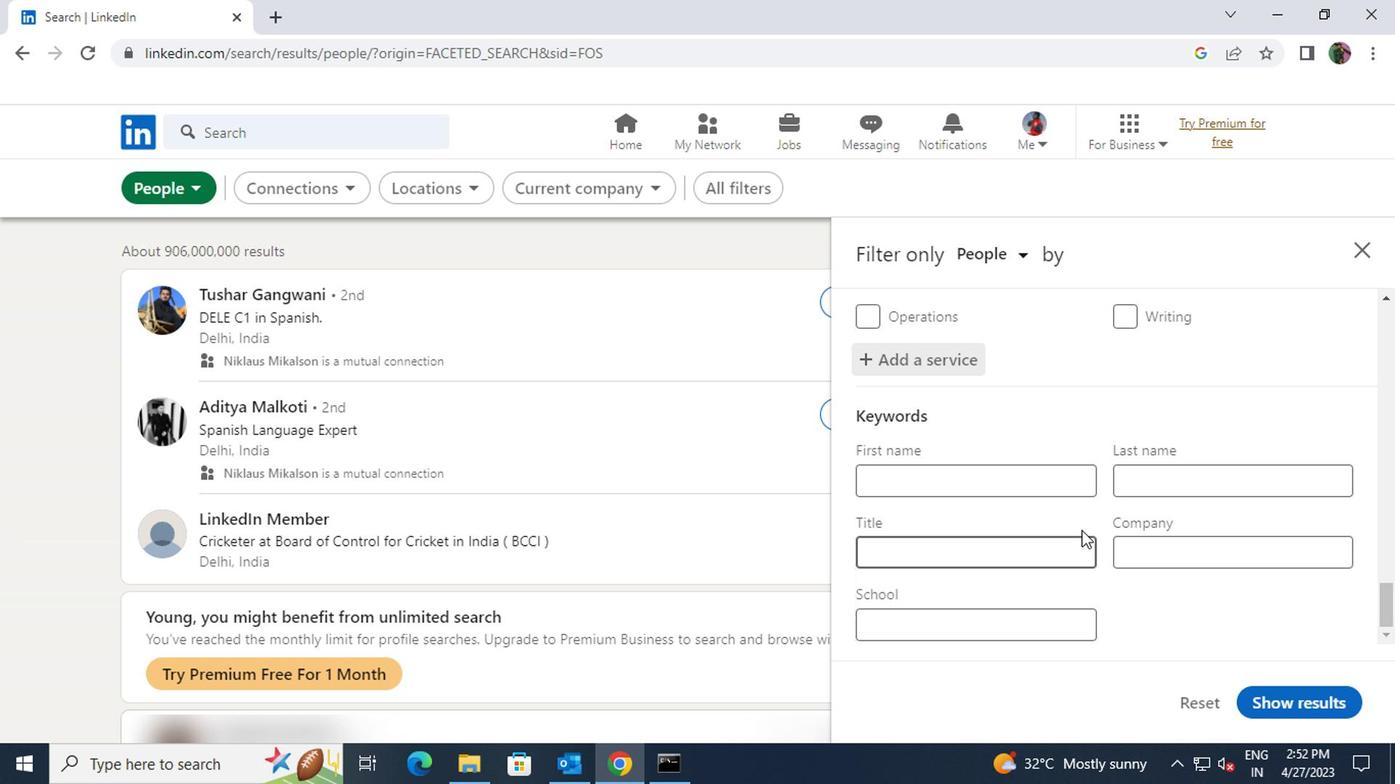 
Action: Mouse pressed left at (901, 536)
Screenshot: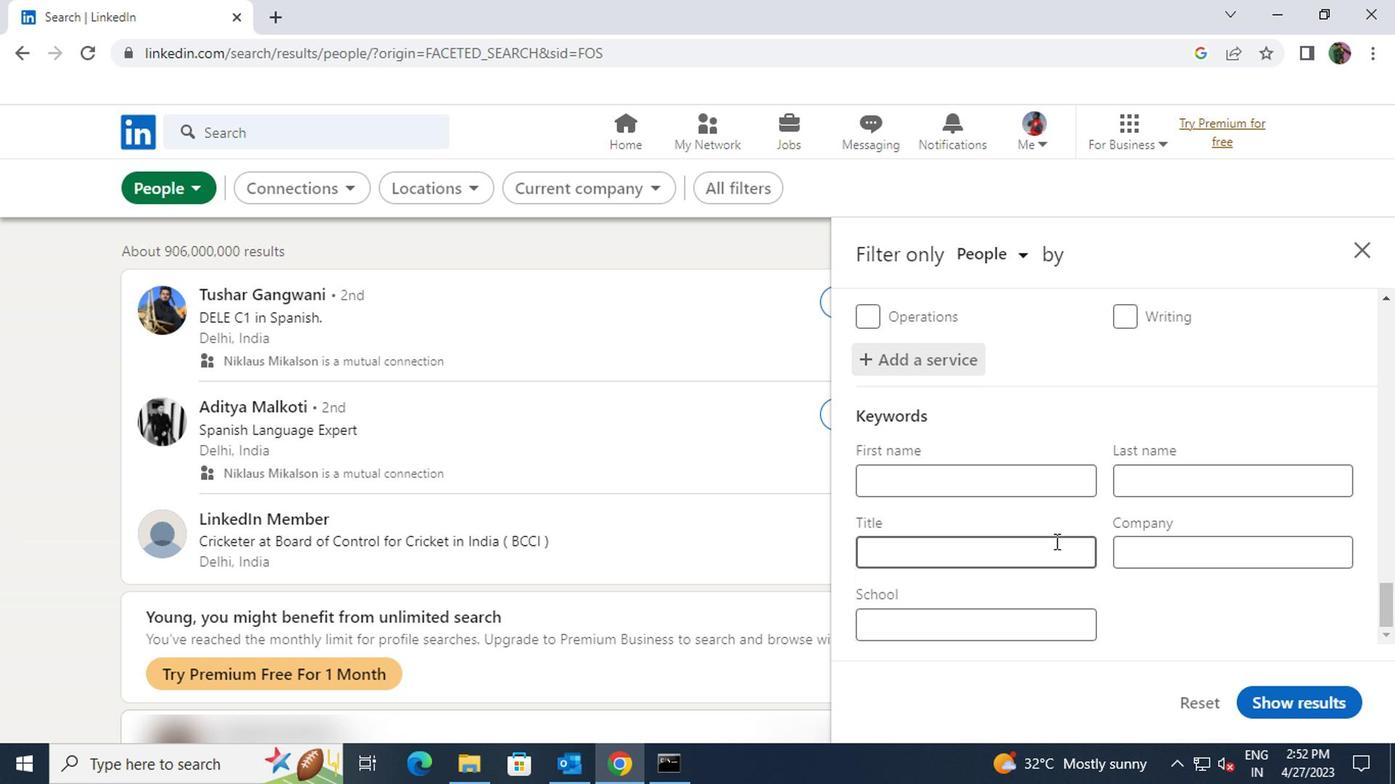 
Action: Key pressed <Key.shift>COMMUNICATION<Key.space><Key.shift>DIRECTOR
Screenshot: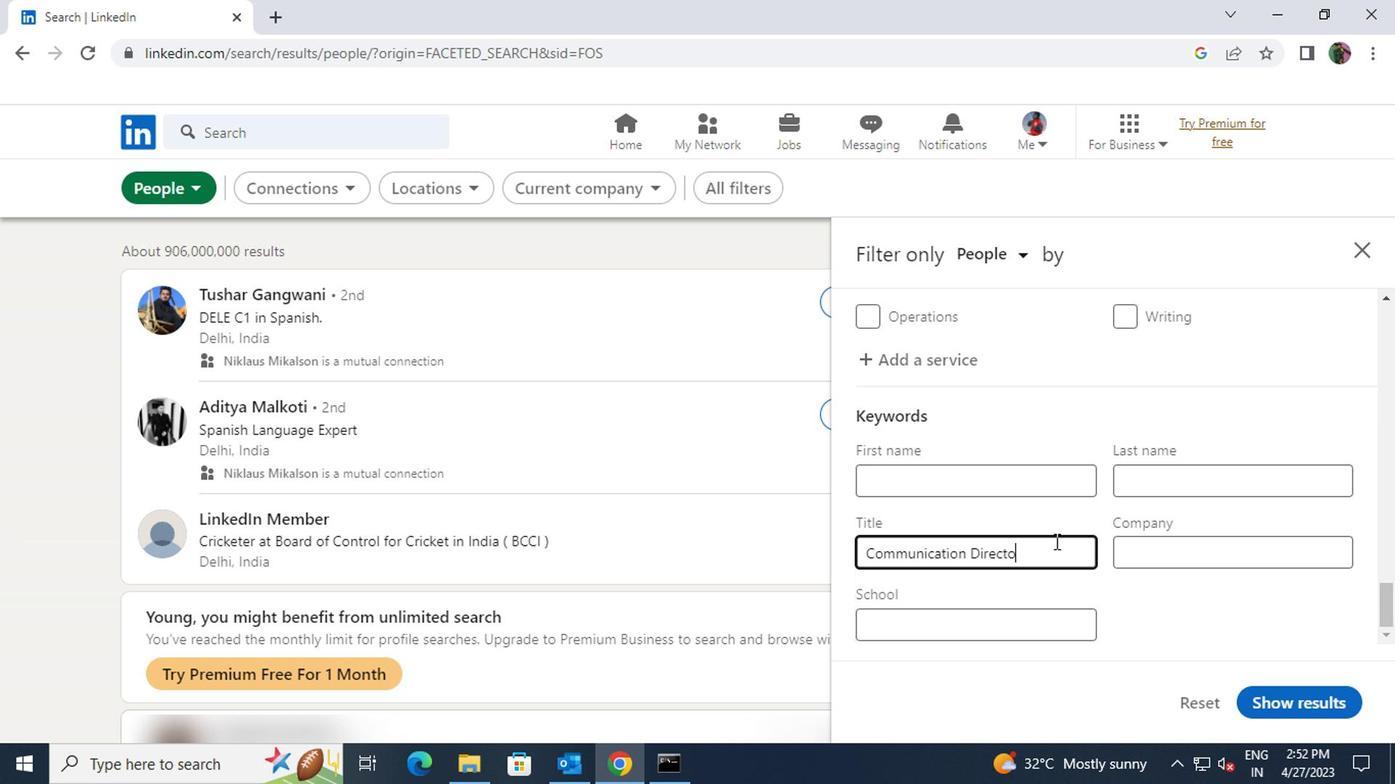 
Action: Mouse moved to (1052, 648)
Screenshot: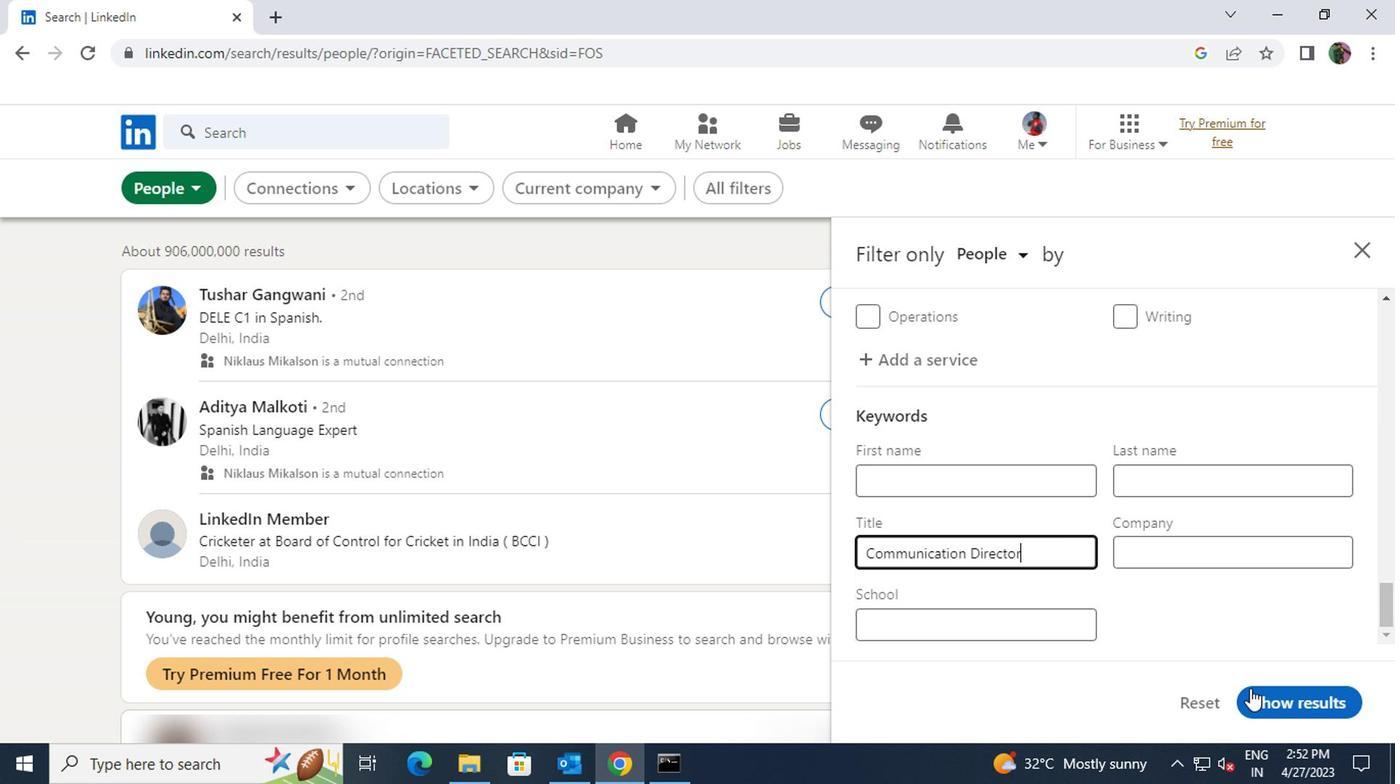 
Action: Mouse pressed left at (1052, 648)
Screenshot: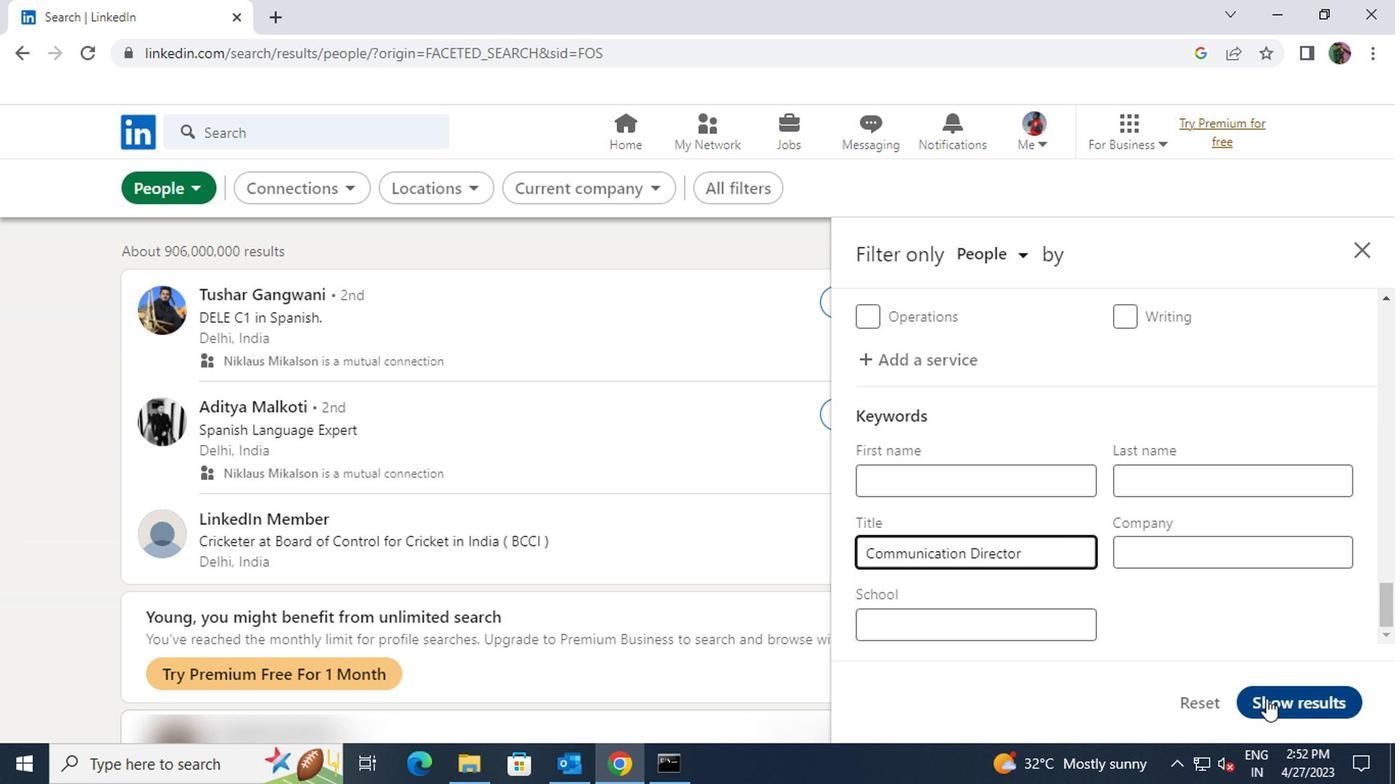 
Action: Mouse moved to (1053, 648)
Screenshot: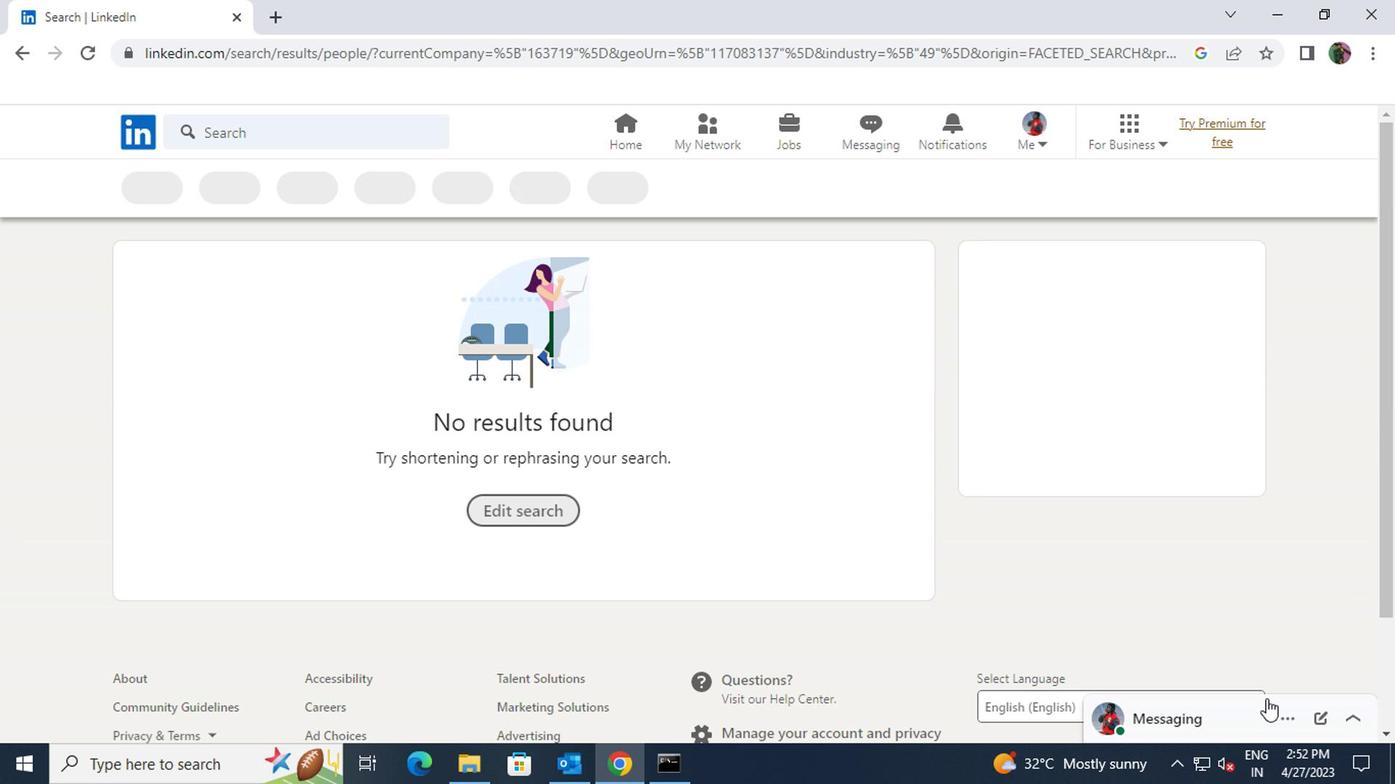 
